 Task: Open Card Email Marketing Analytics Review in Board Product Management Platforms and Tools to Workspace Health and Wellness Services and add a team member Softage.4@softage.net, a label Green, a checklist Compensation and Benefits, an attachment from Trello, a color Green and finally, add a card description 'Develop and launch new email marketing campaign for lead nurturing' and a comment 'We should approach this task with a sense of purpose and be willing to push the boundaries of creativity.'. Add a start date 'Jan 04, 1900' with a due date 'Jan 11, 1900'
Action: Mouse moved to (501, 216)
Screenshot: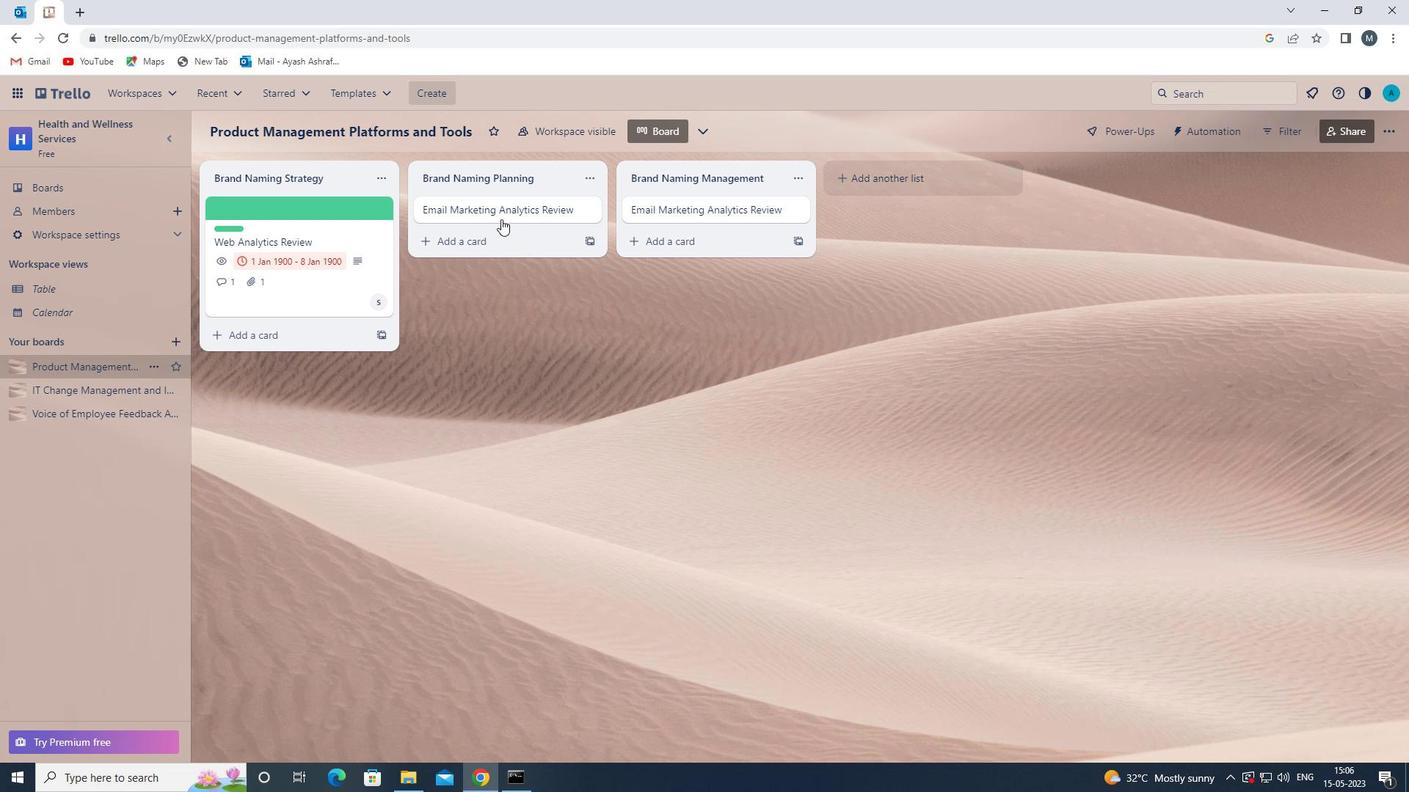 
Action: Mouse pressed left at (501, 216)
Screenshot: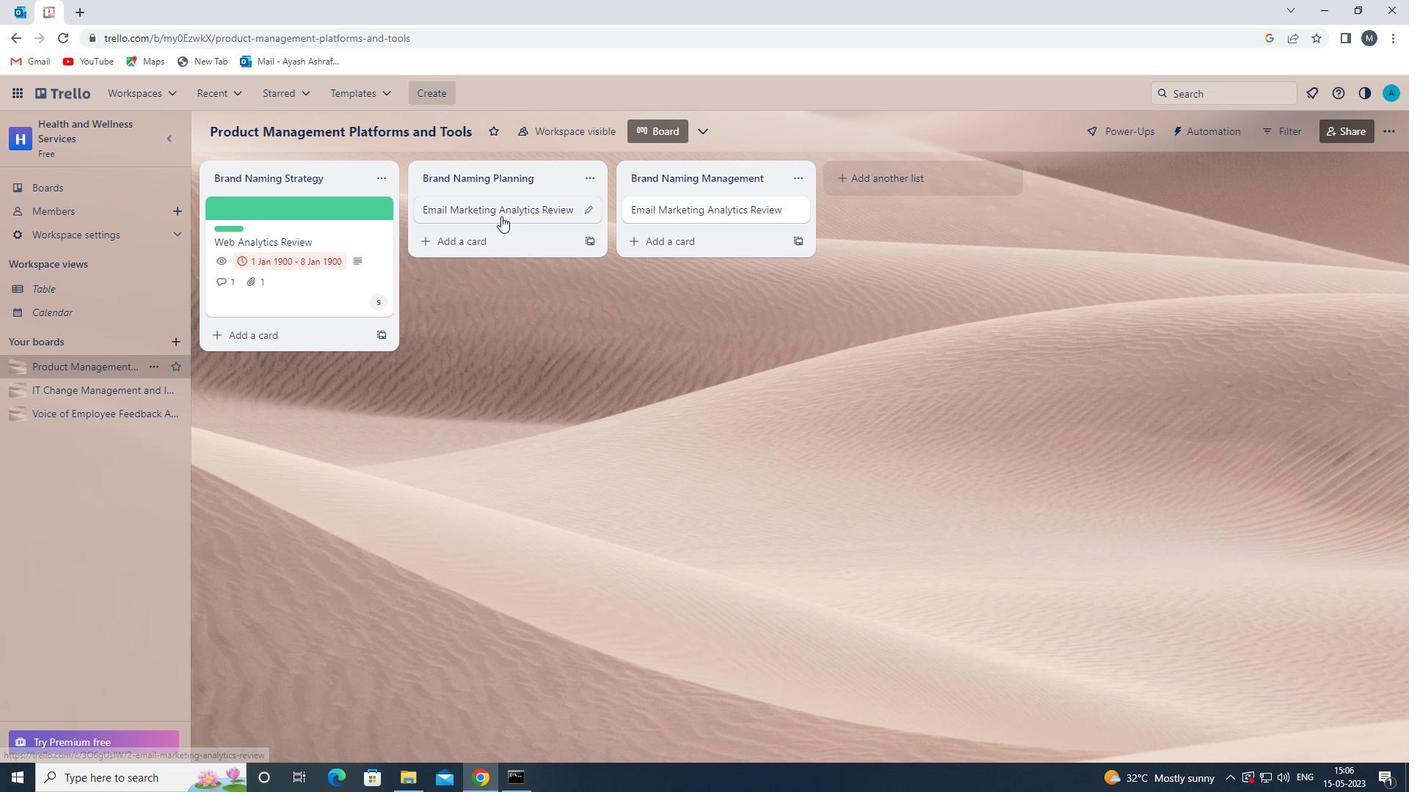 
Action: Mouse moved to (885, 261)
Screenshot: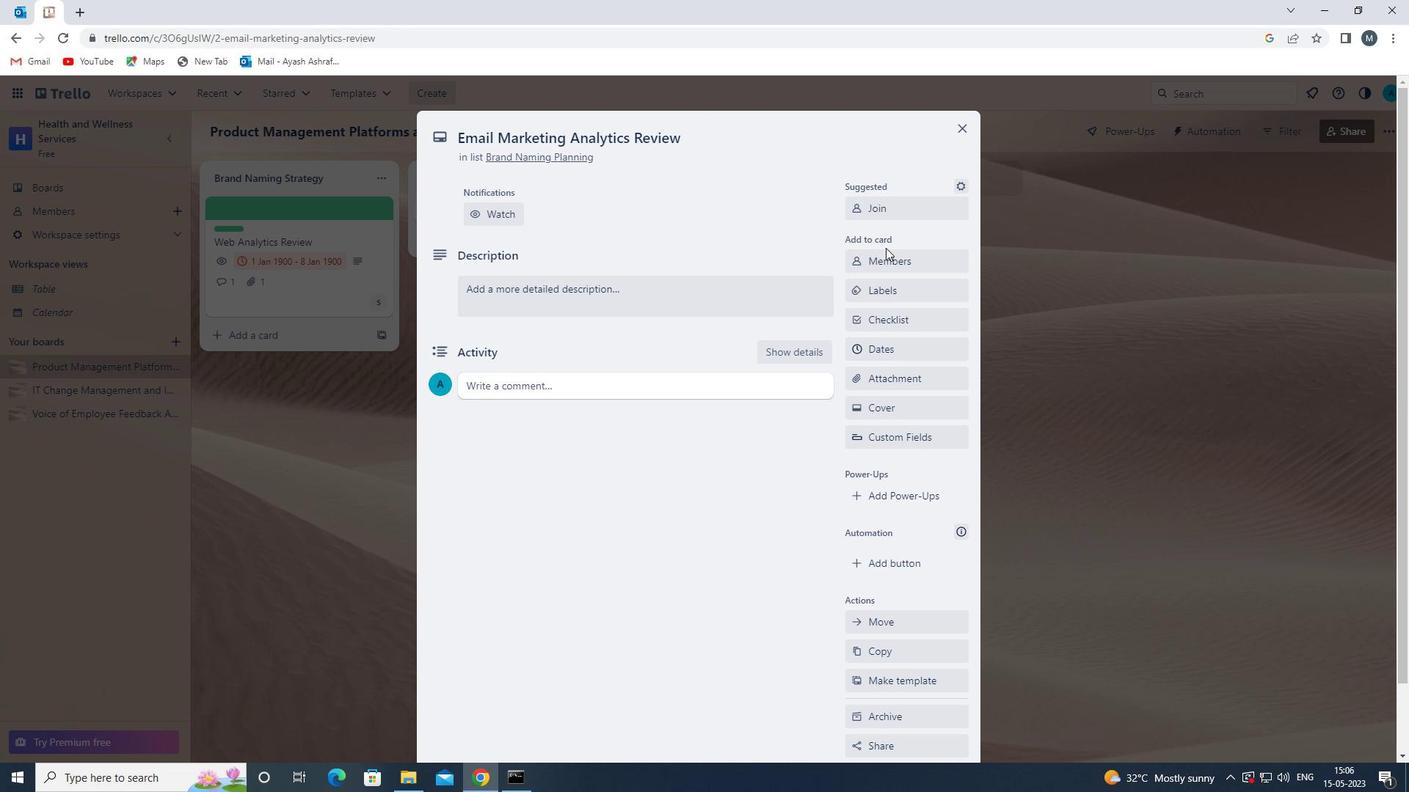 
Action: Mouse pressed left at (885, 261)
Screenshot: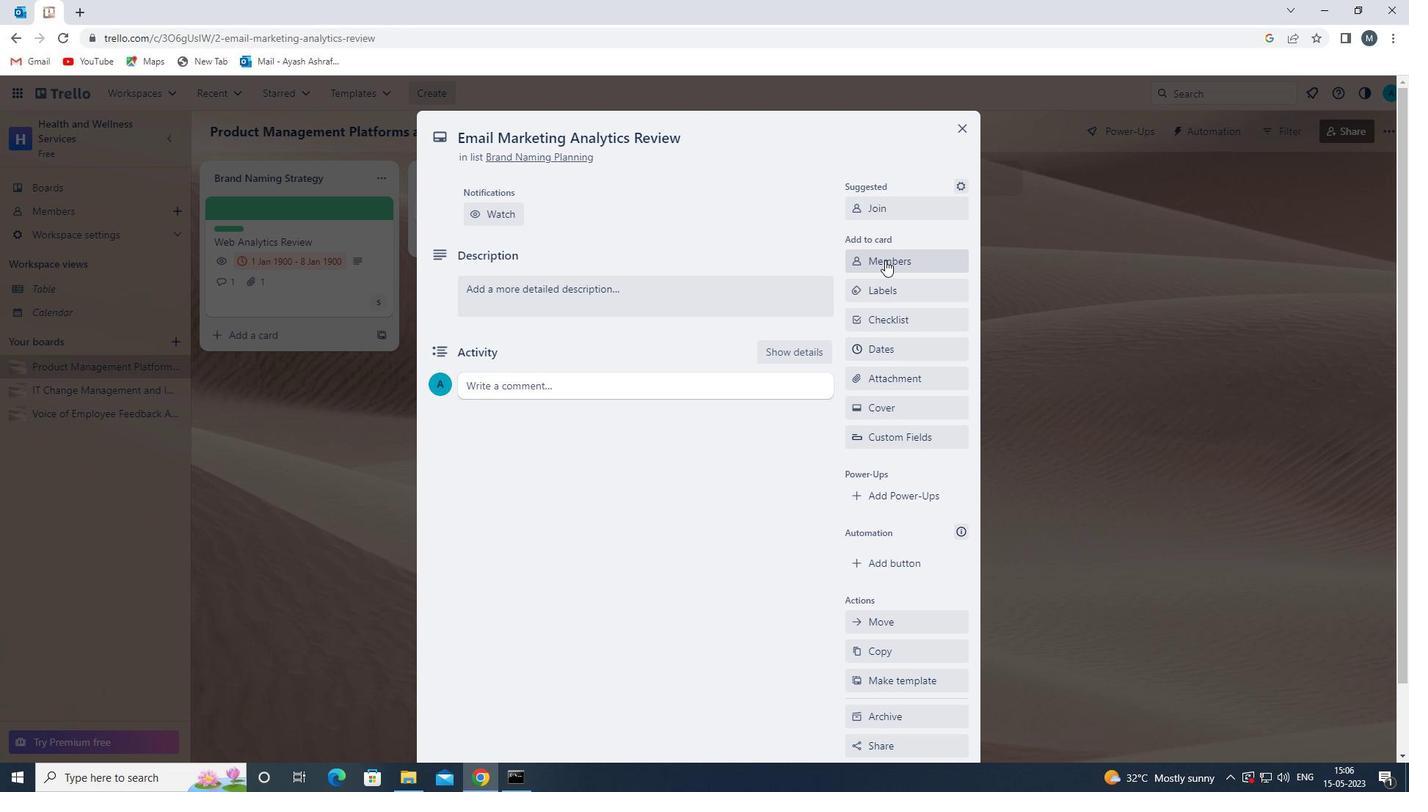 
Action: Key pressed s
Screenshot: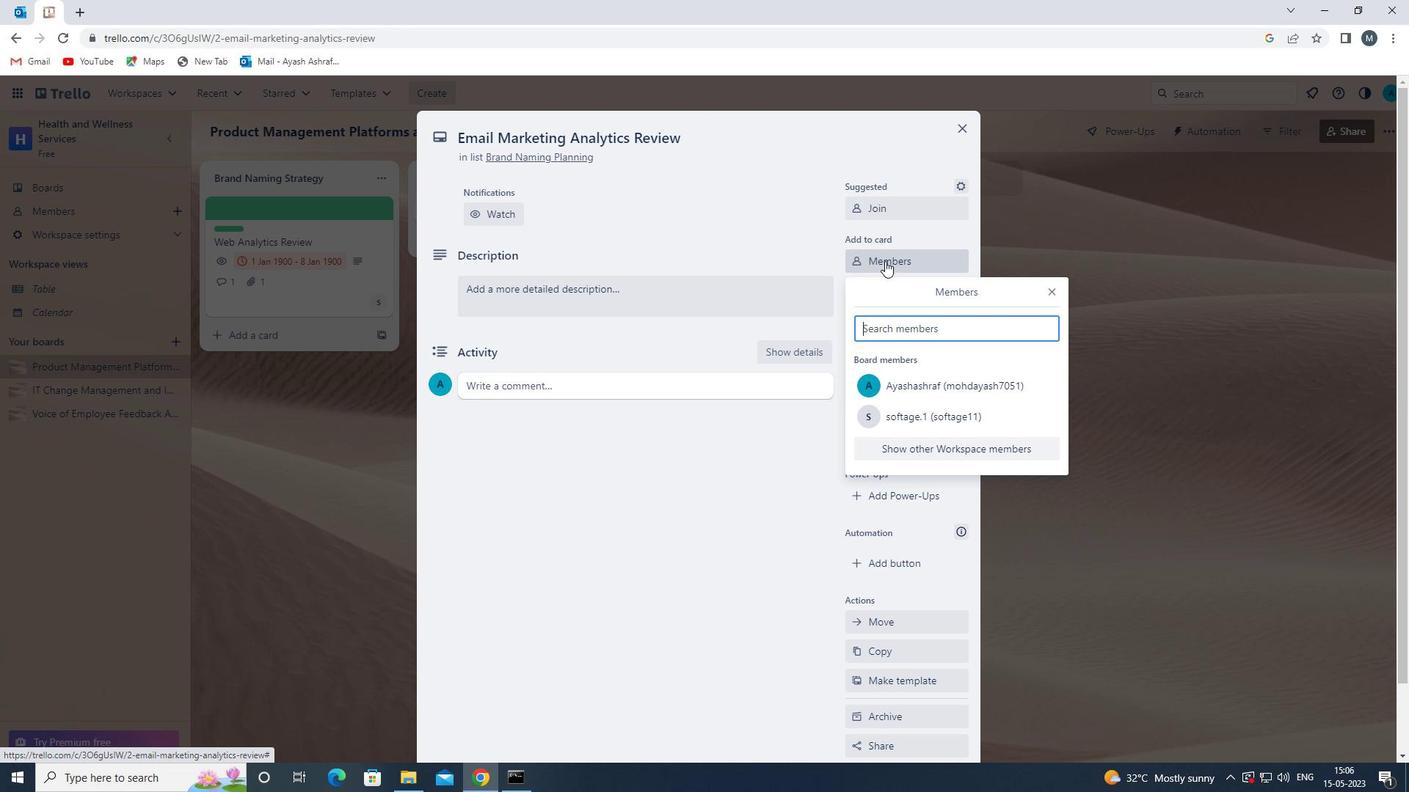 
Action: Mouse moved to (924, 511)
Screenshot: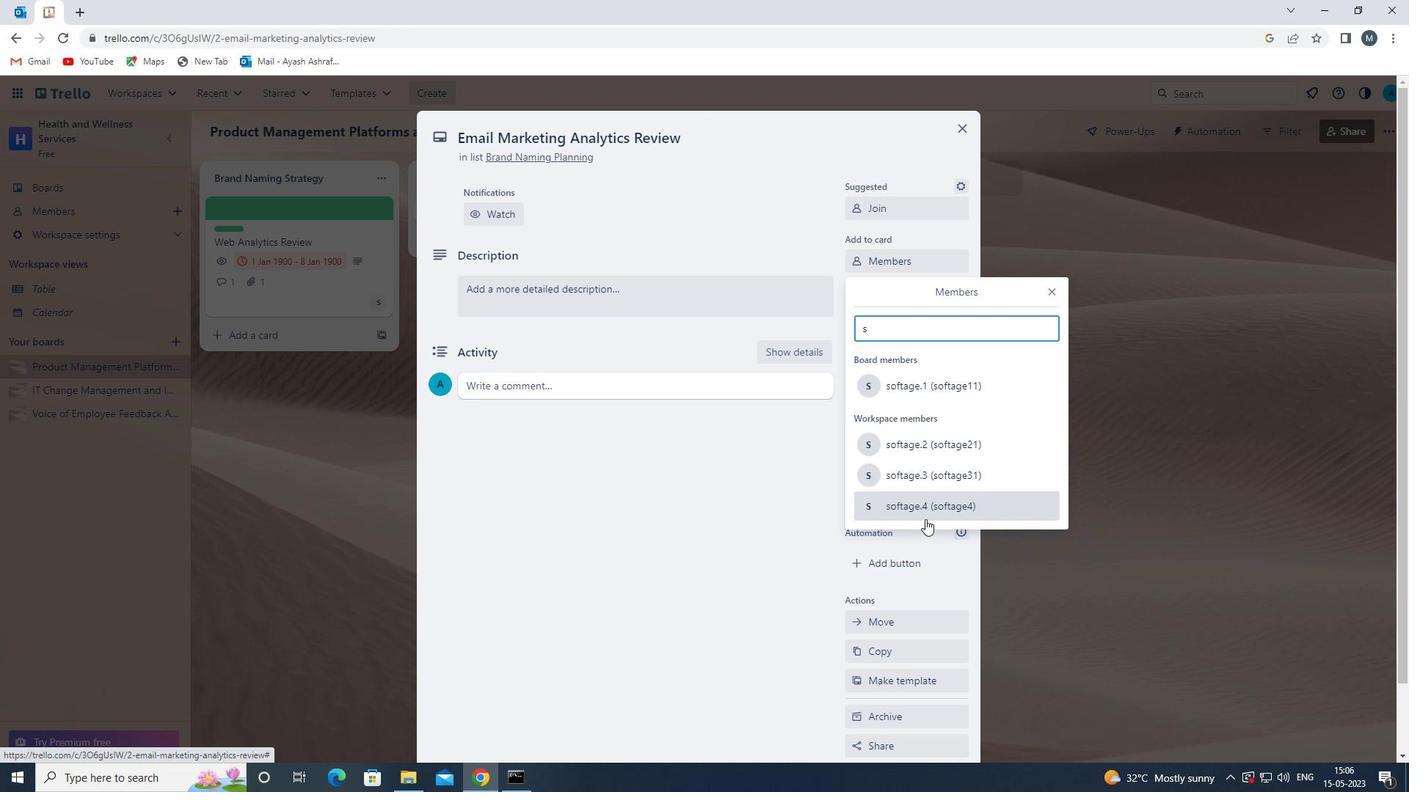
Action: Mouse pressed left at (924, 511)
Screenshot: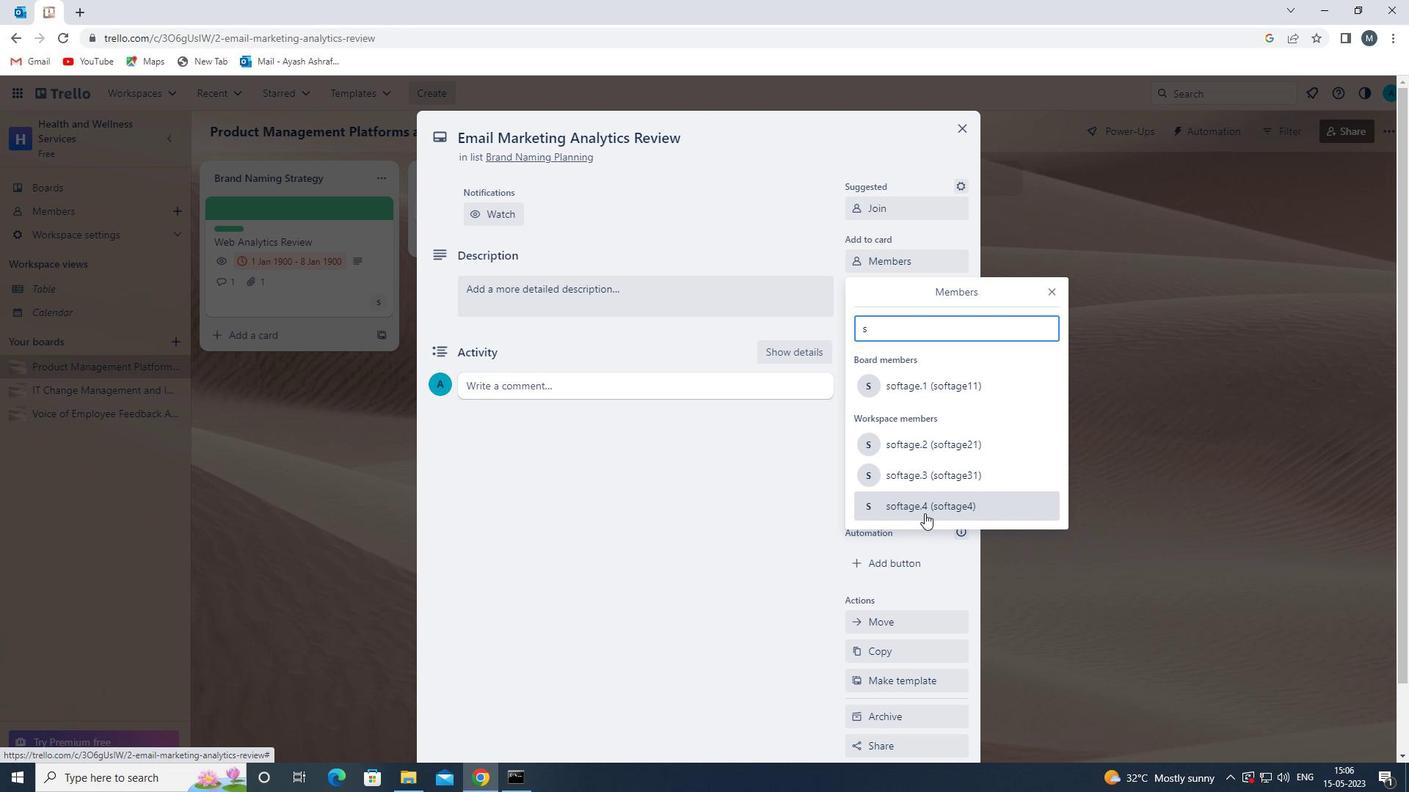 
Action: Mouse moved to (1061, 288)
Screenshot: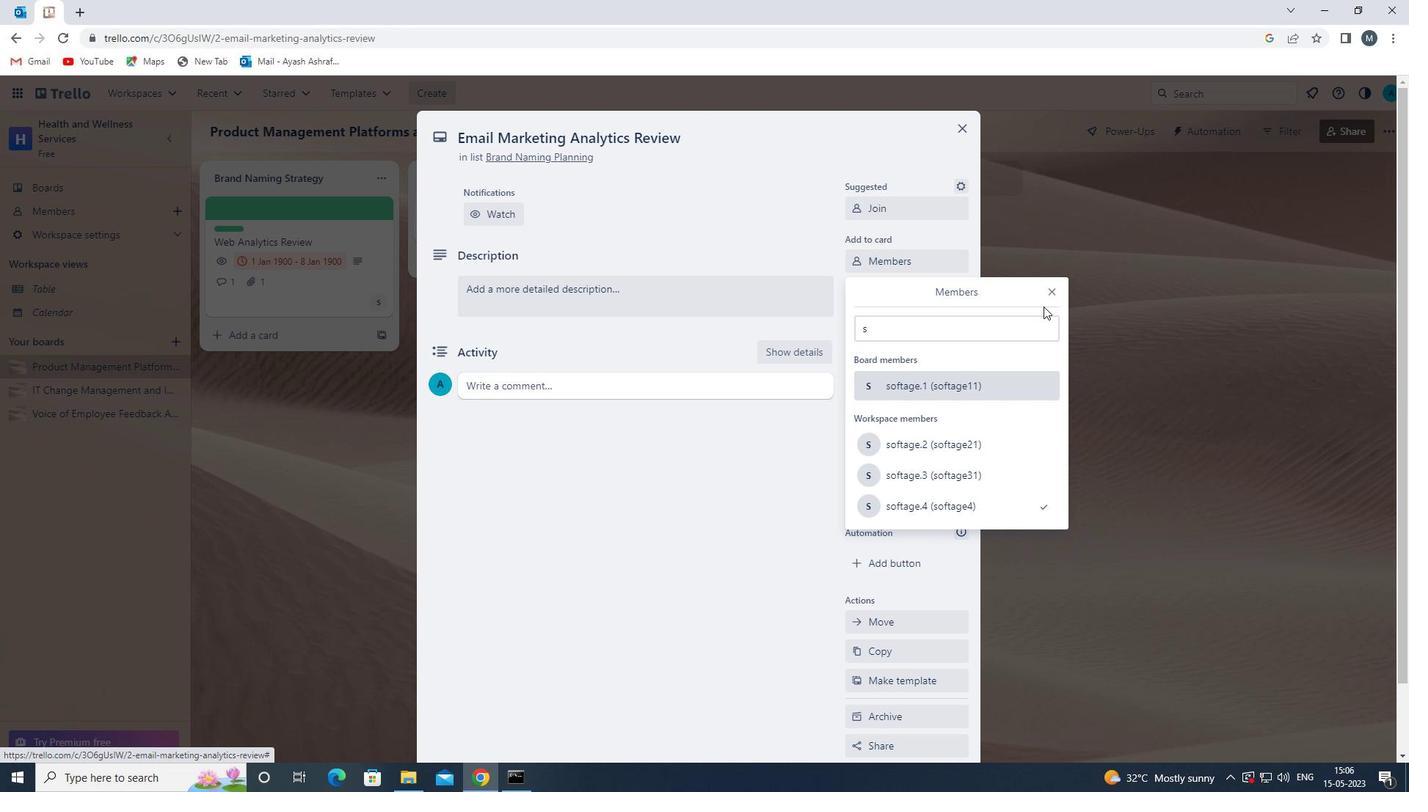 
Action: Mouse pressed left at (1061, 288)
Screenshot: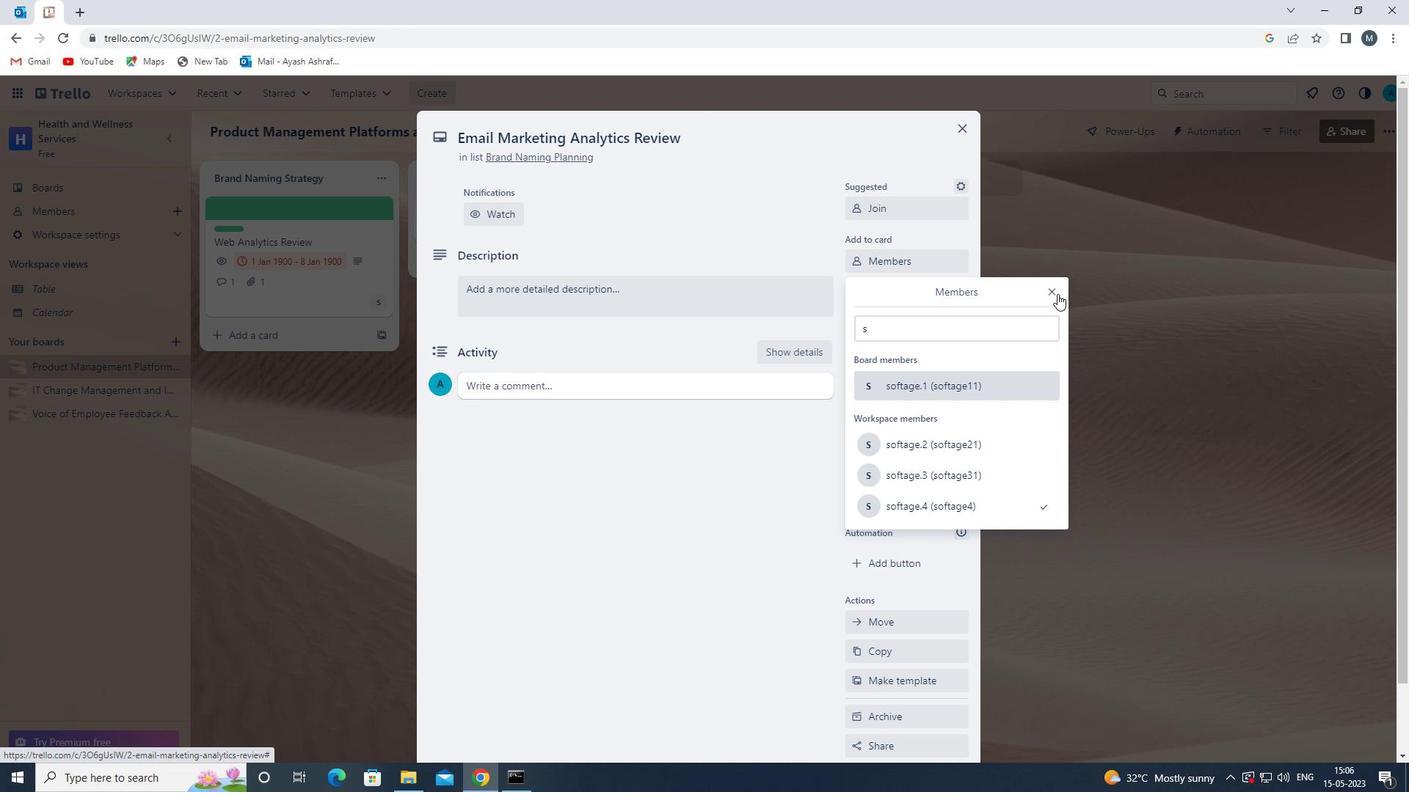 
Action: Mouse moved to (913, 296)
Screenshot: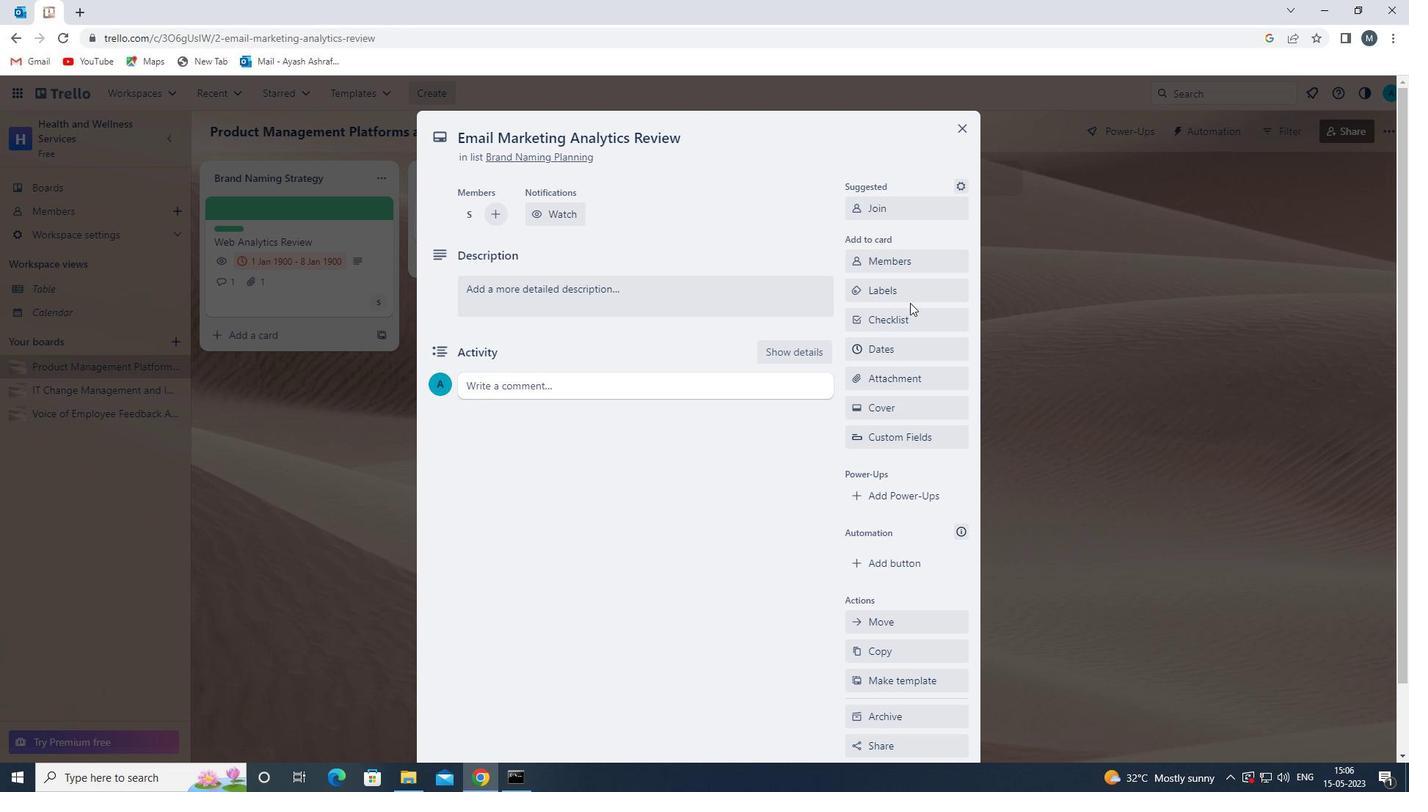 
Action: Mouse pressed left at (913, 296)
Screenshot: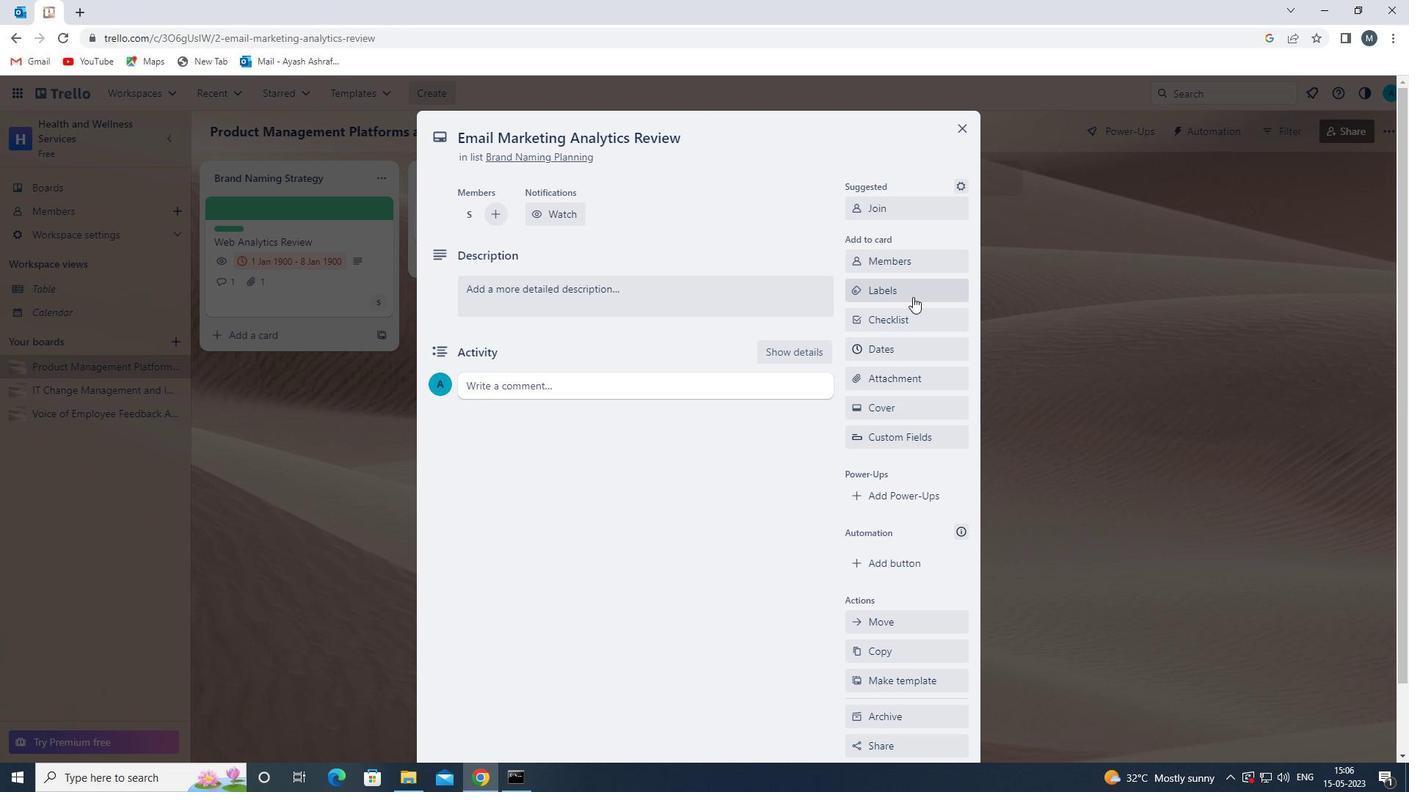
Action: Mouse moved to (938, 408)
Screenshot: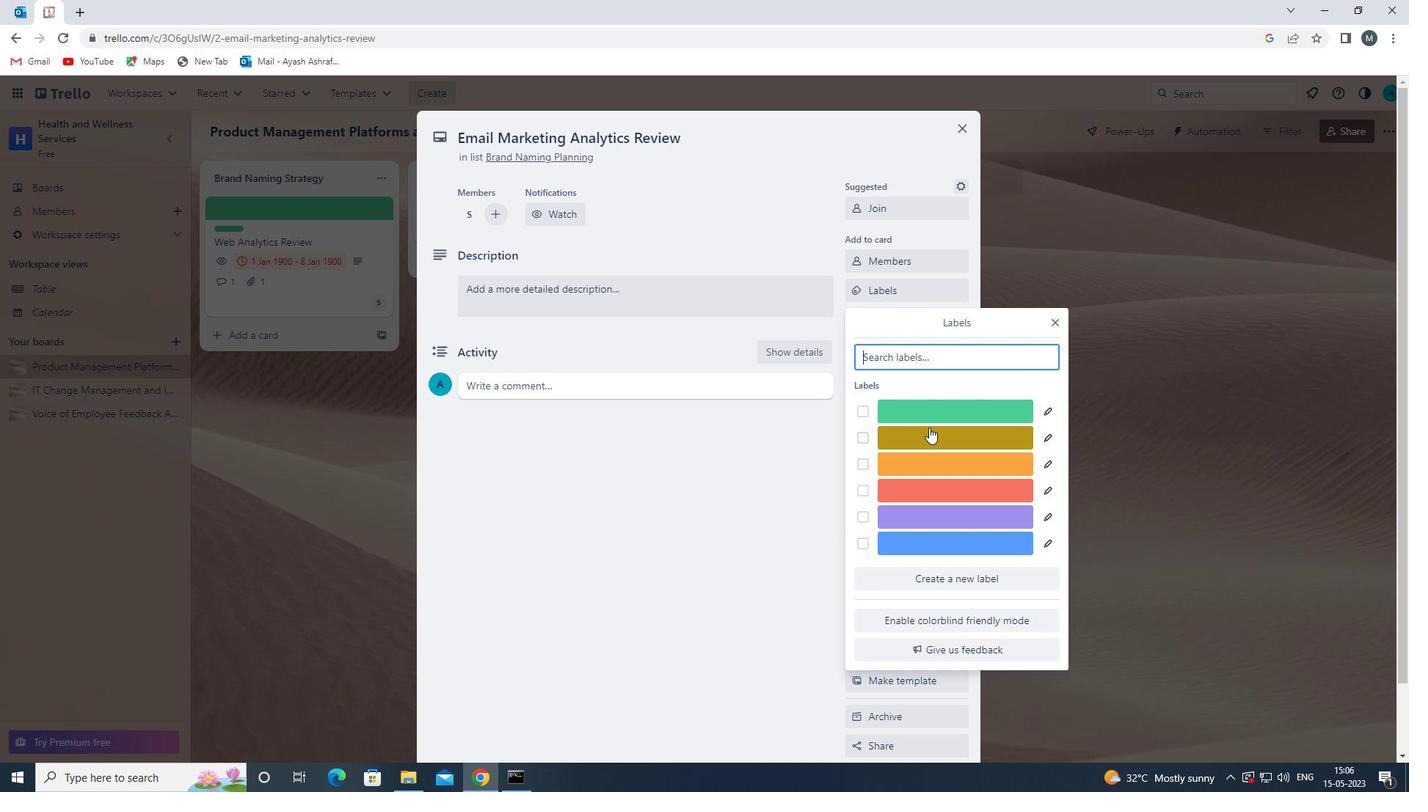 
Action: Mouse pressed left at (938, 408)
Screenshot: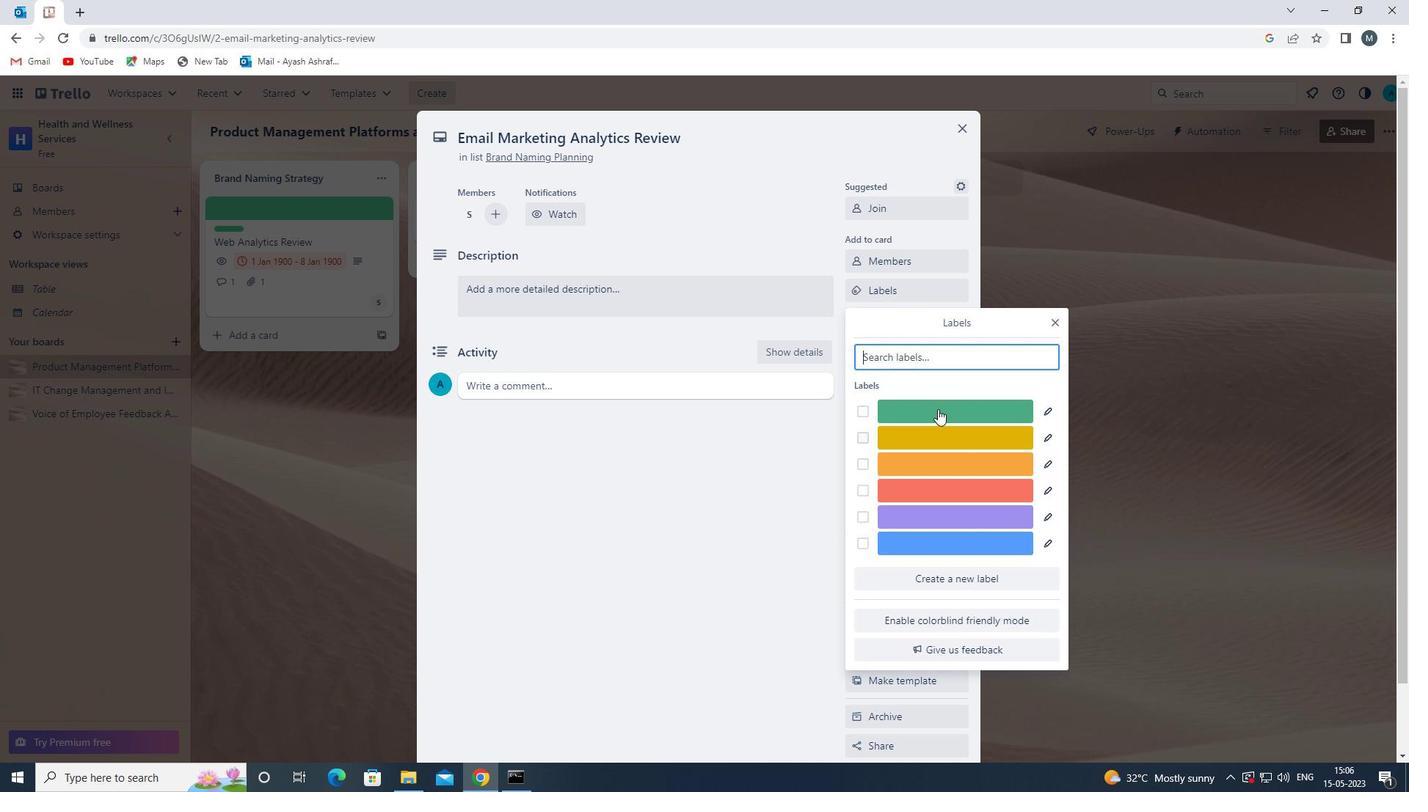 
Action: Mouse moved to (1059, 320)
Screenshot: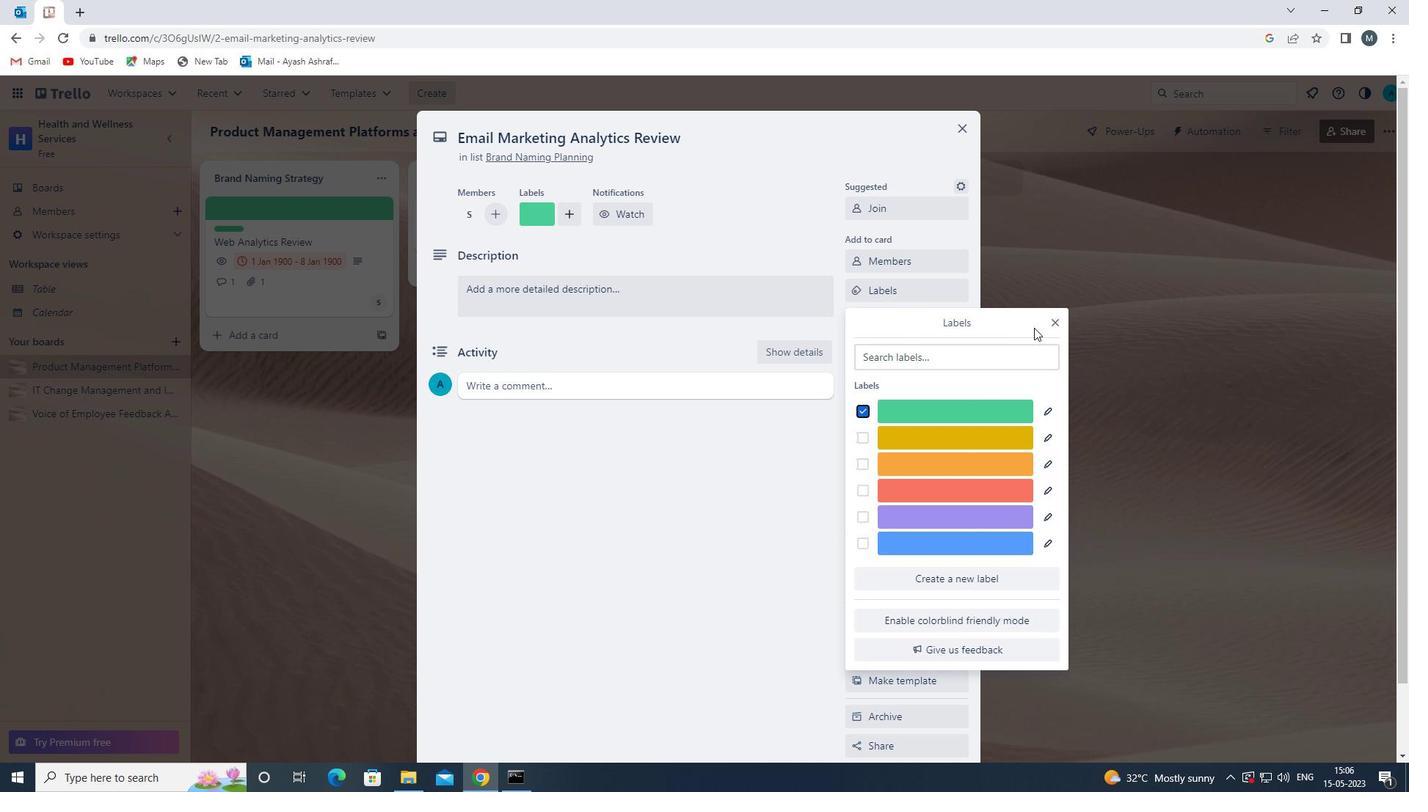 
Action: Mouse pressed left at (1059, 320)
Screenshot: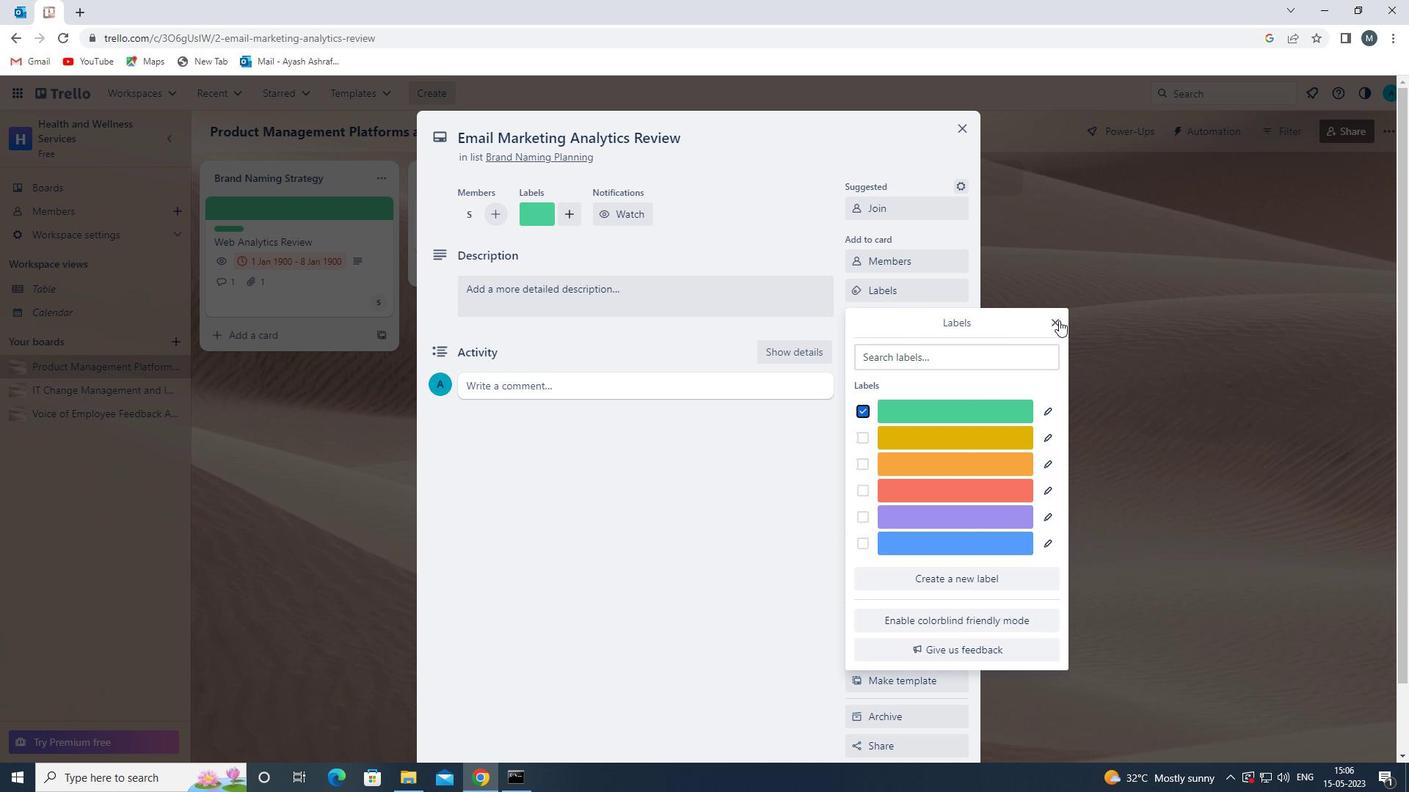 
Action: Mouse moved to (875, 319)
Screenshot: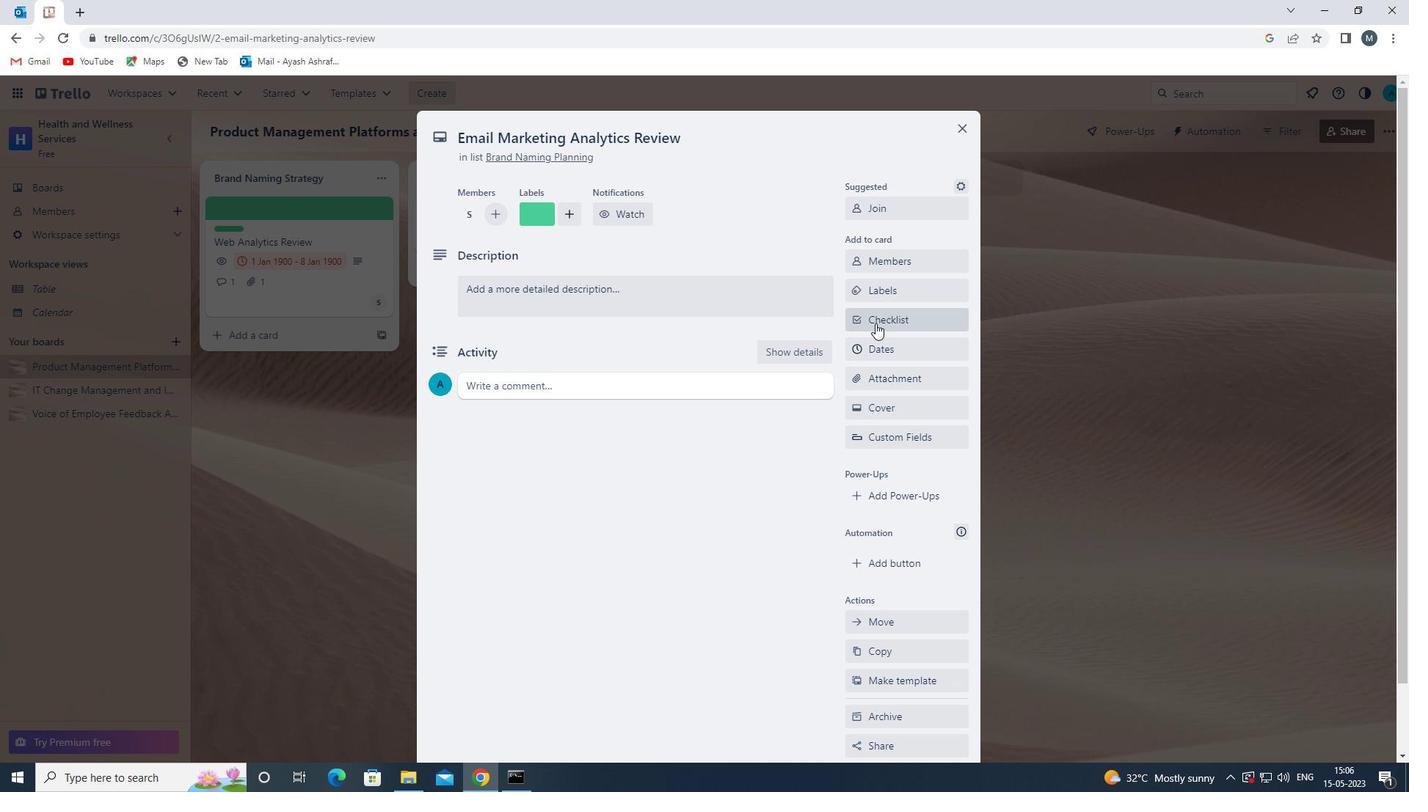 
Action: Mouse pressed left at (875, 319)
Screenshot: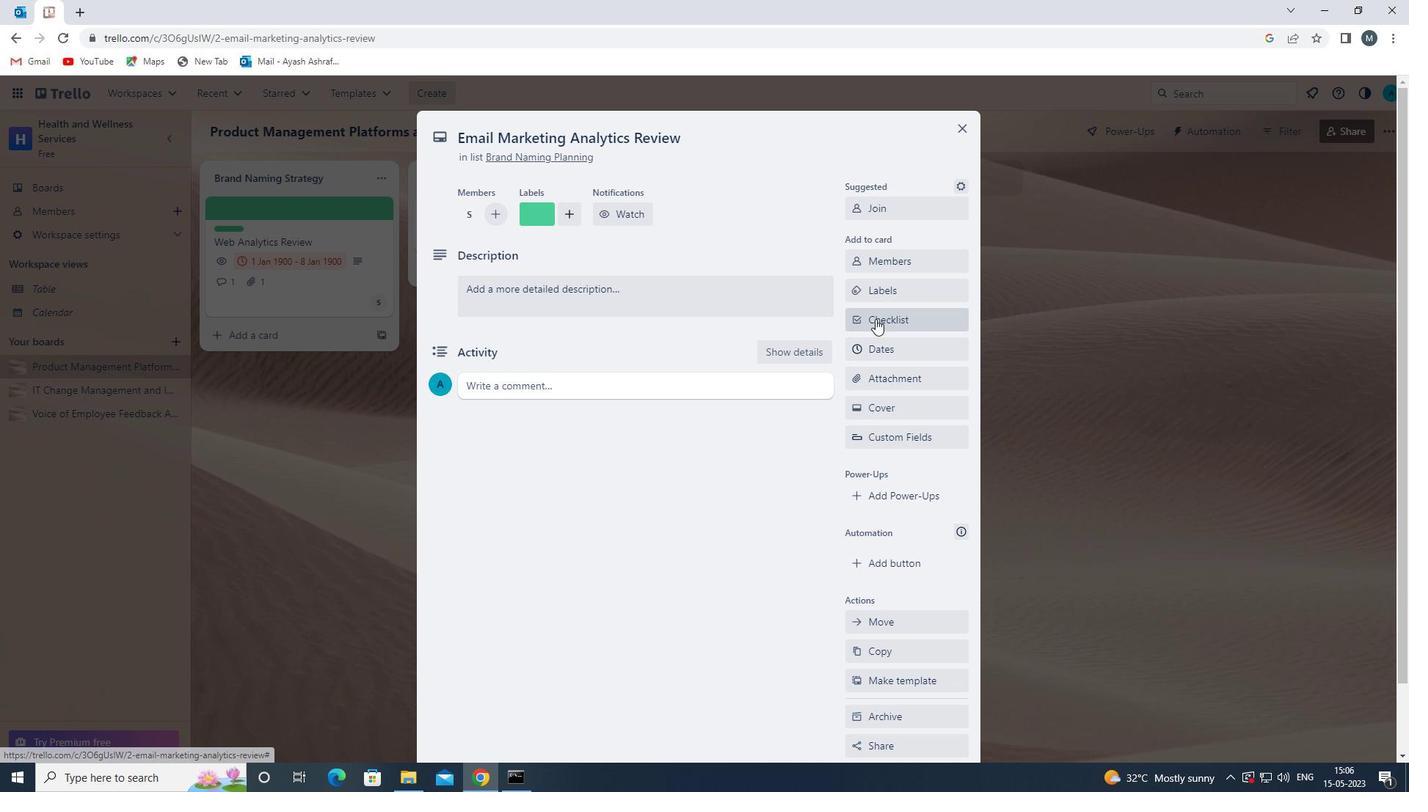 
Action: Mouse moved to (907, 389)
Screenshot: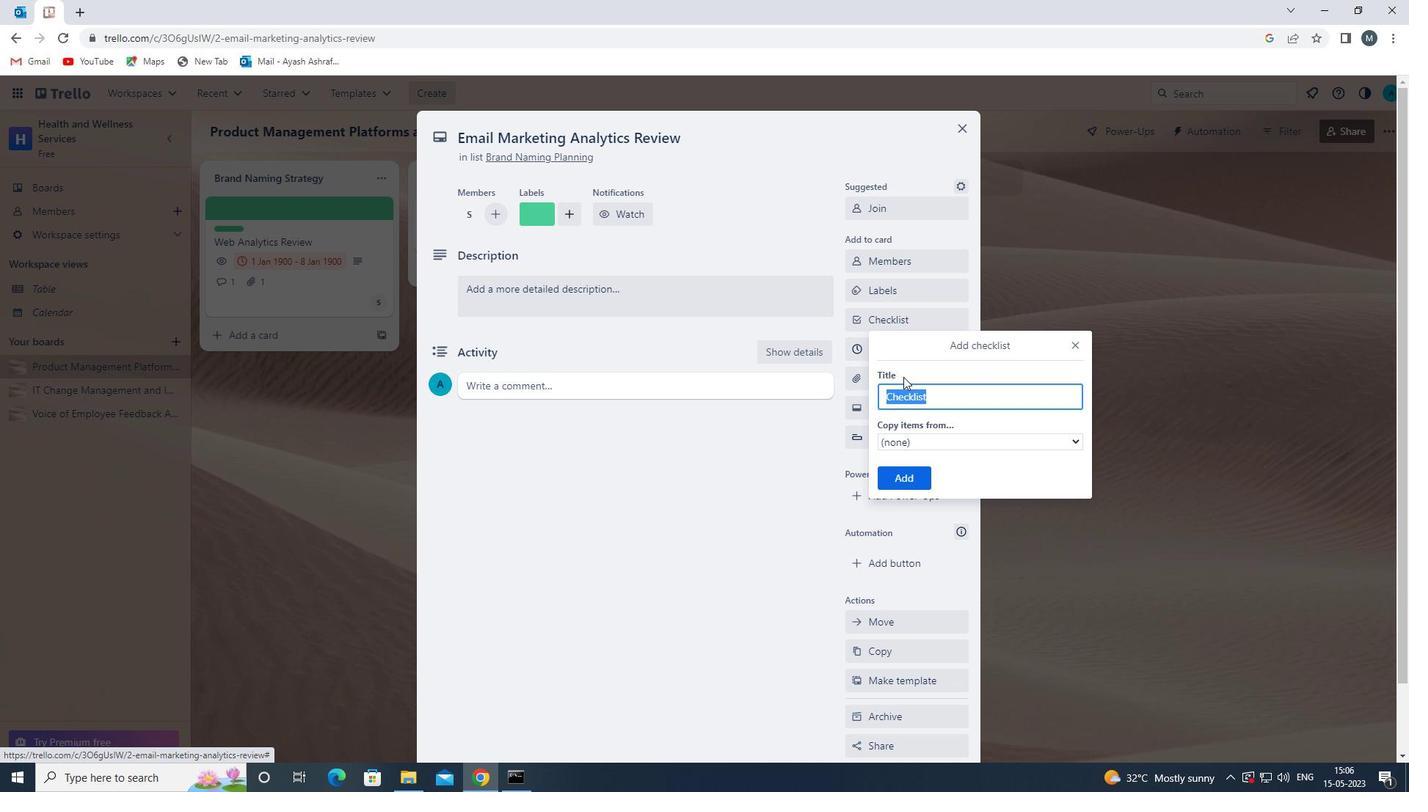 
Action: Key pressed c
Screenshot: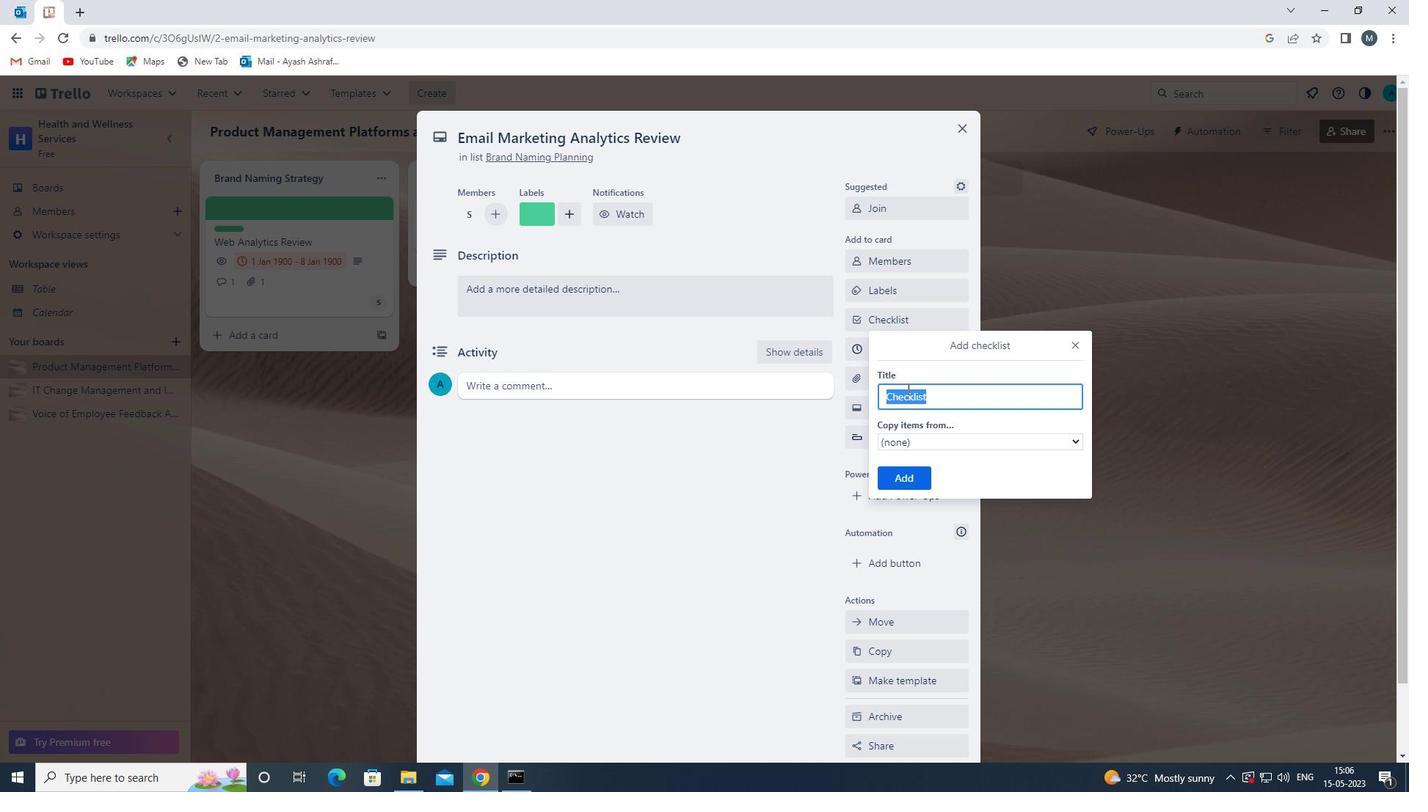 
Action: Mouse moved to (1046, 543)
Screenshot: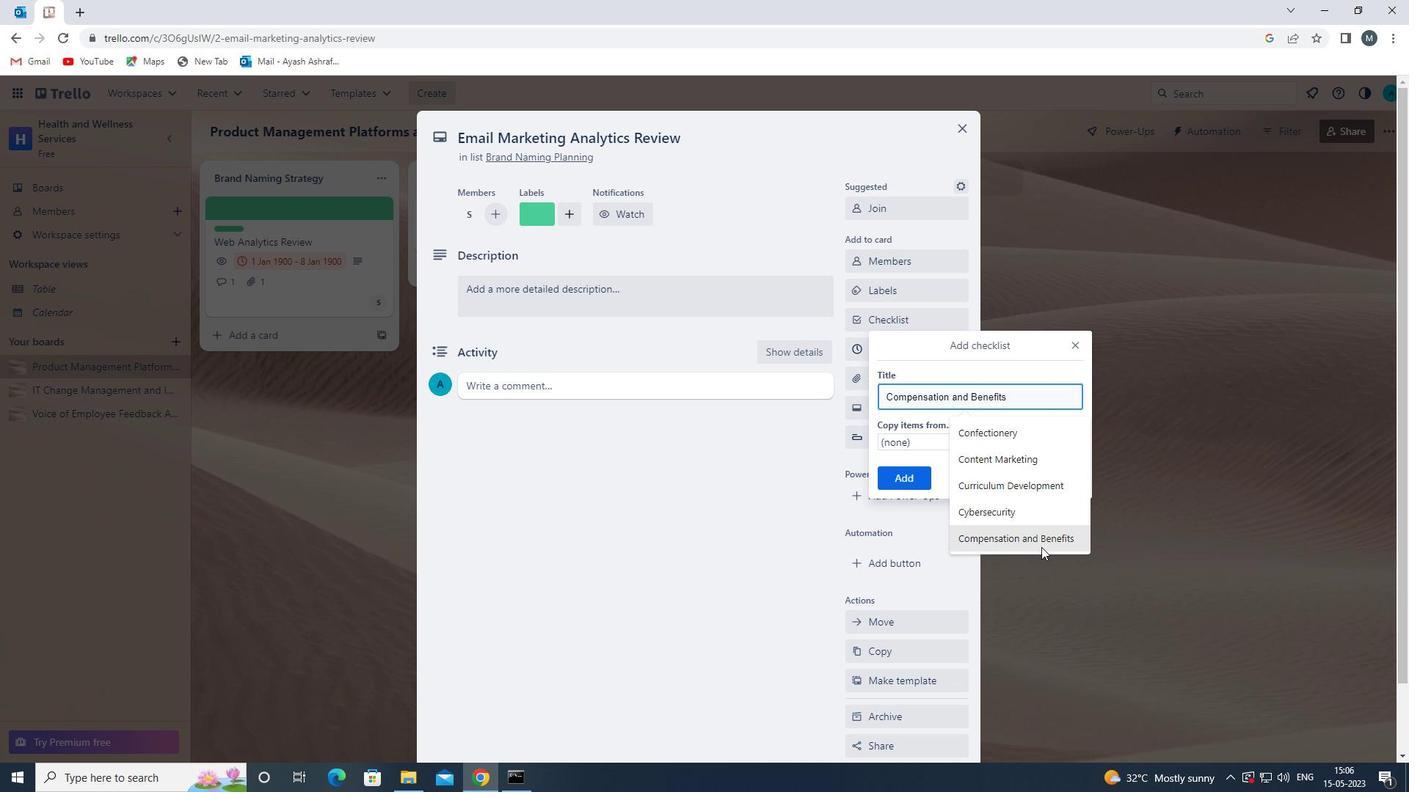 
Action: Mouse pressed left at (1046, 543)
Screenshot: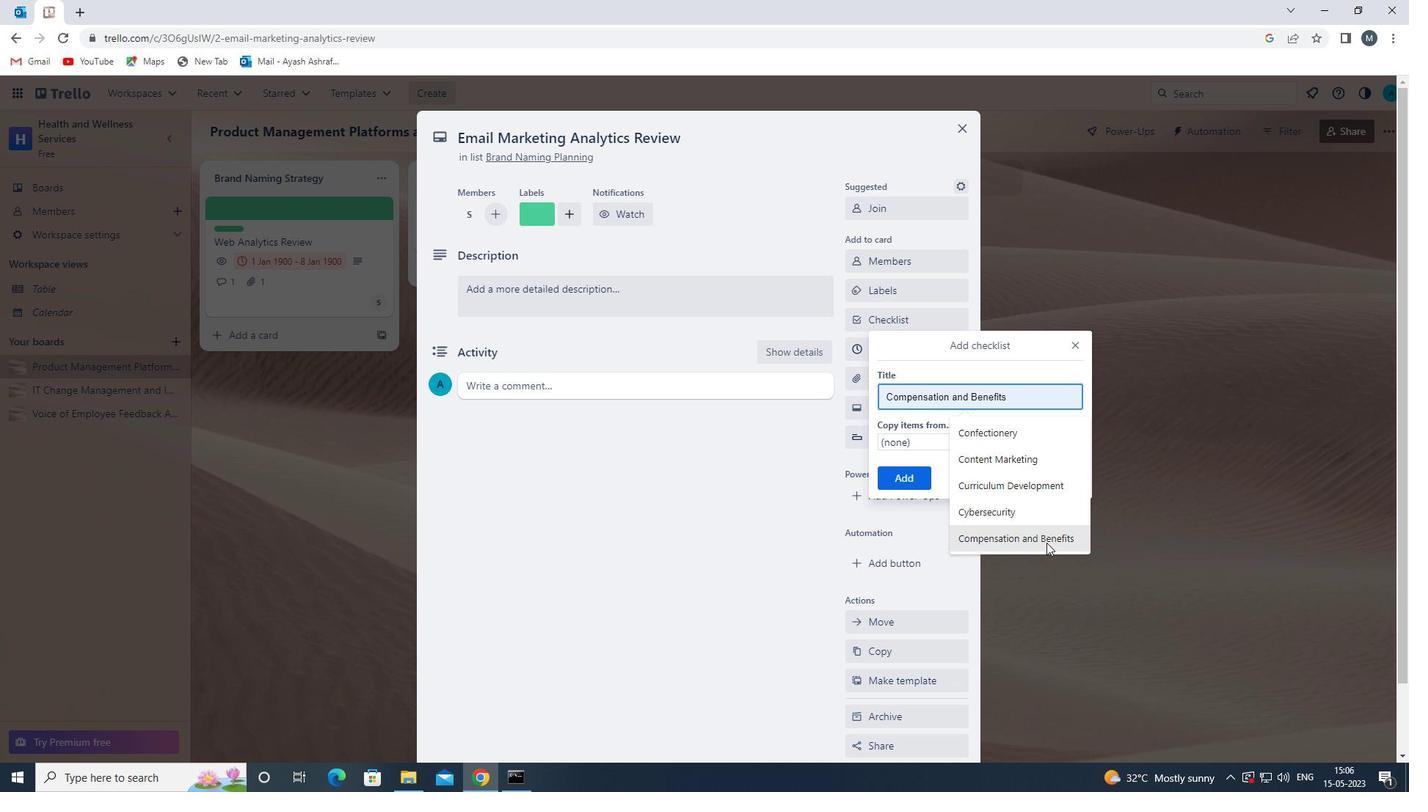 
Action: Mouse moved to (895, 475)
Screenshot: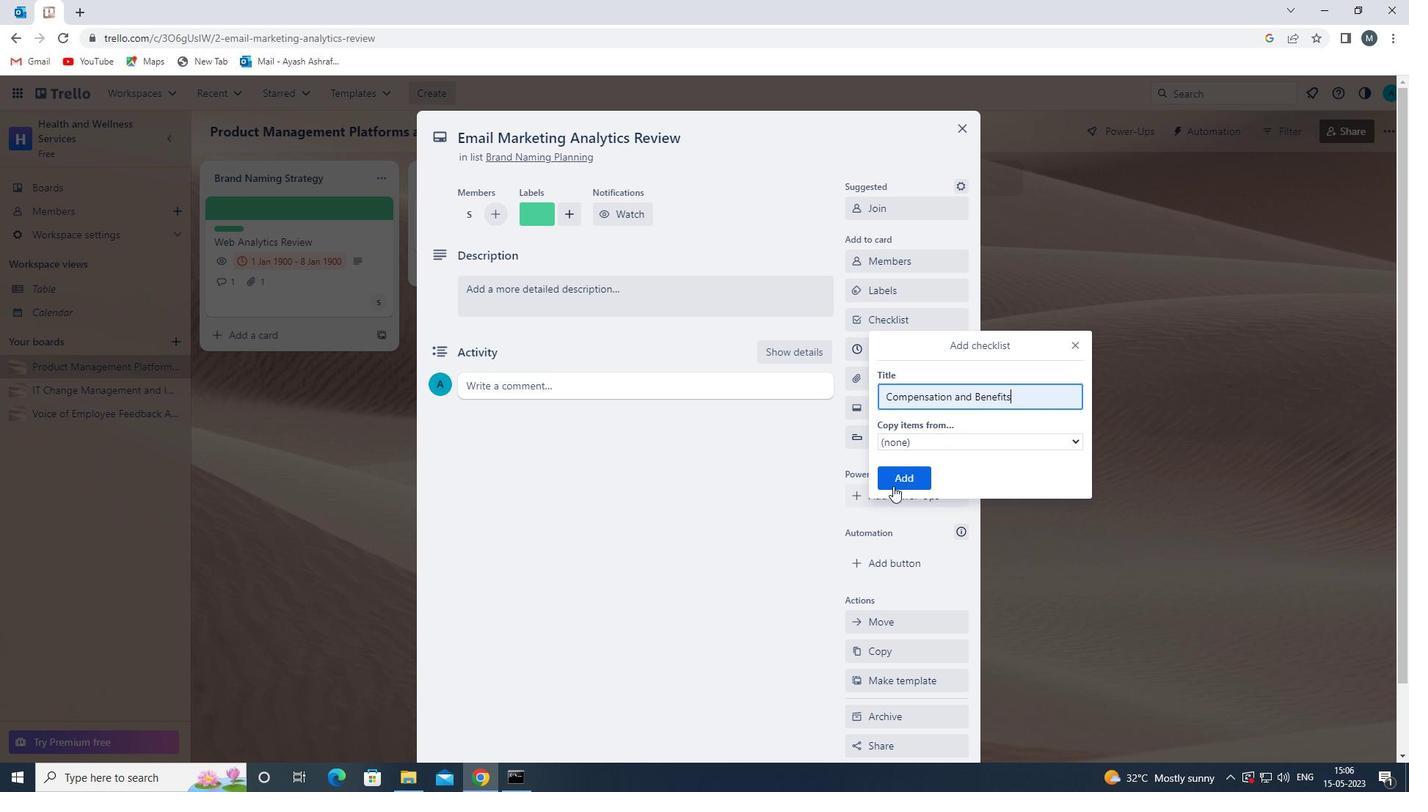 
Action: Mouse pressed left at (895, 475)
Screenshot: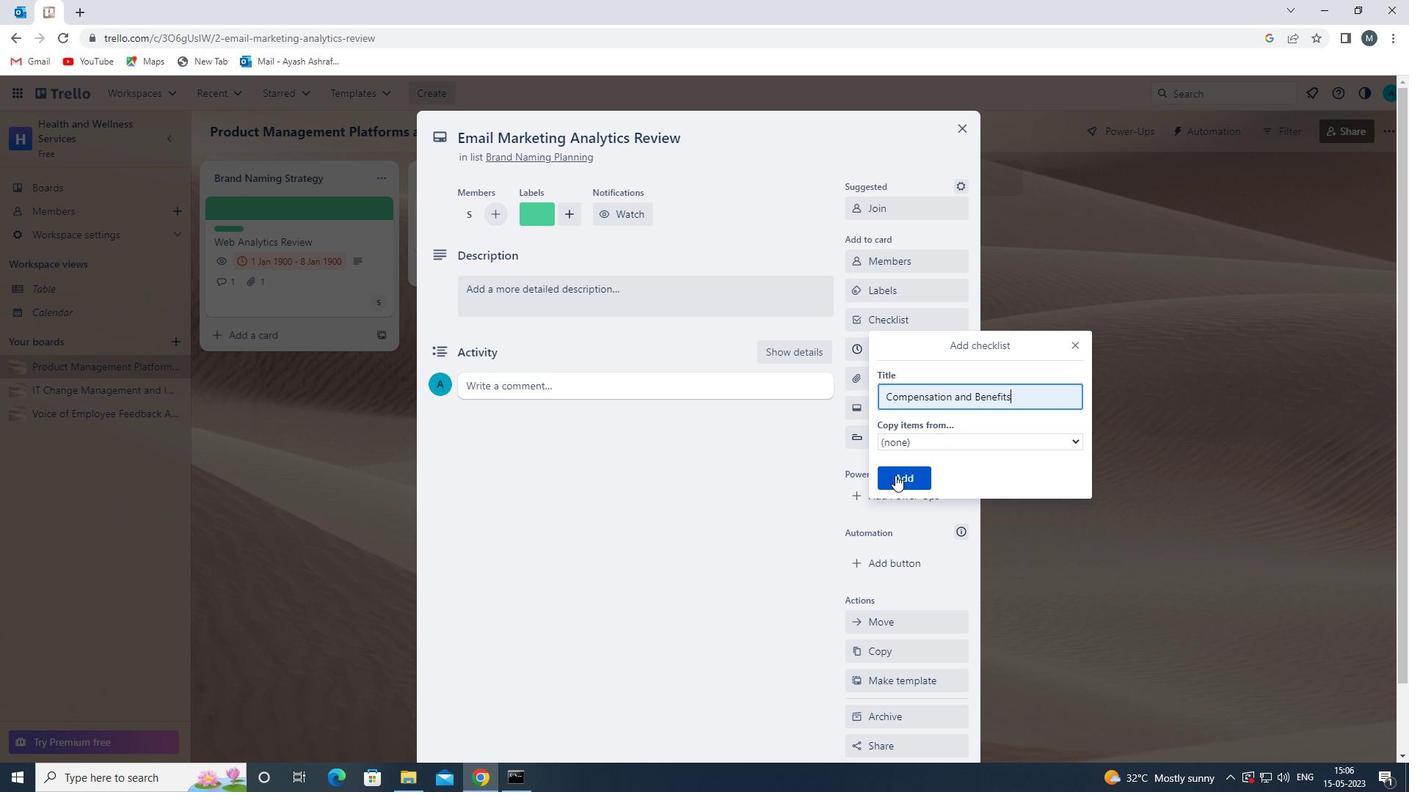 
Action: Mouse moved to (894, 375)
Screenshot: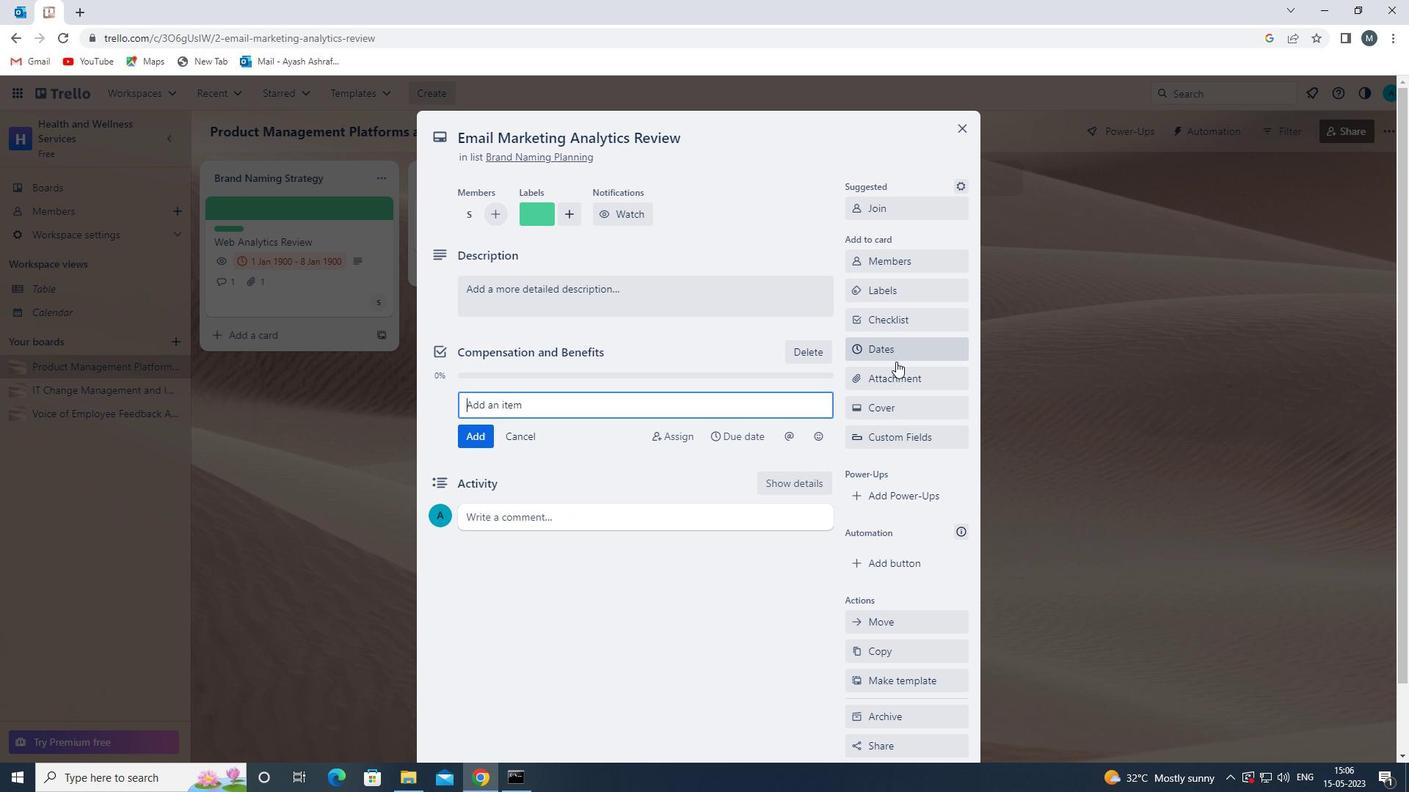 
Action: Mouse pressed left at (894, 375)
Screenshot: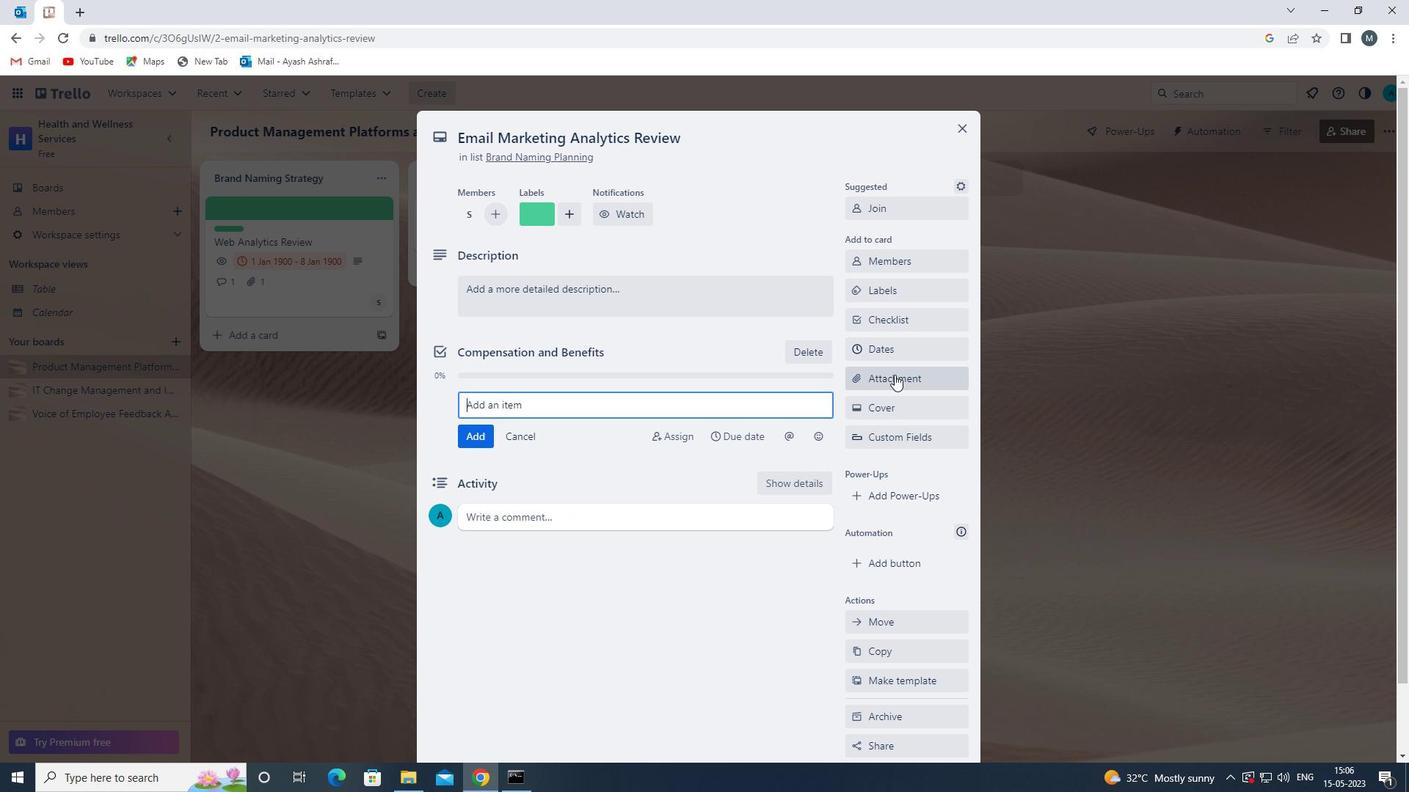 
Action: Mouse moved to (866, 466)
Screenshot: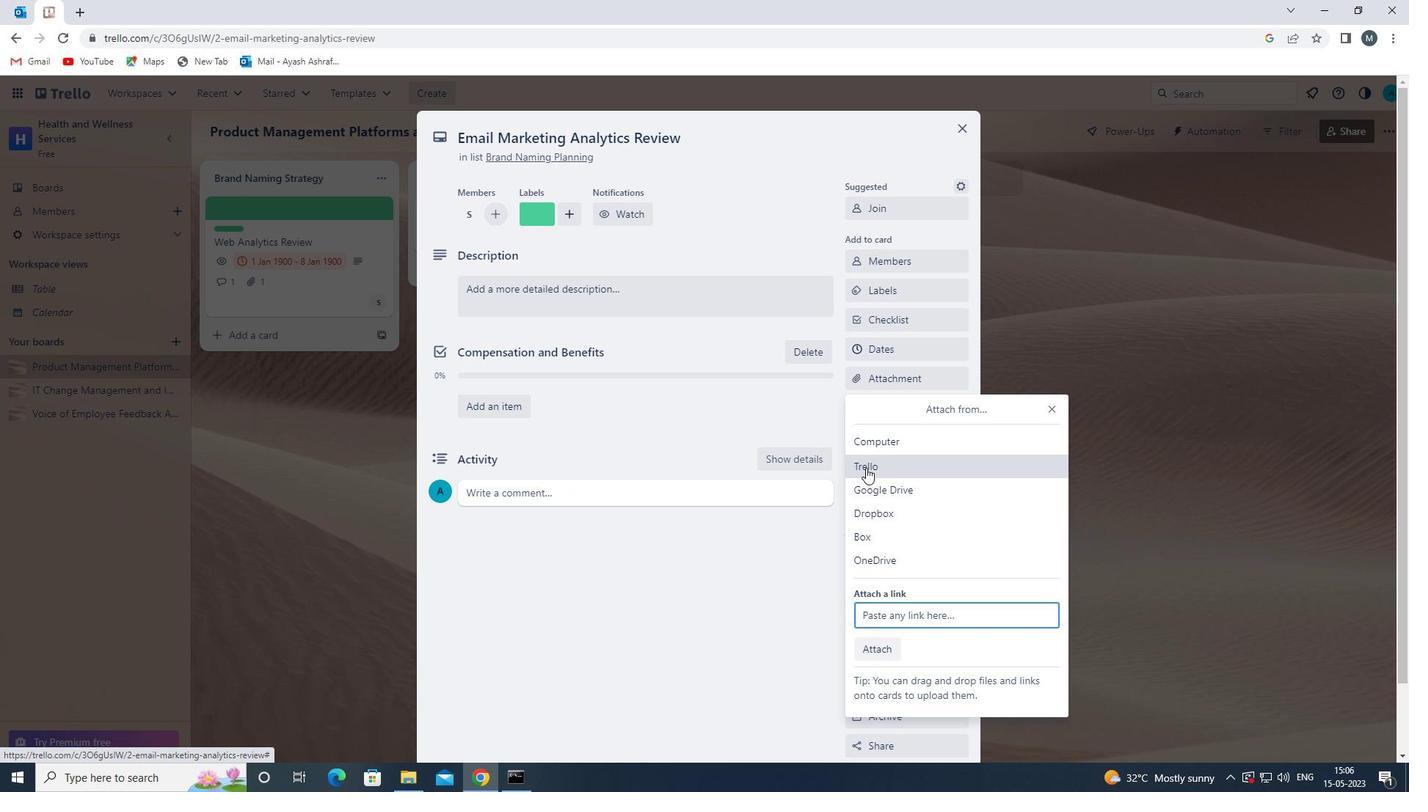 
Action: Mouse pressed left at (866, 466)
Screenshot: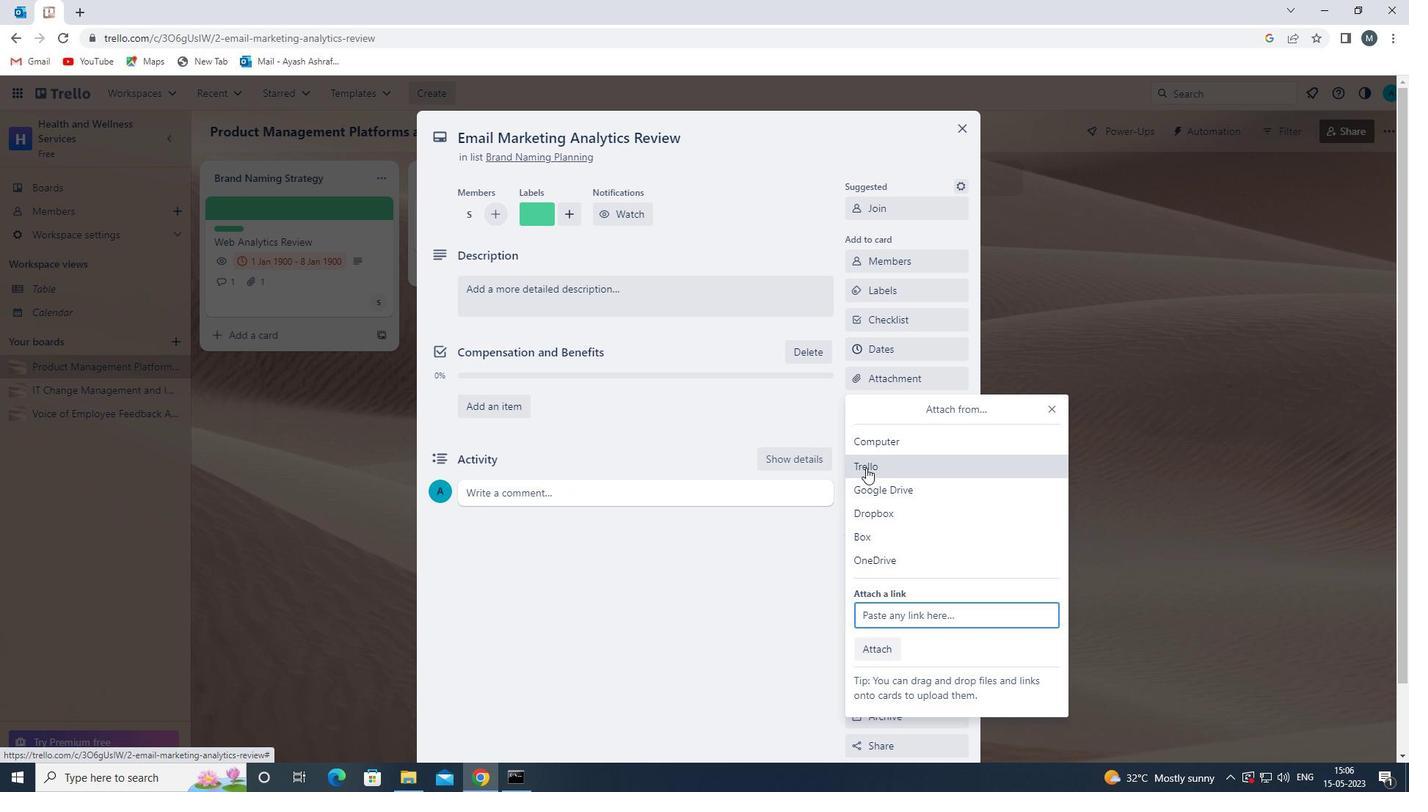 
Action: Mouse moved to (916, 373)
Screenshot: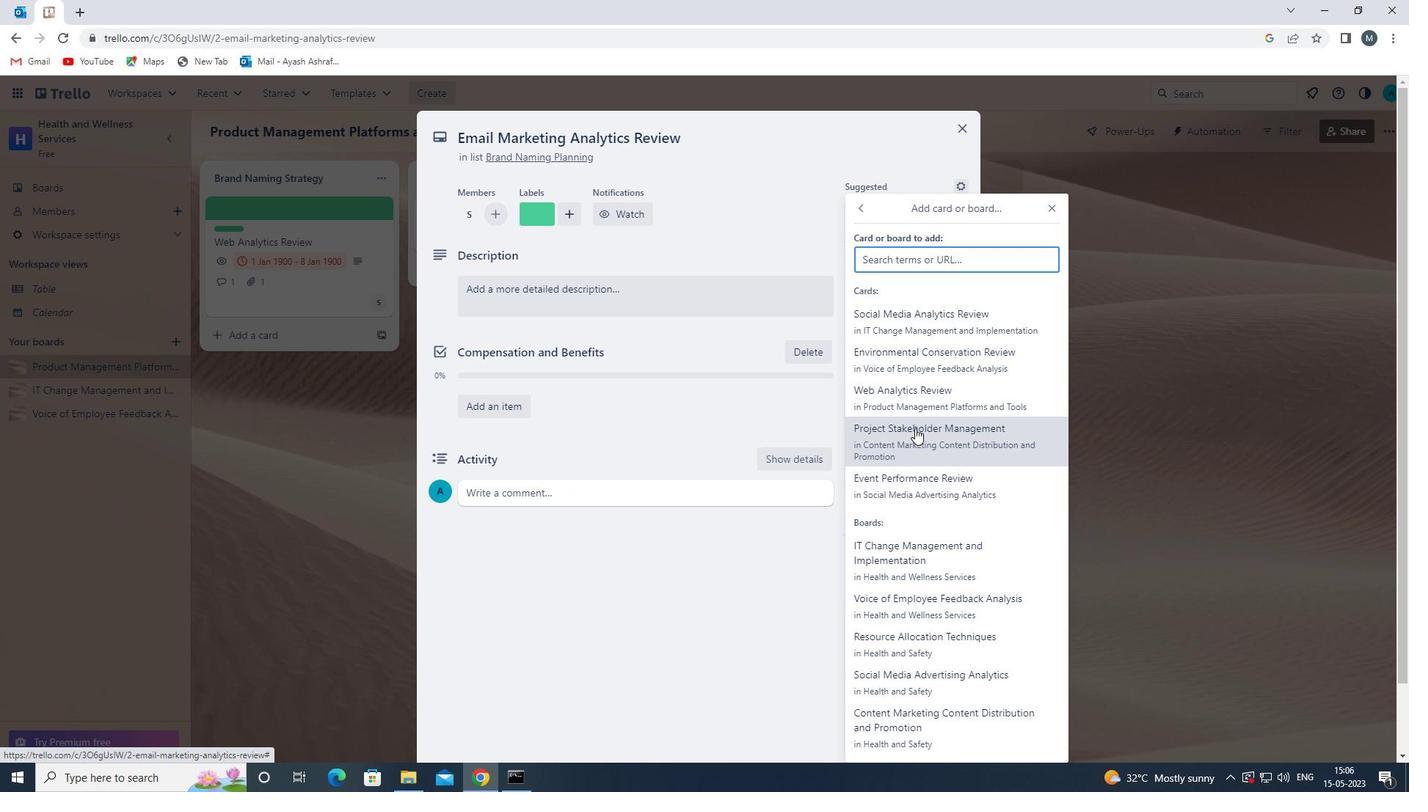 
Action: Mouse pressed left at (916, 373)
Screenshot: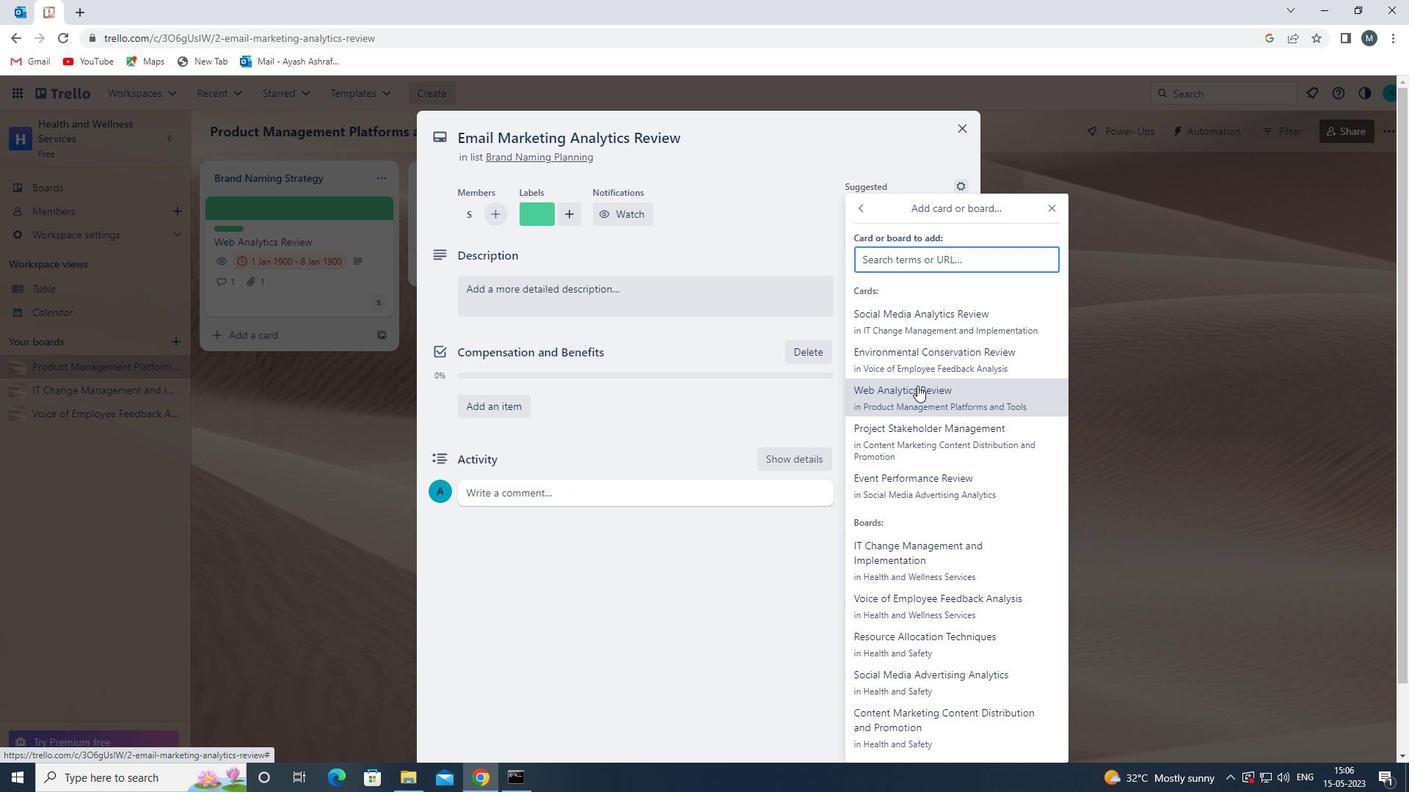 
Action: Mouse moved to (895, 411)
Screenshot: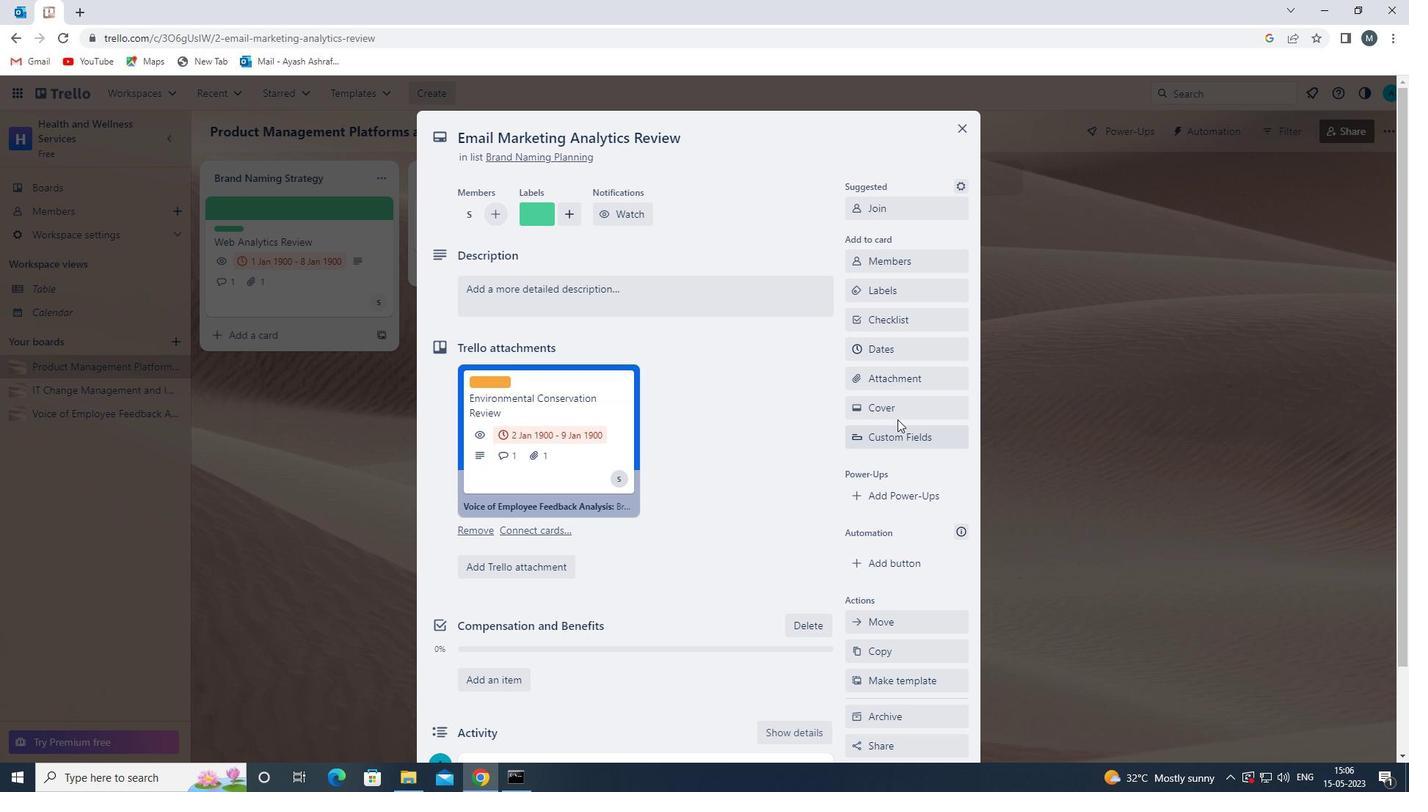 
Action: Mouse pressed left at (895, 411)
Screenshot: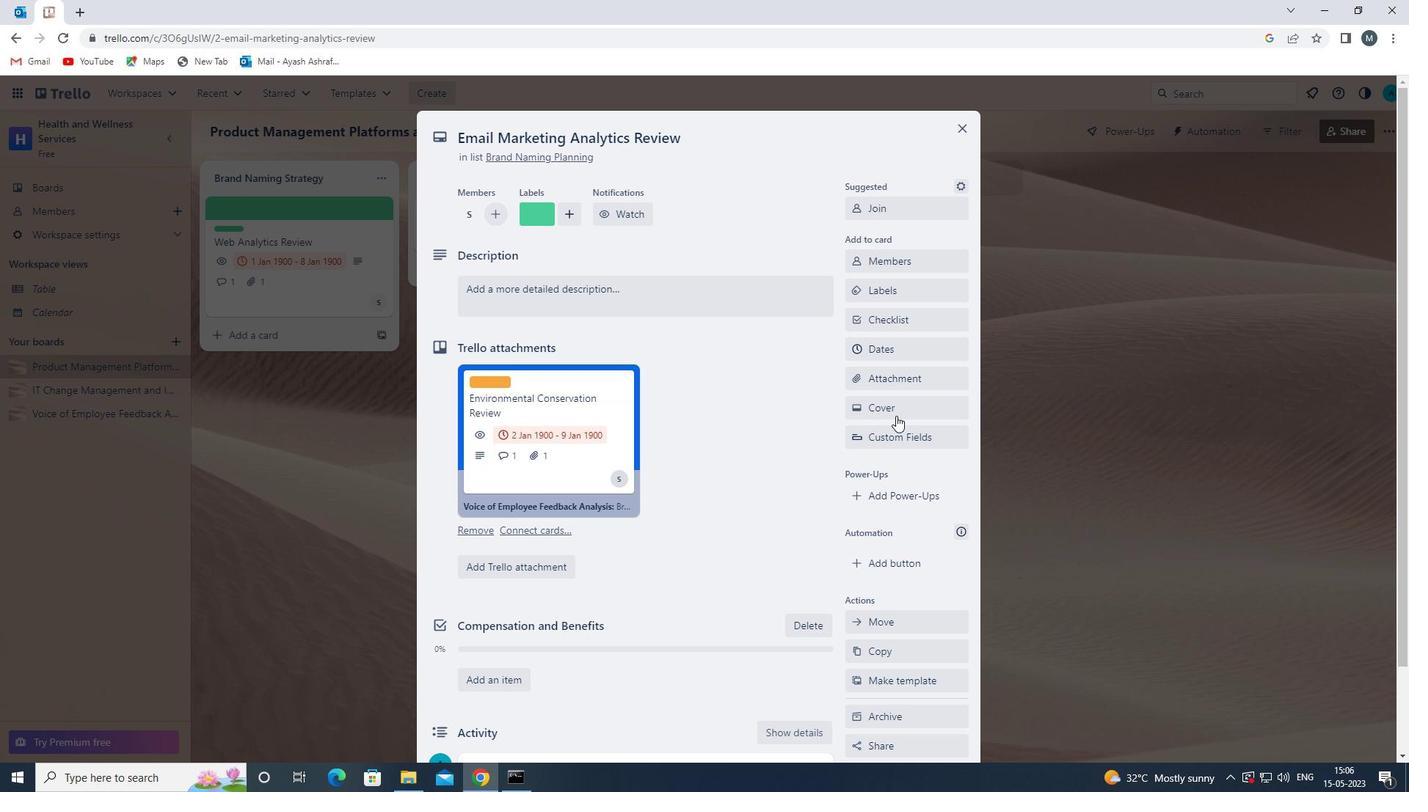 
Action: Mouse moved to (876, 466)
Screenshot: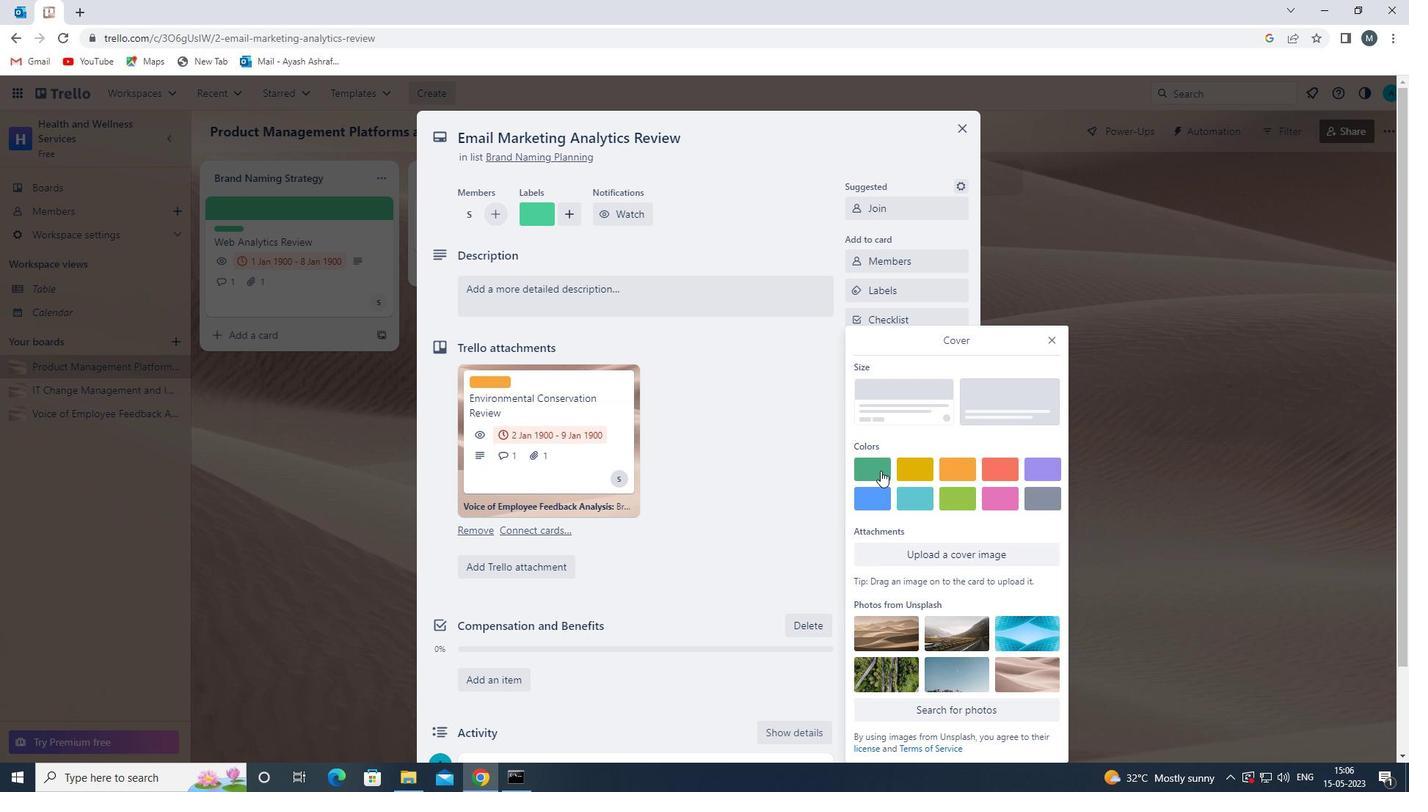 
Action: Mouse pressed left at (876, 466)
Screenshot: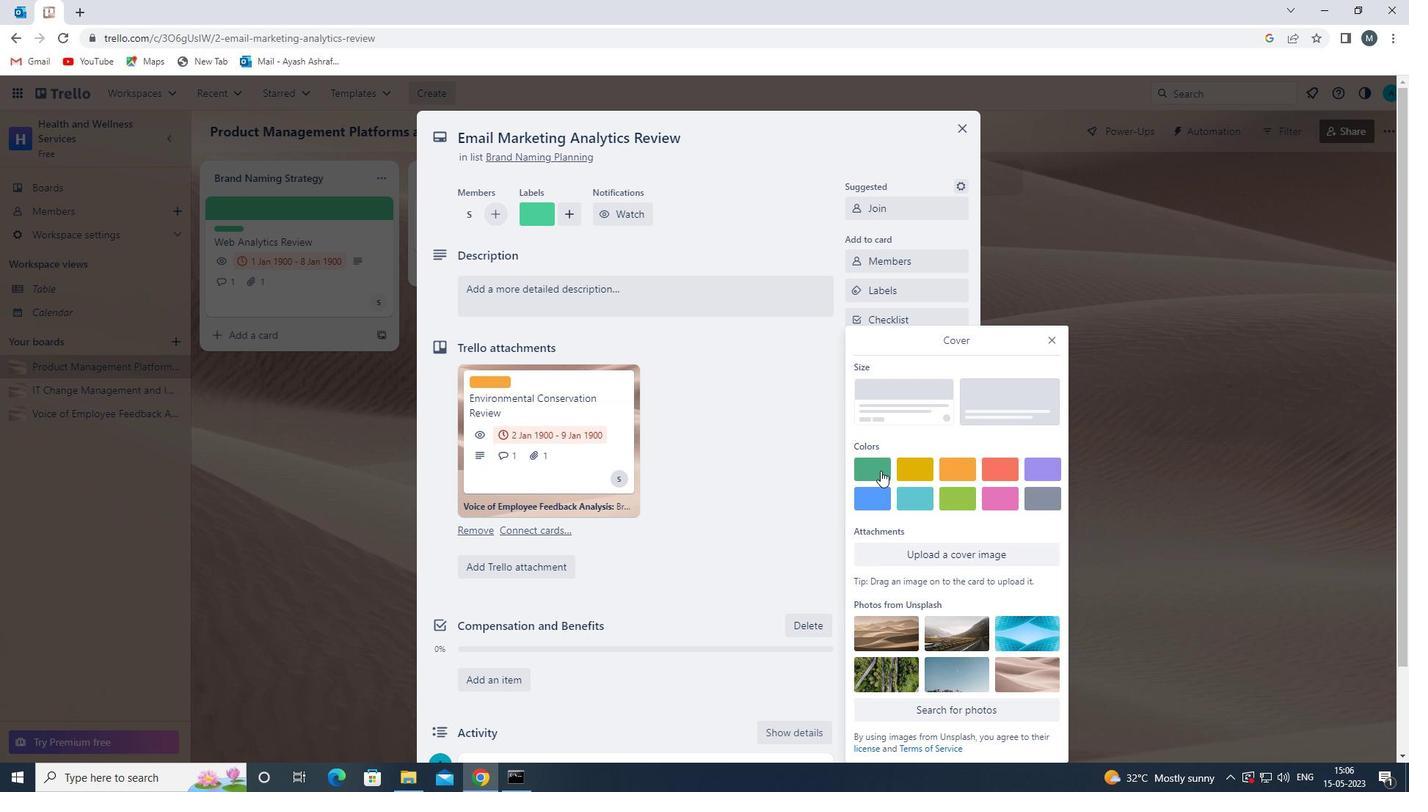 
Action: Mouse moved to (1051, 317)
Screenshot: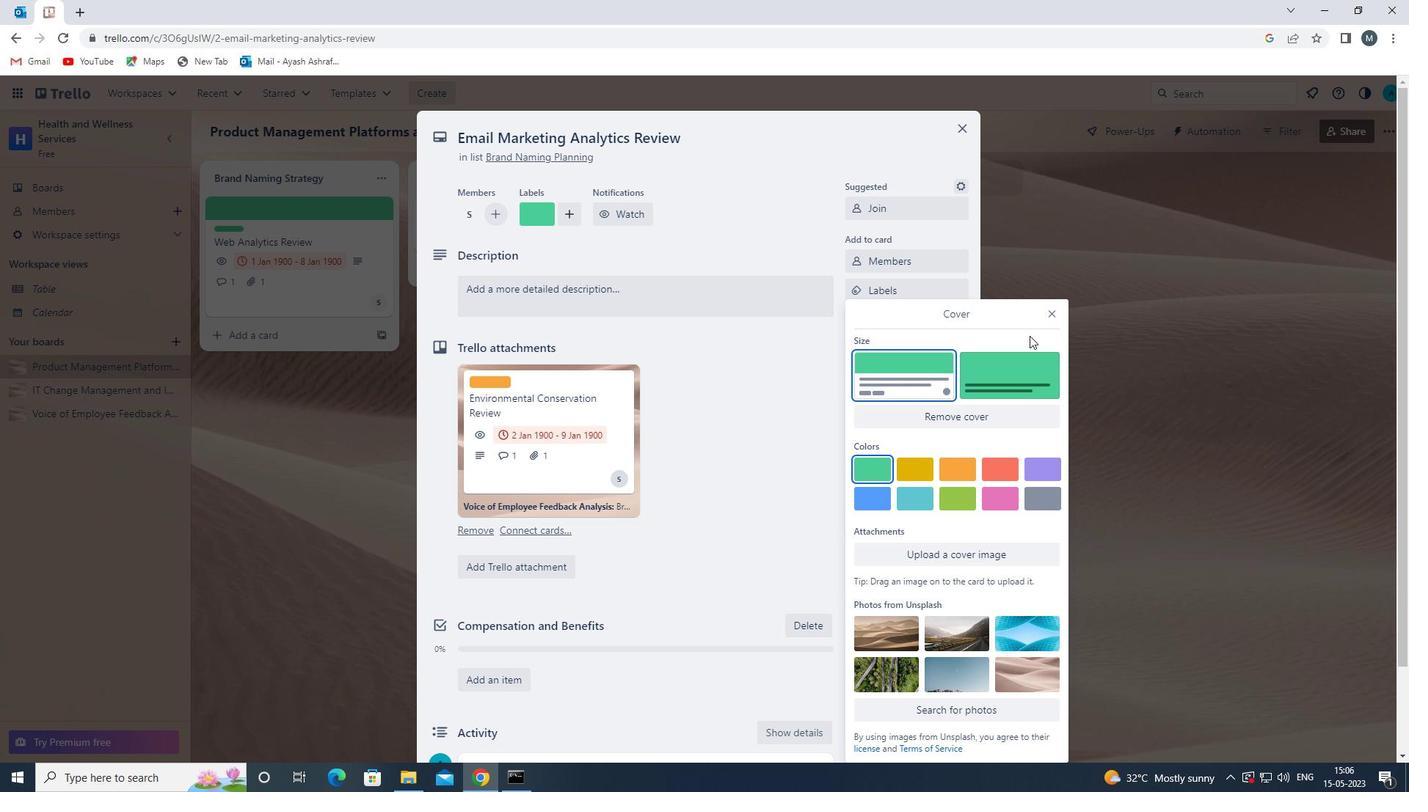 
Action: Mouse pressed left at (1051, 317)
Screenshot: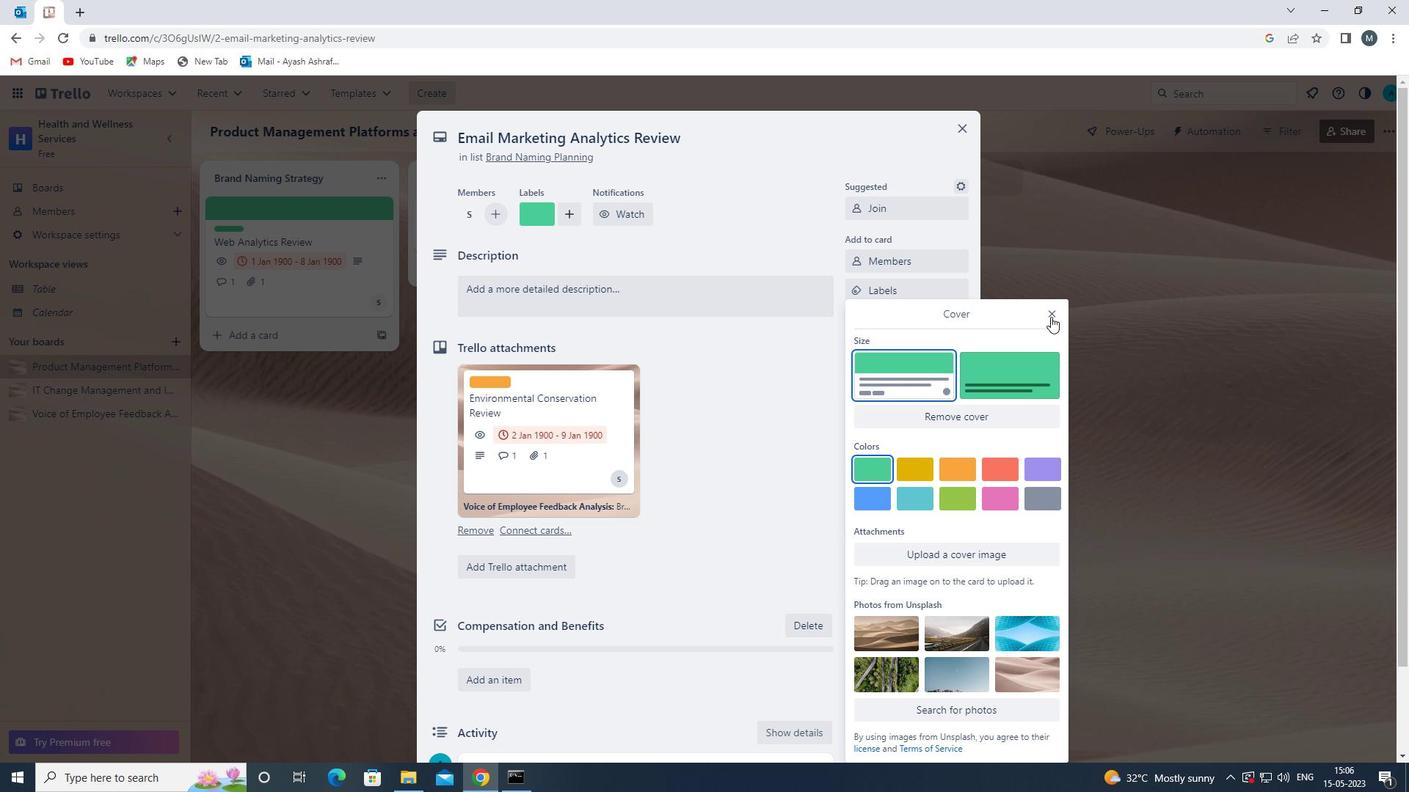 
Action: Mouse moved to (562, 371)
Screenshot: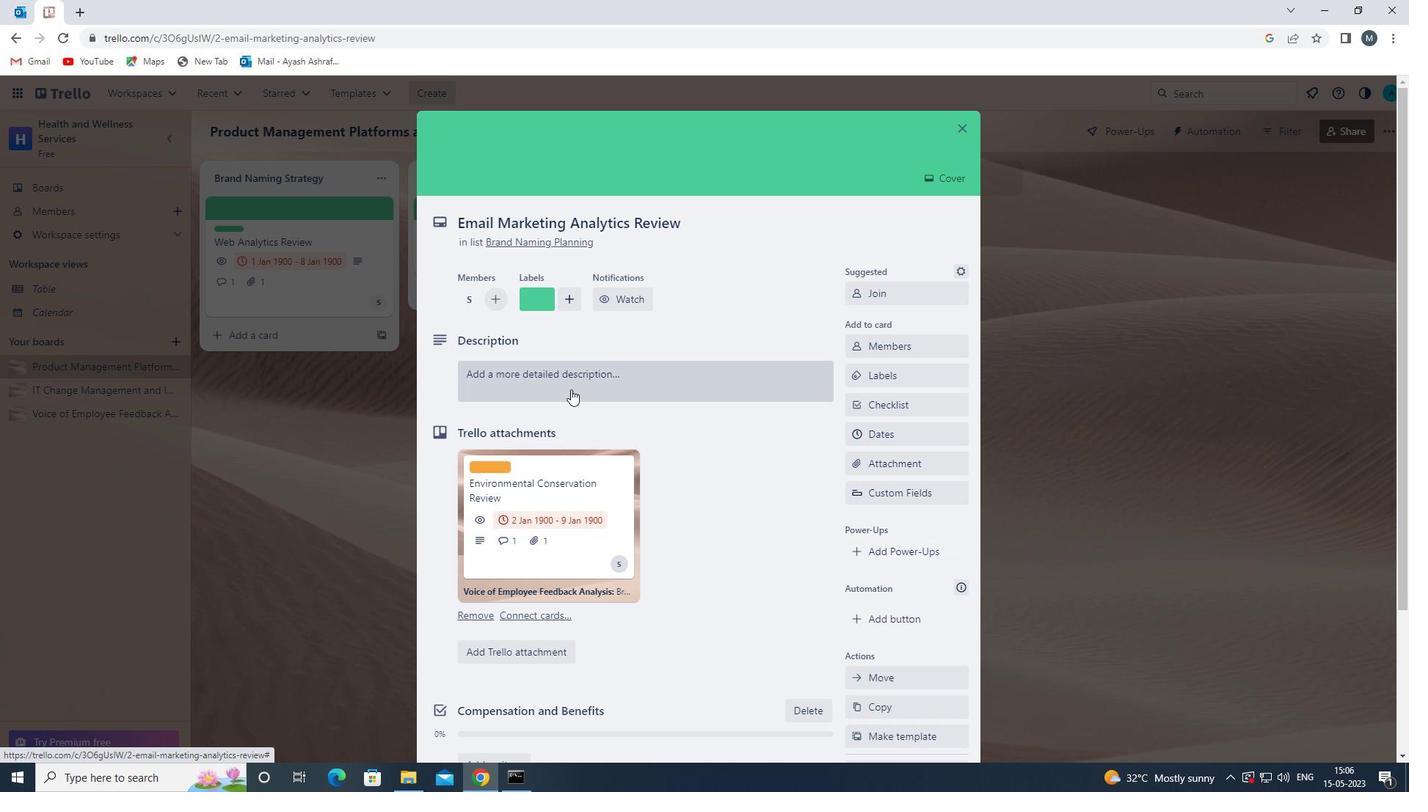 
Action: Mouse pressed left at (562, 371)
Screenshot: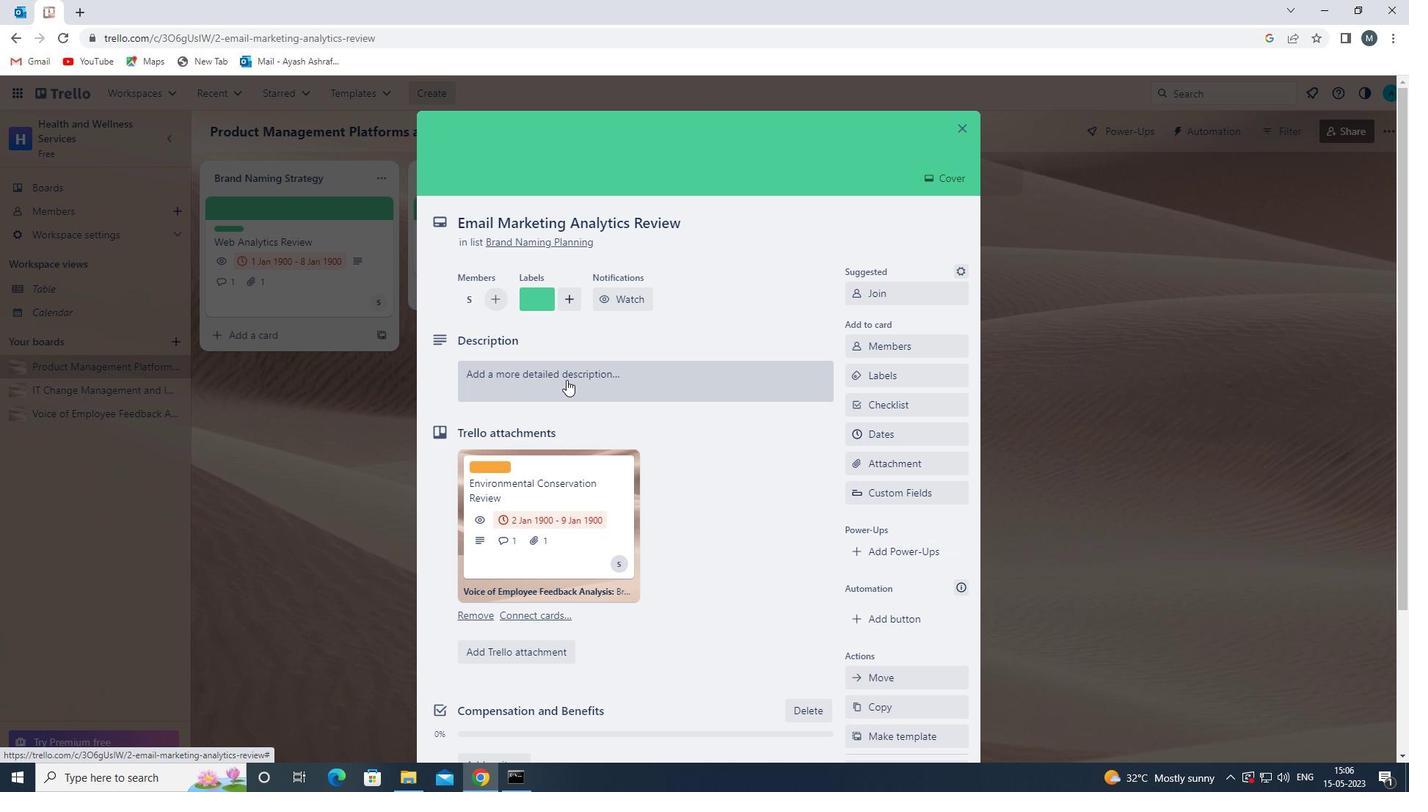 
Action: Mouse moved to (505, 418)
Screenshot: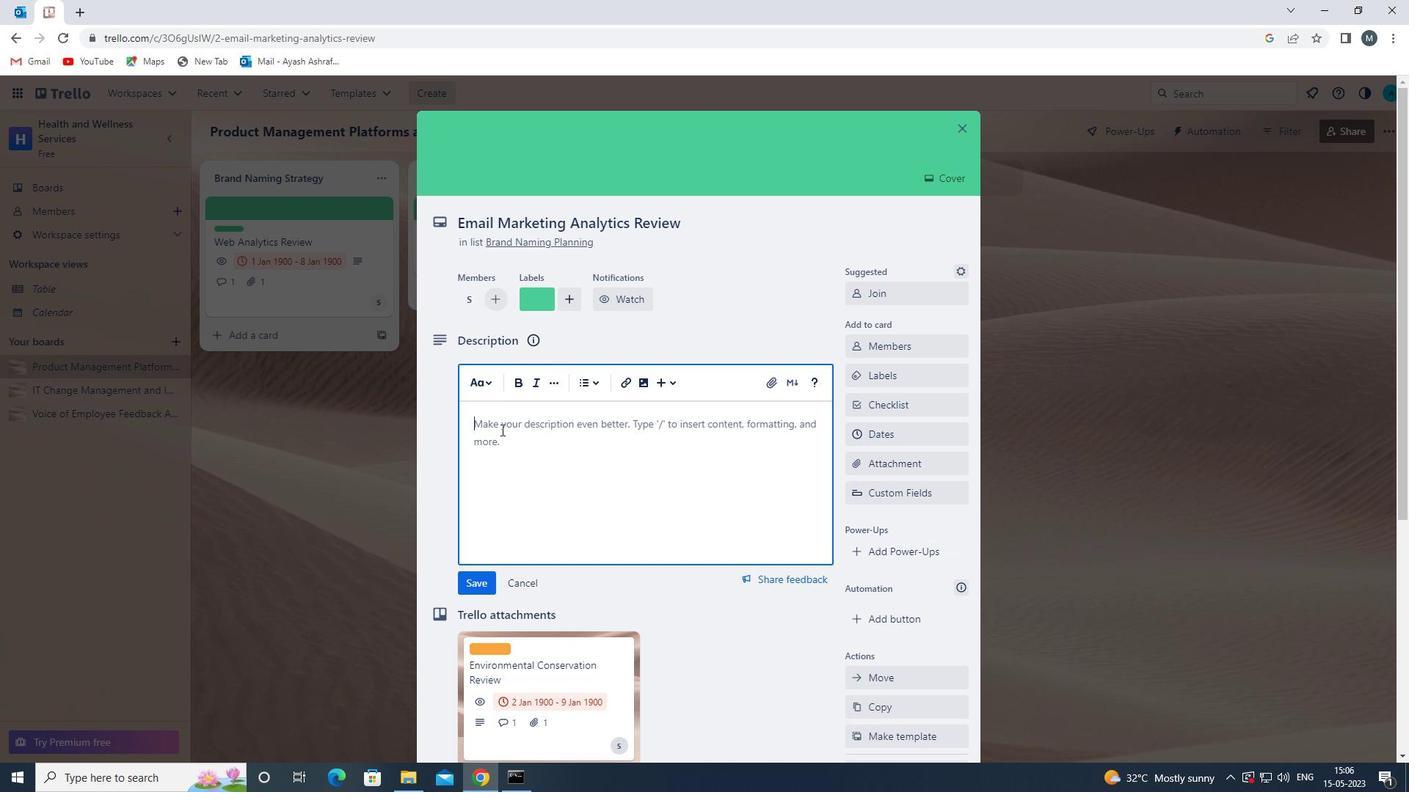 
Action: Mouse pressed left at (505, 418)
Screenshot: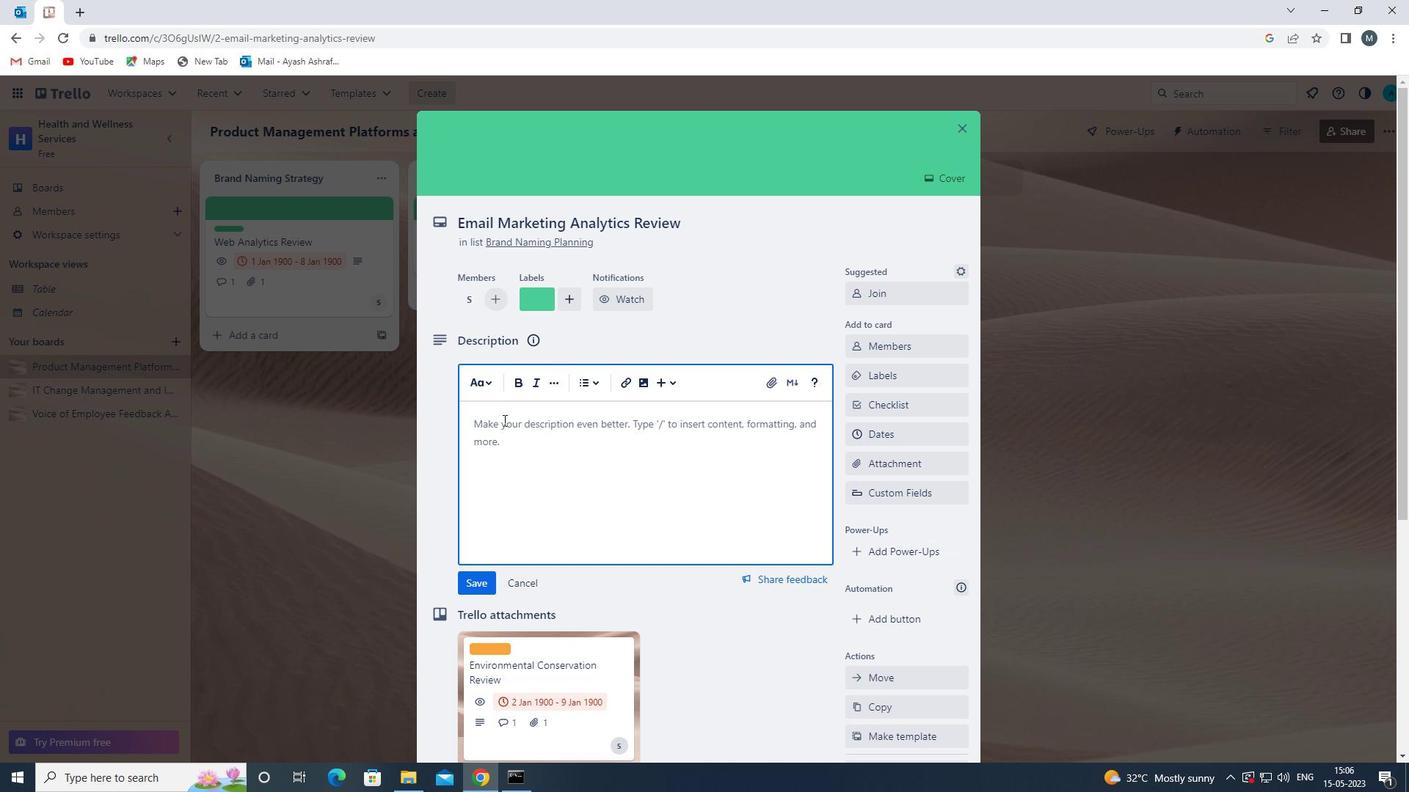 
Action: Mouse moved to (505, 417)
Screenshot: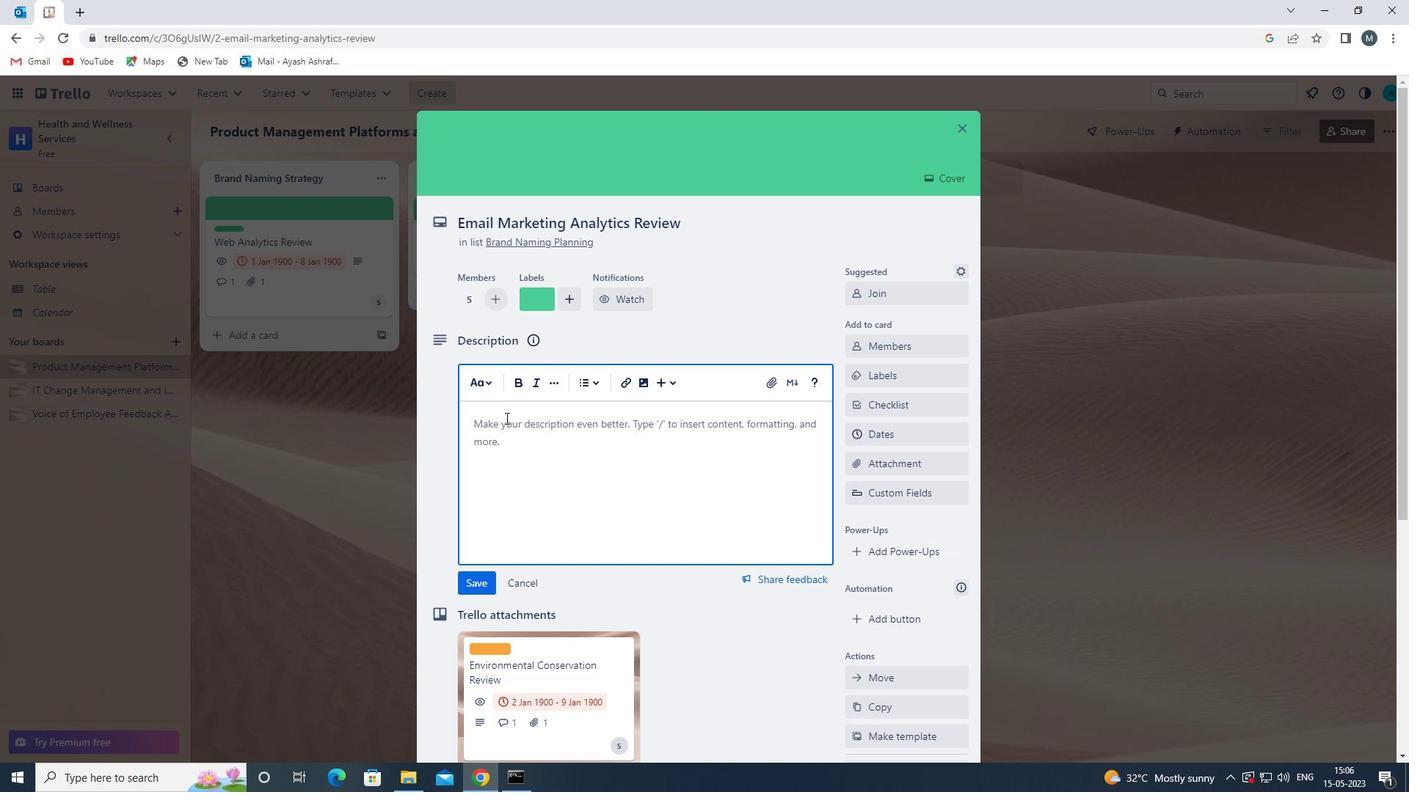 
Action: Key pressed <Key.shift>DEVELOP<Key.space>AND<Key.space>LAUNCH<Key.space>NEW<Key.space>EMAIL<Key.space>MARKETING<Key.space>CAMPAIGN<Key.space>FOR<Key.space>LEAD<Key.space>GENERATION<Key.space><Key.backspace><Key.backspace><Key.backspace><Key.backspace><Key.backspace><Key.backspace><Key.backspace><Key.backspace><Key.backspace><Key.backspace><Key.backspace><Key.space><Key.backspace>NURTURING<Key.space>
Screenshot: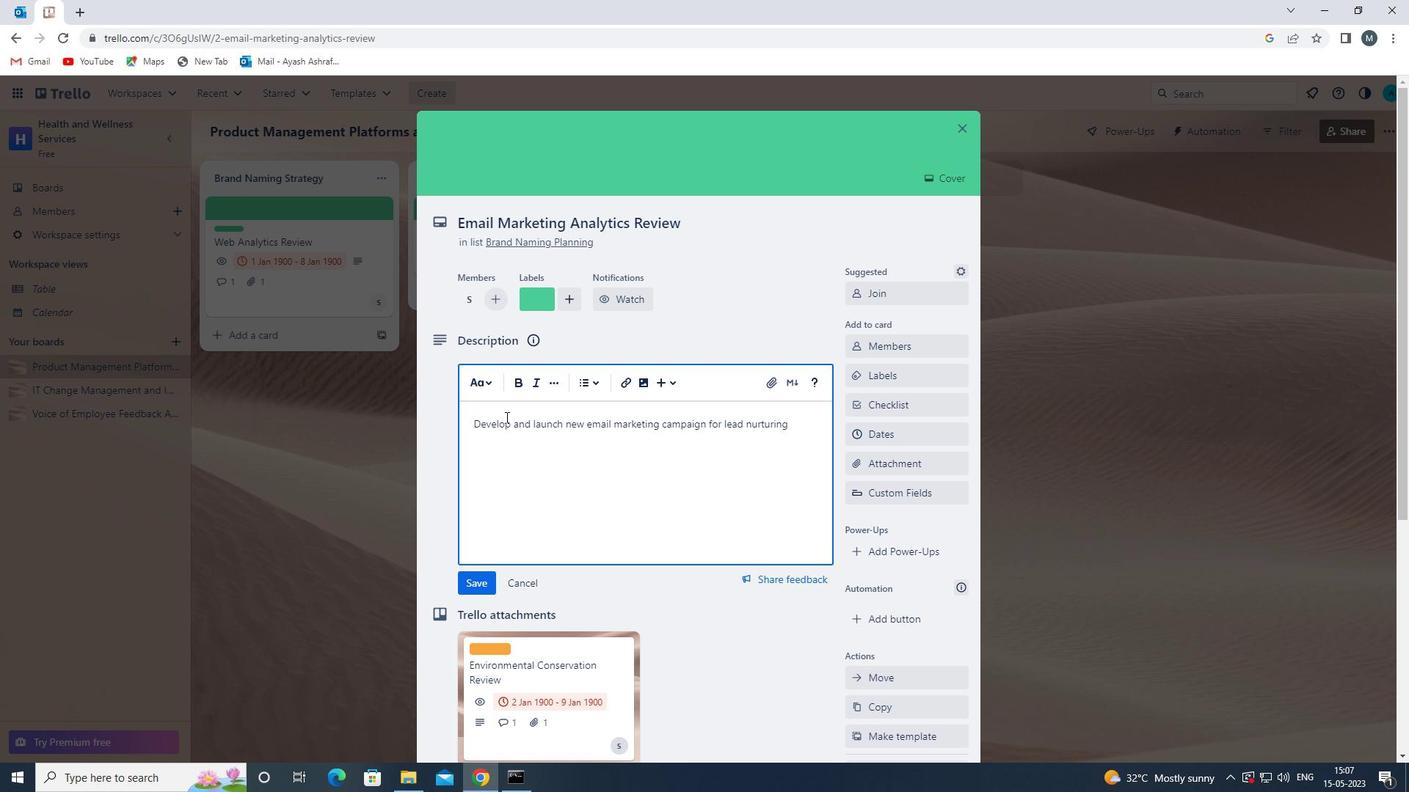 
Action: Mouse moved to (477, 580)
Screenshot: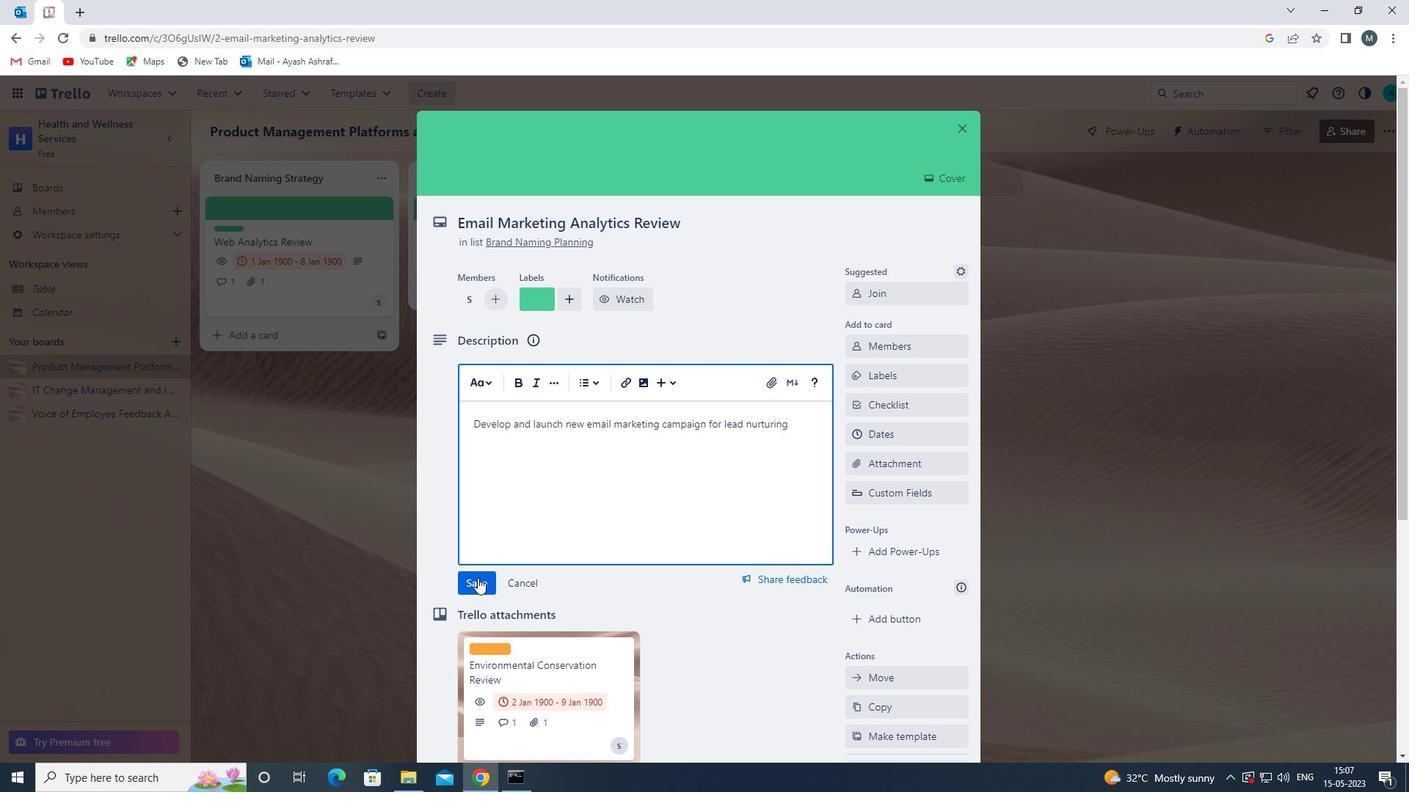 
Action: Mouse pressed left at (477, 580)
Screenshot: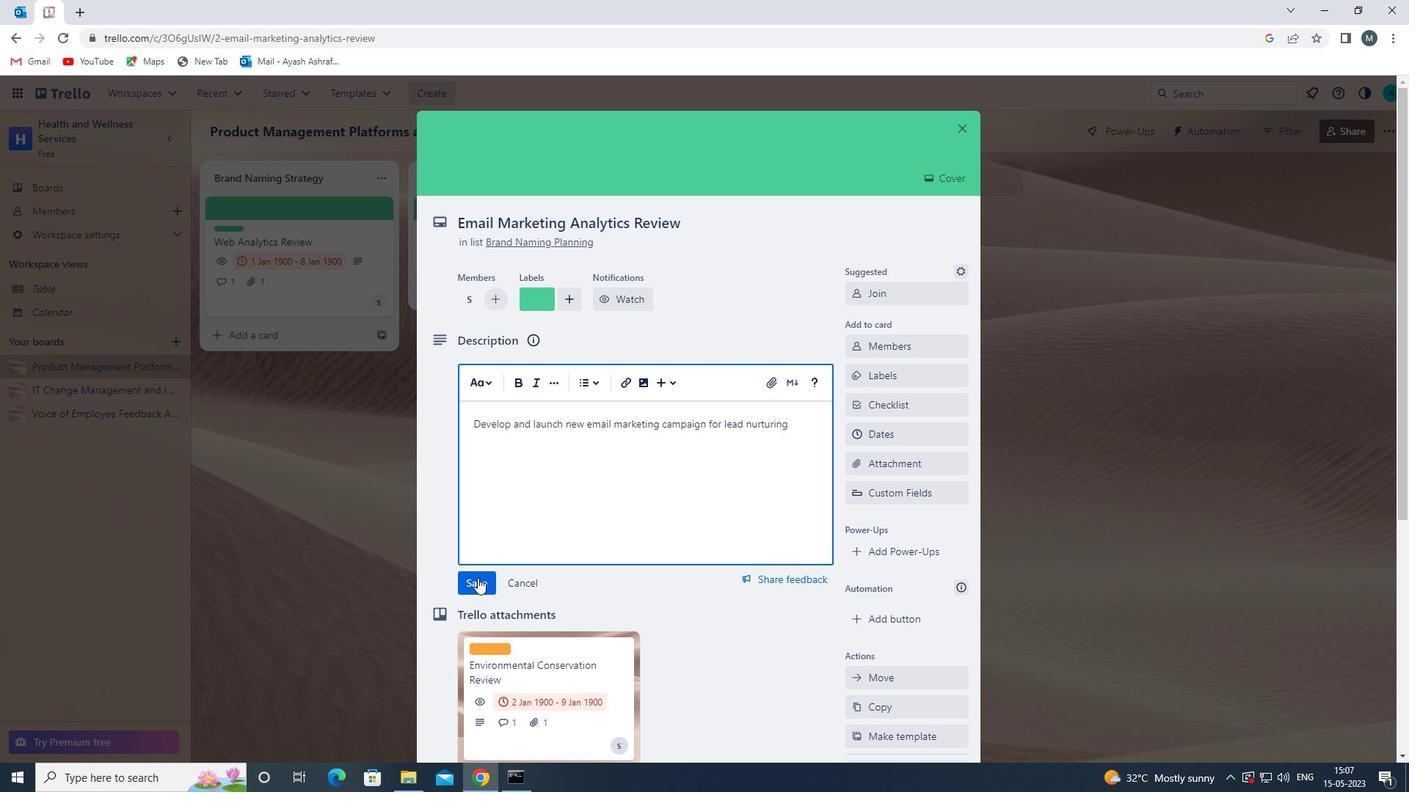 
Action: Mouse moved to (568, 535)
Screenshot: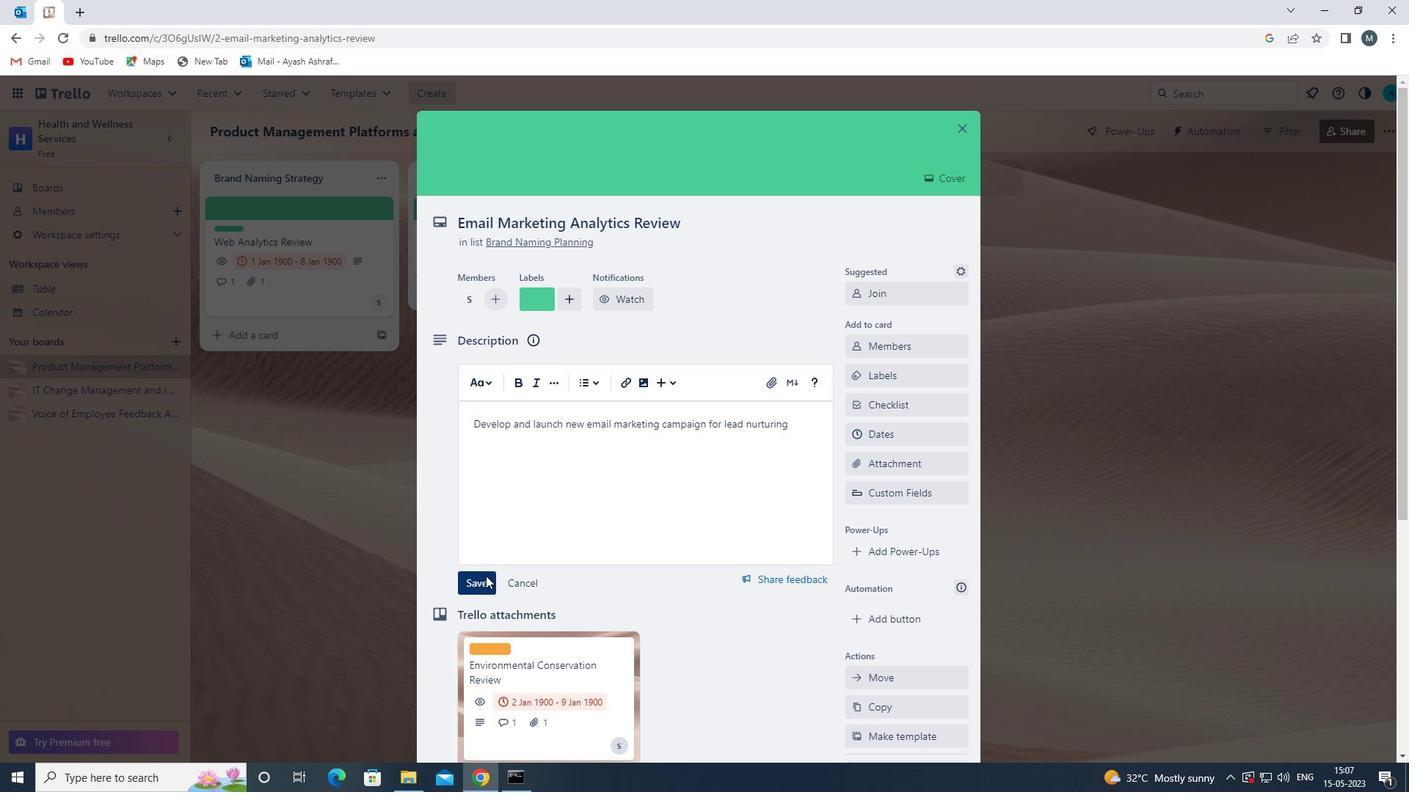 
Action: Mouse scrolled (568, 535) with delta (0, 0)
Screenshot: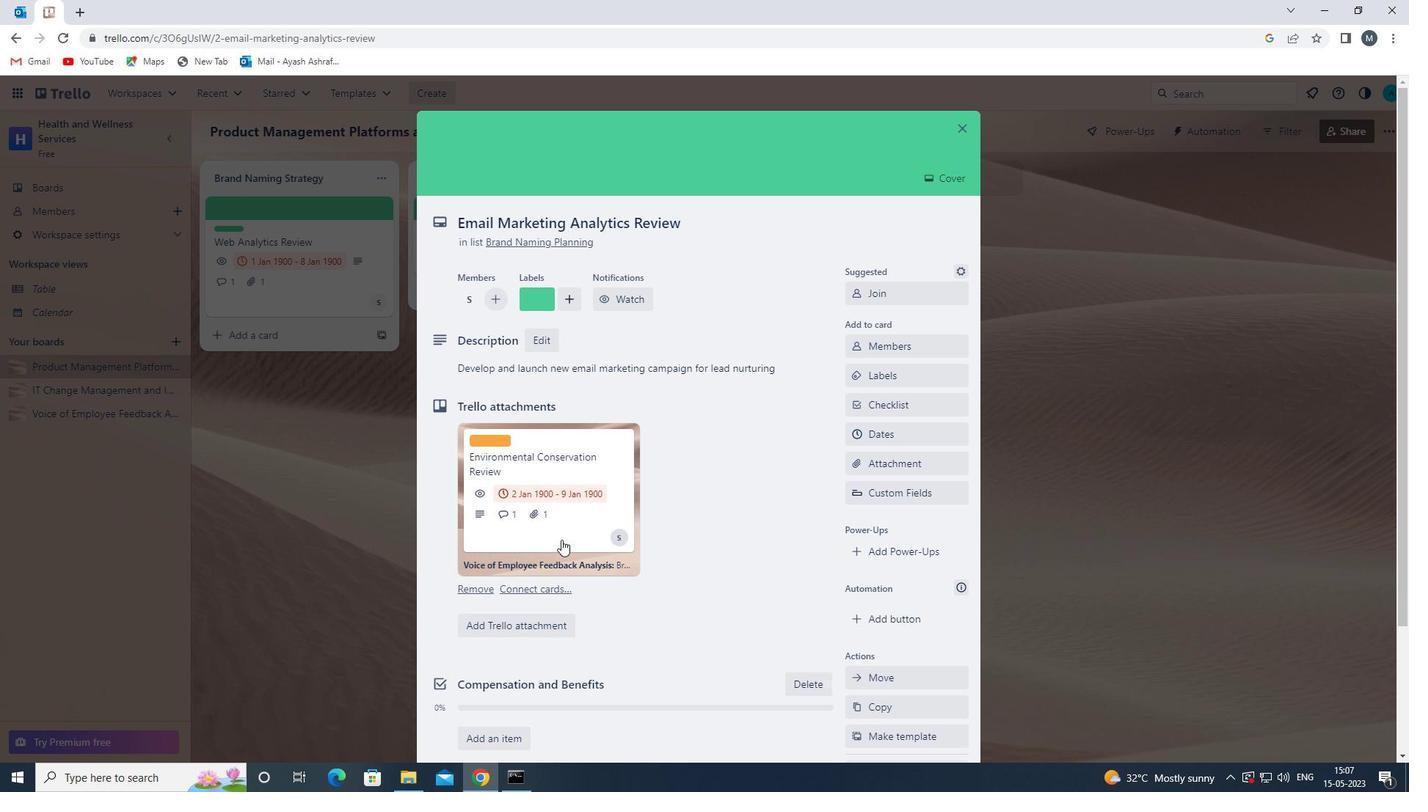 
Action: Mouse moved to (569, 535)
Screenshot: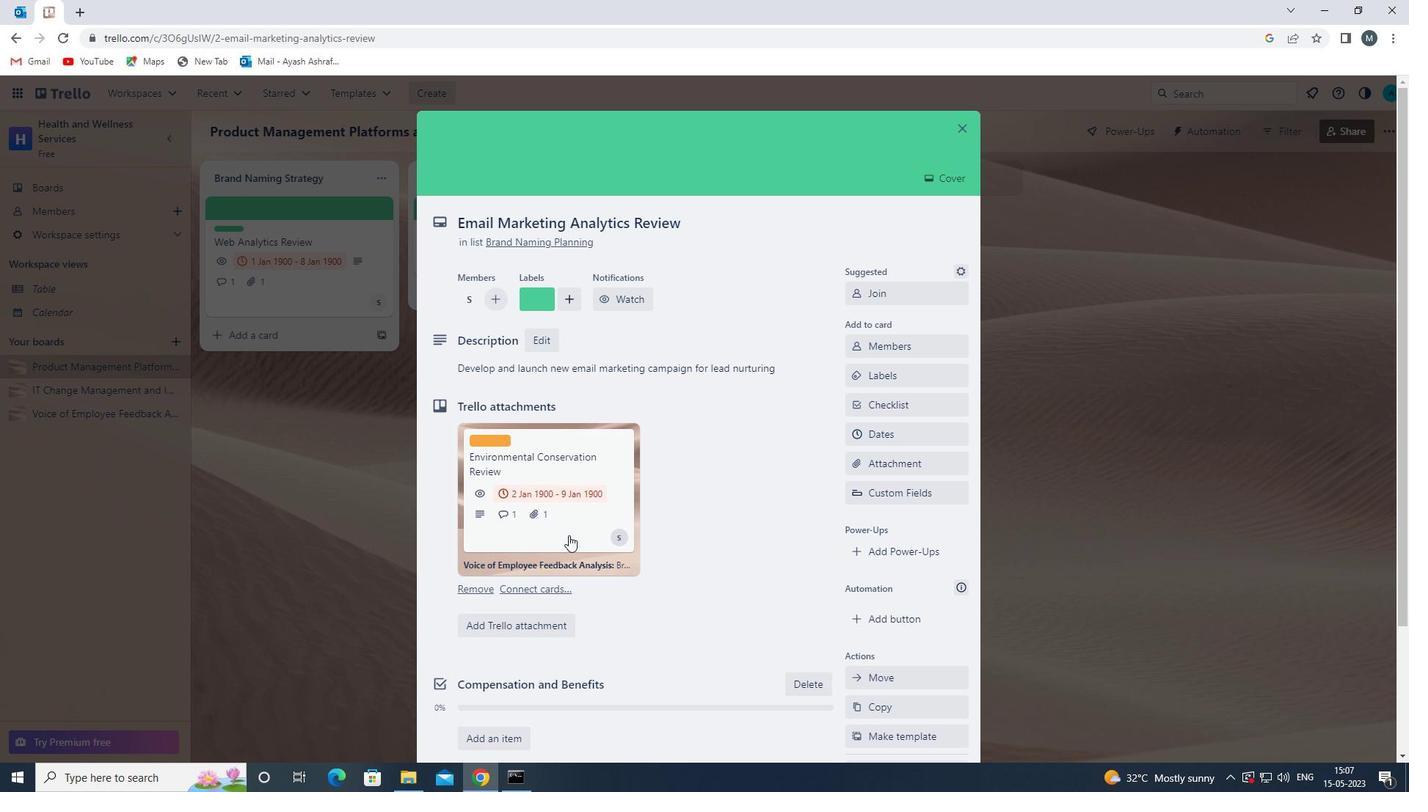 
Action: Mouse scrolled (569, 535) with delta (0, 0)
Screenshot: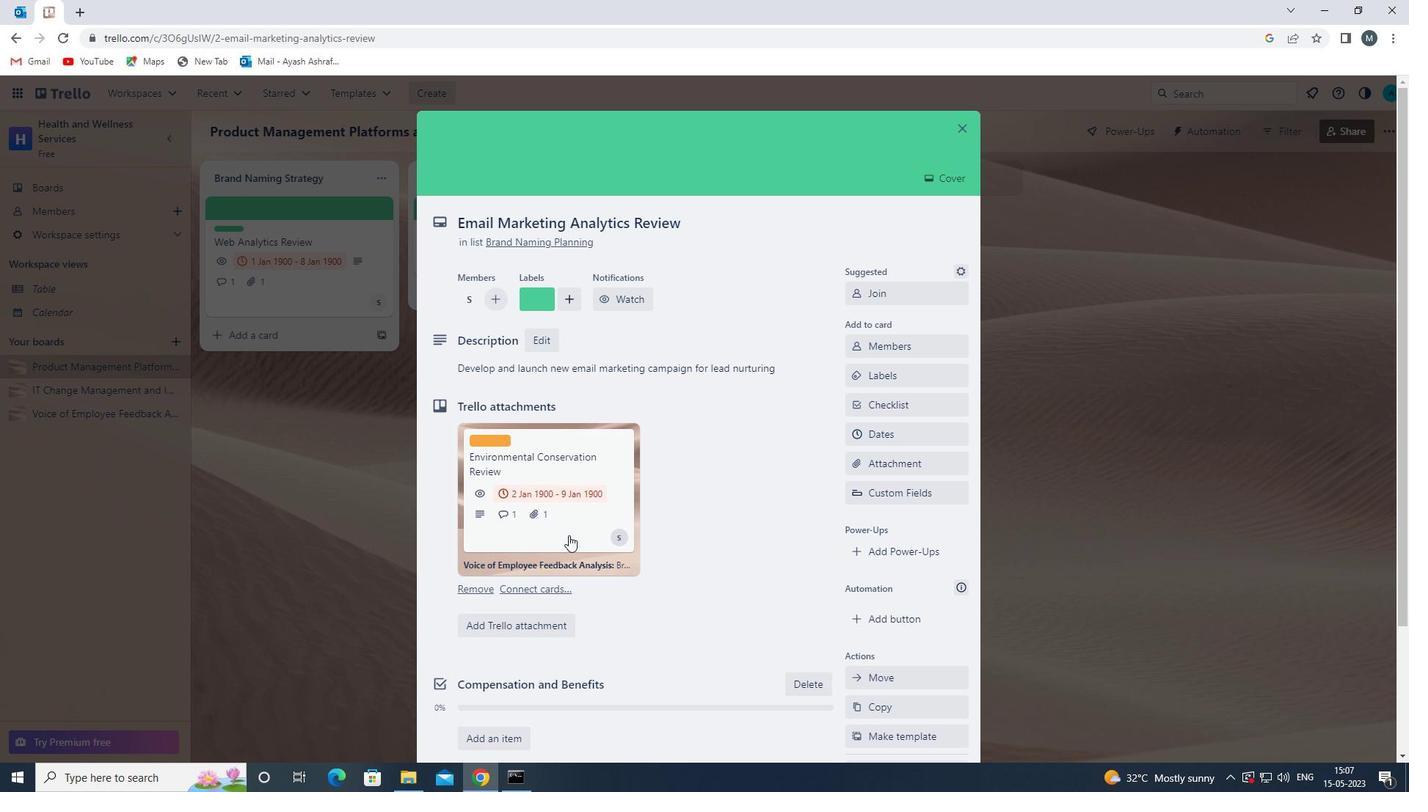 
Action: Mouse moved to (504, 675)
Screenshot: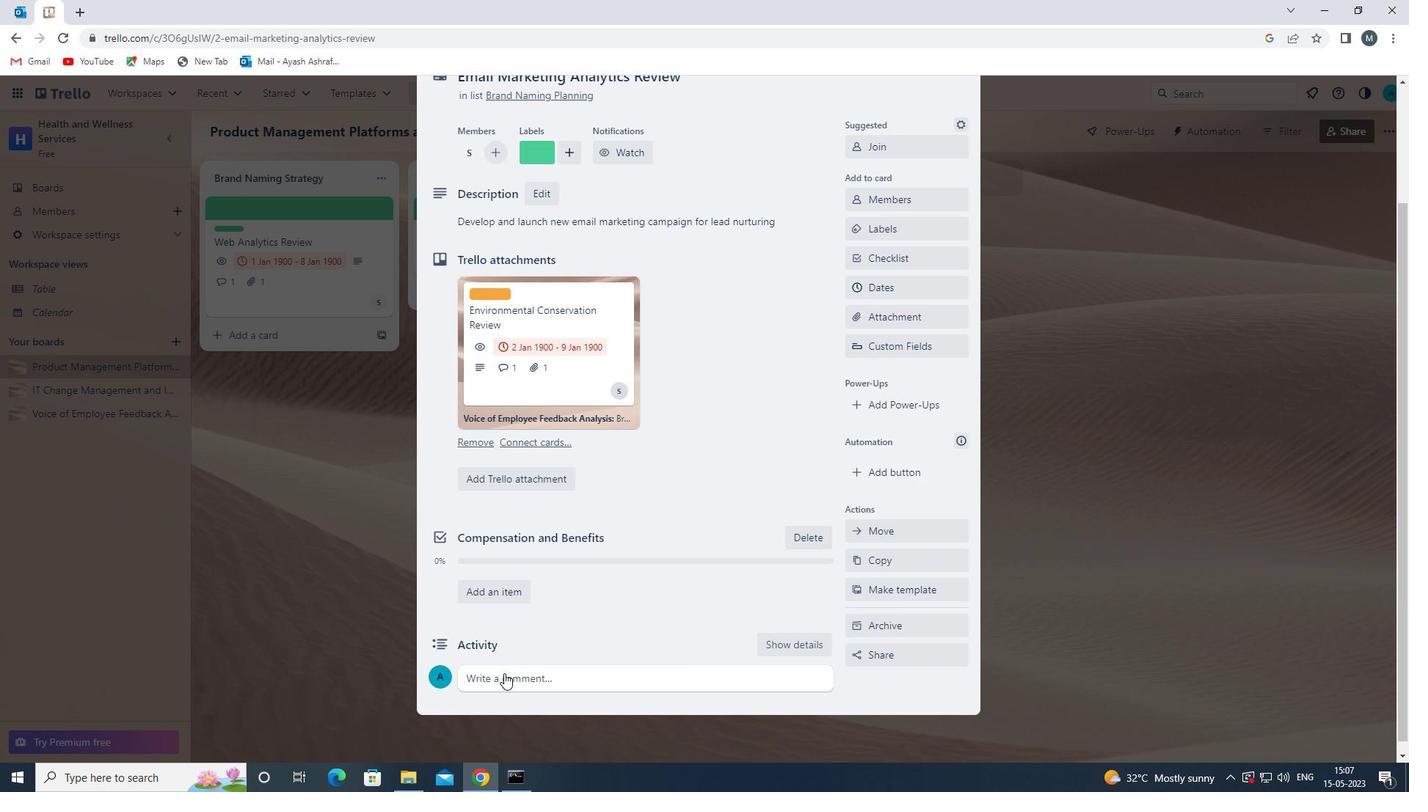 
Action: Mouse pressed left at (504, 675)
Screenshot: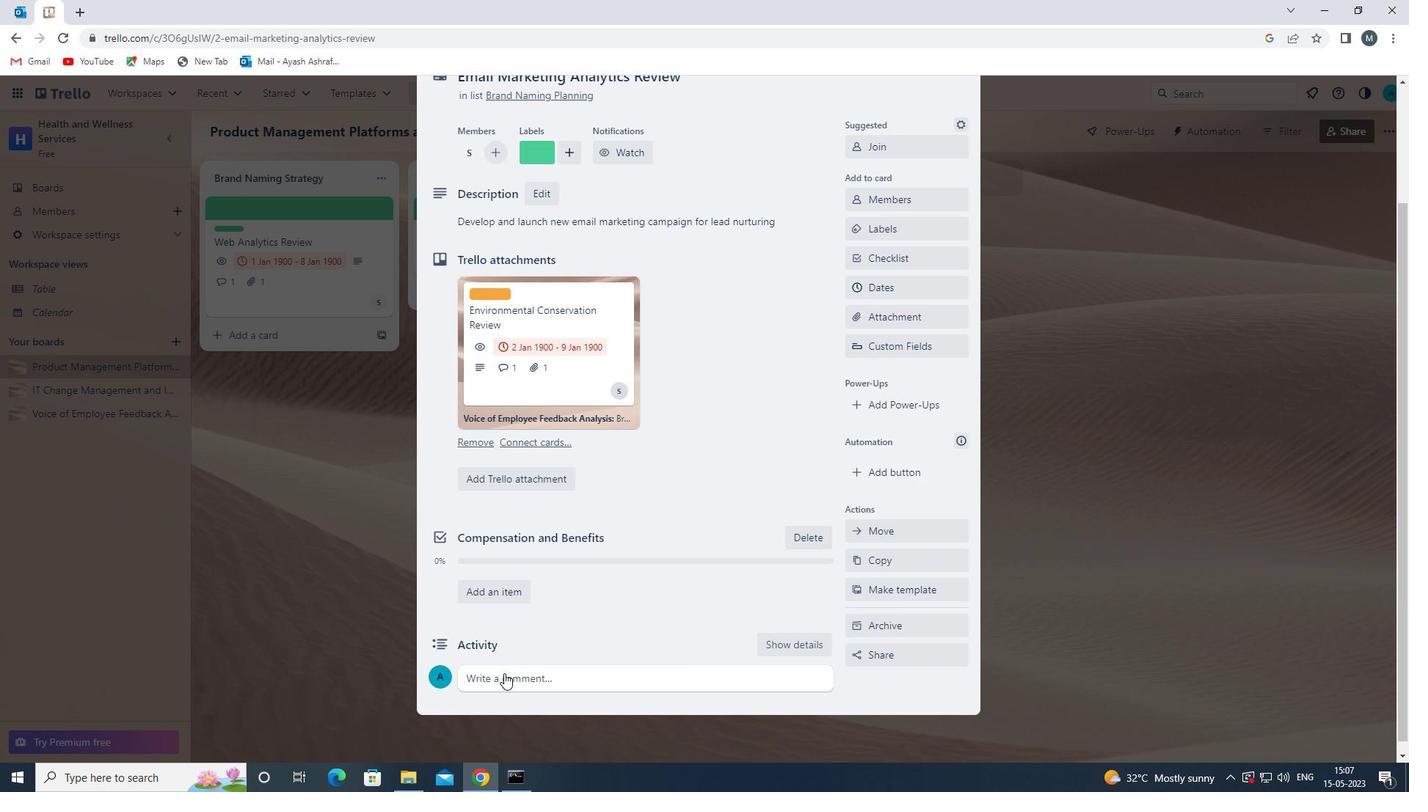 
Action: Mouse moved to (540, 635)
Screenshot: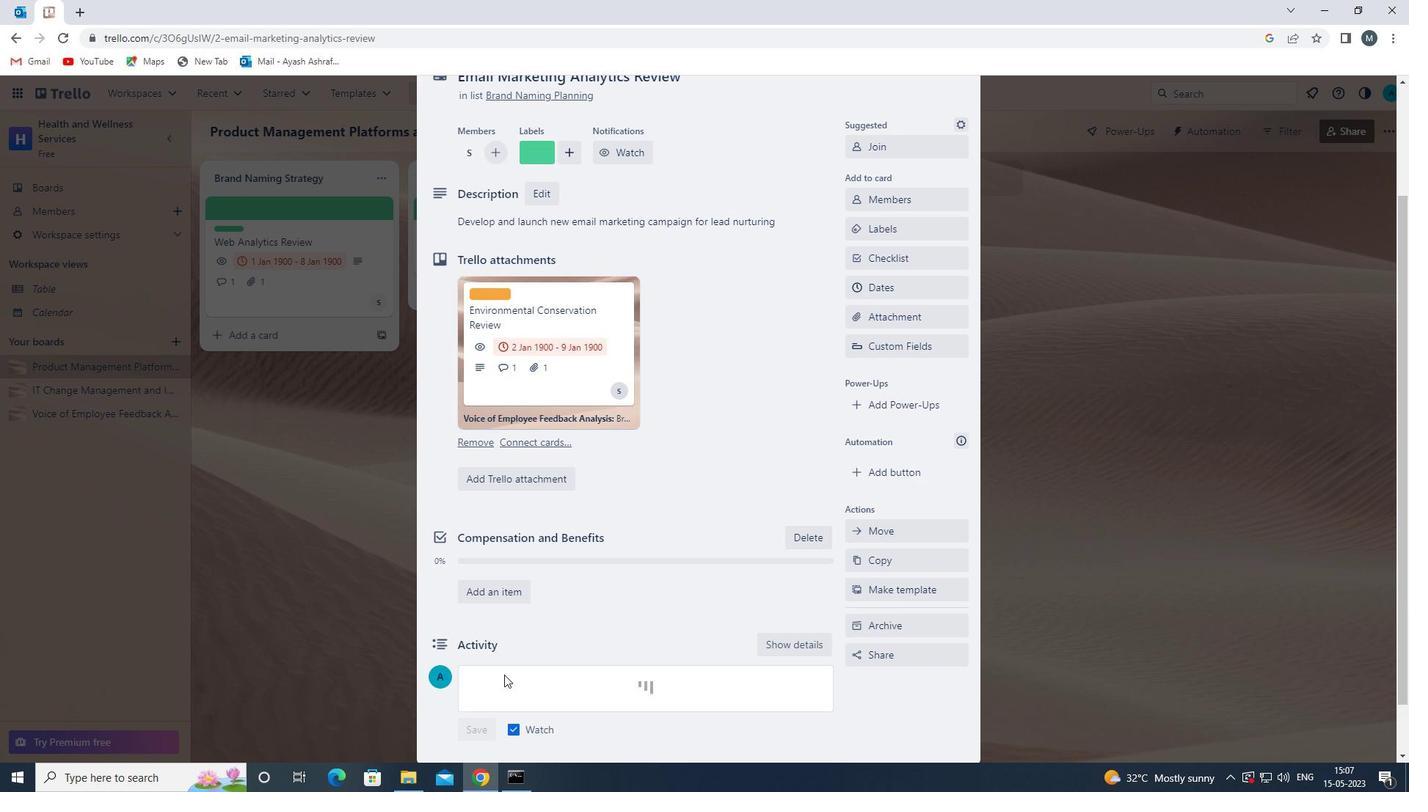 
Action: Mouse scrolled (540, 634) with delta (0, 0)
Screenshot: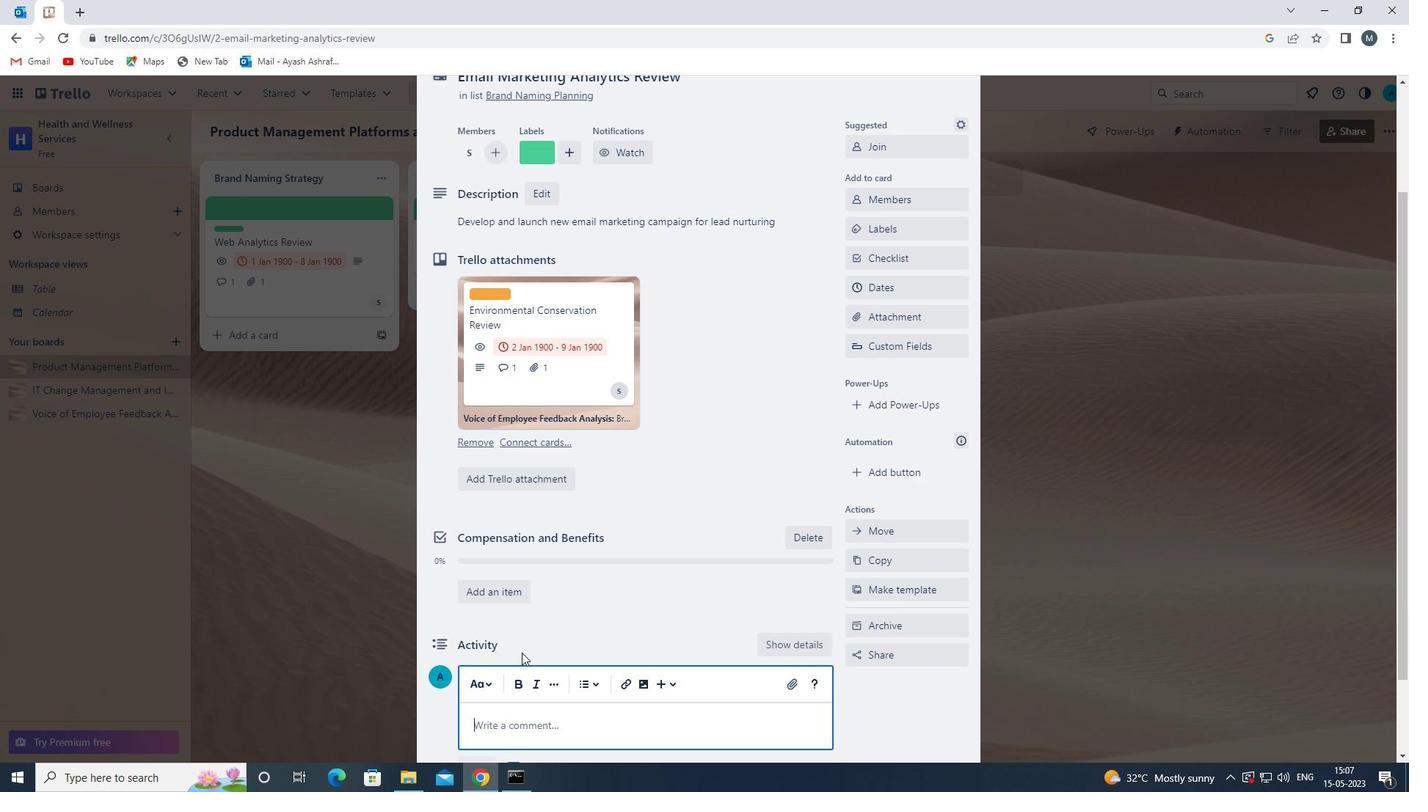 
Action: Mouse scrolled (540, 634) with delta (0, 0)
Screenshot: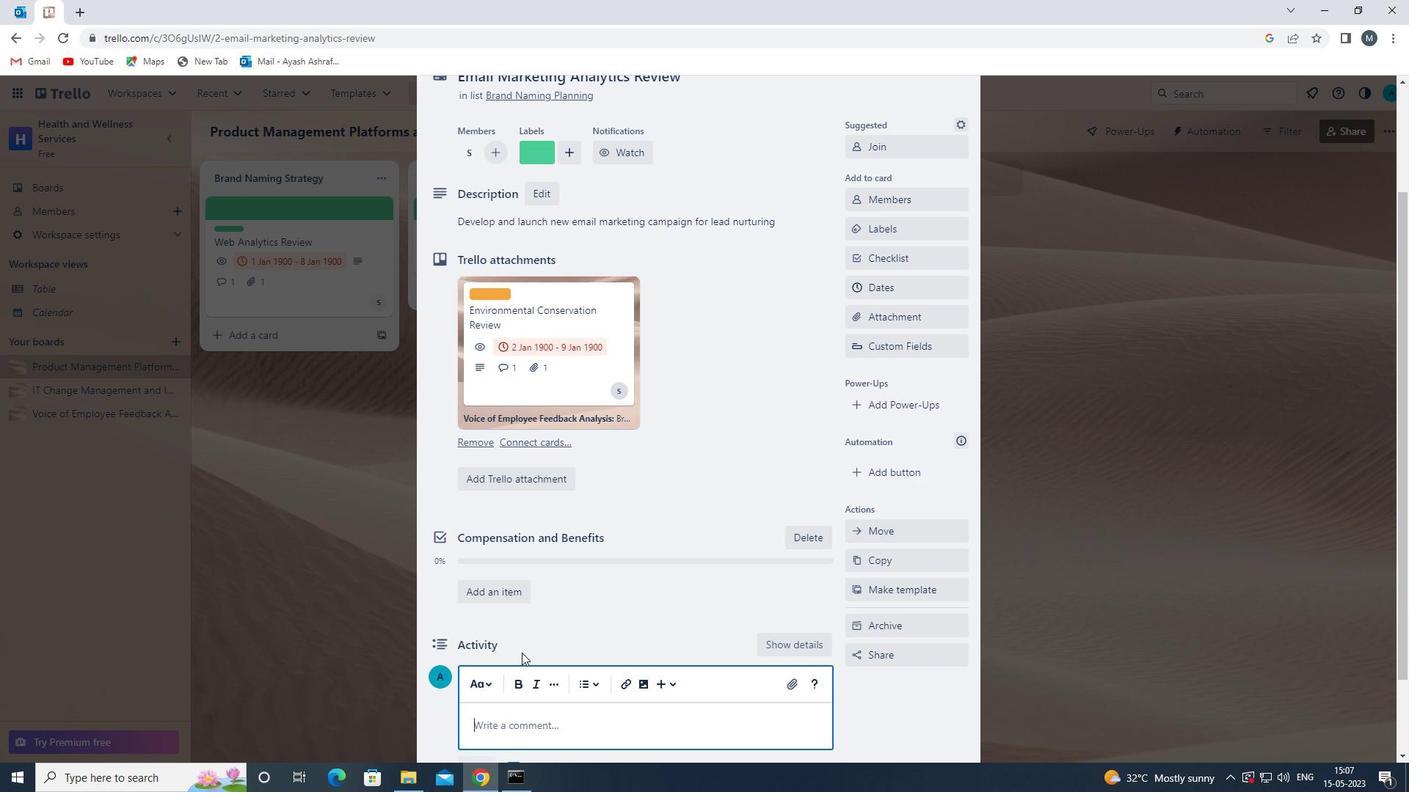 
Action: Mouse moved to (516, 625)
Screenshot: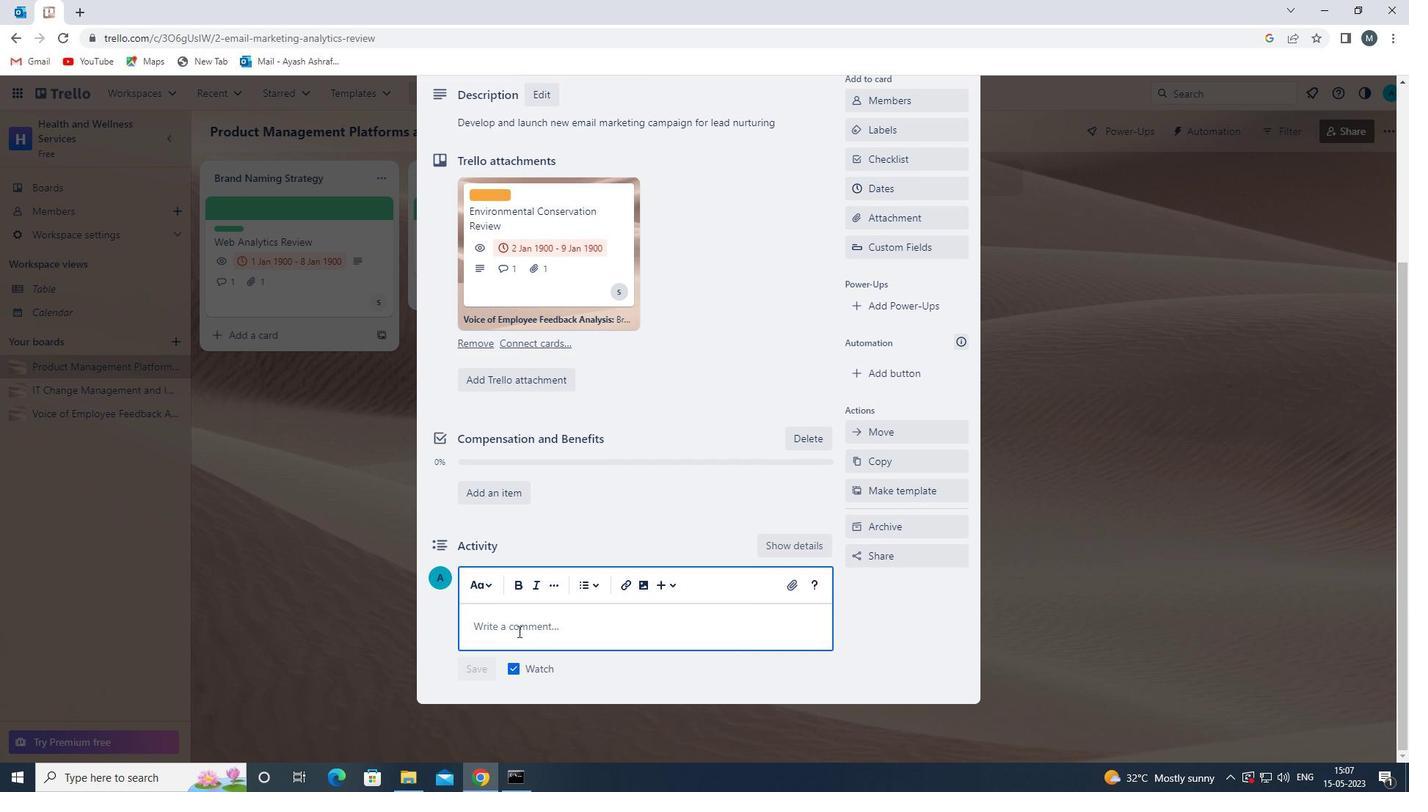 
Action: Mouse pressed left at (516, 625)
Screenshot: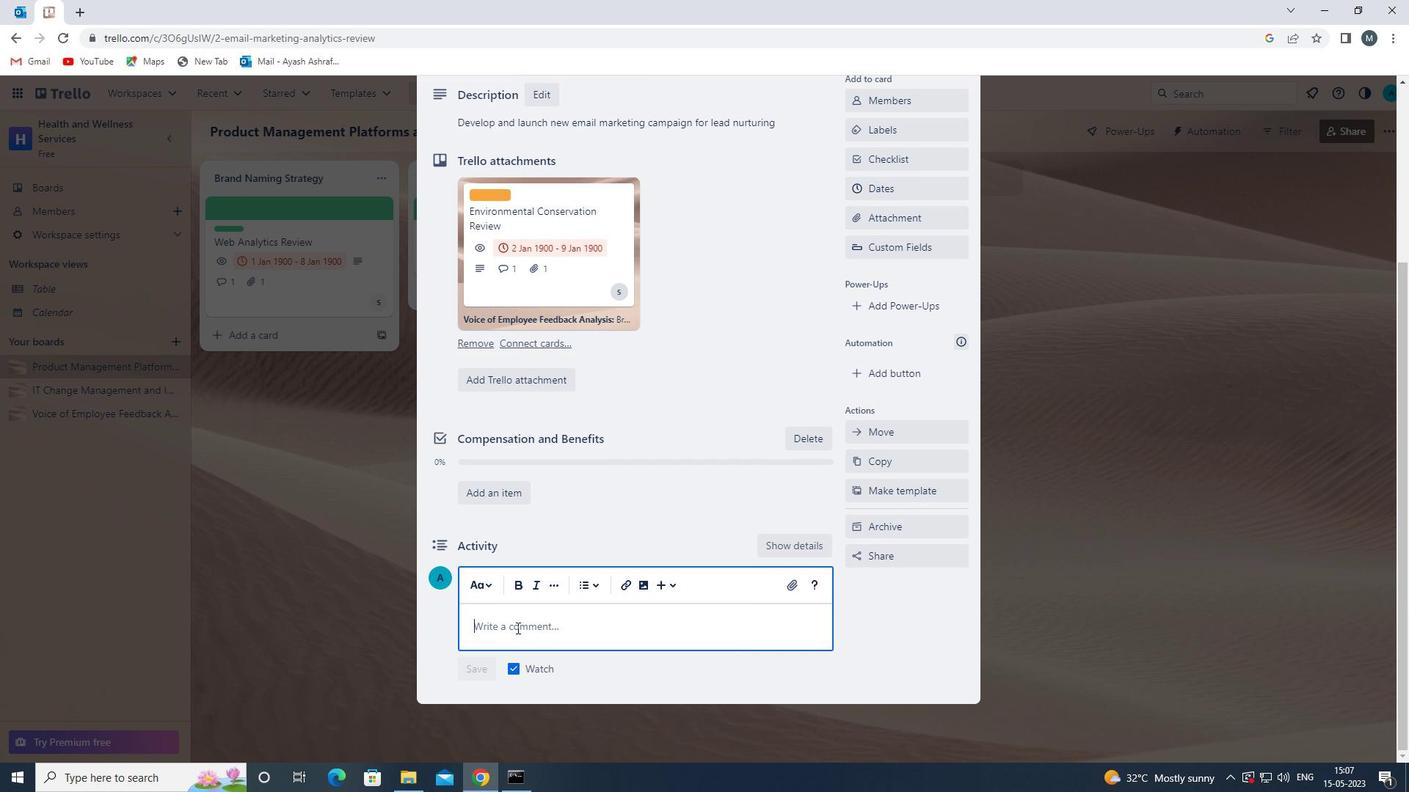 
Action: Mouse moved to (518, 640)
Screenshot: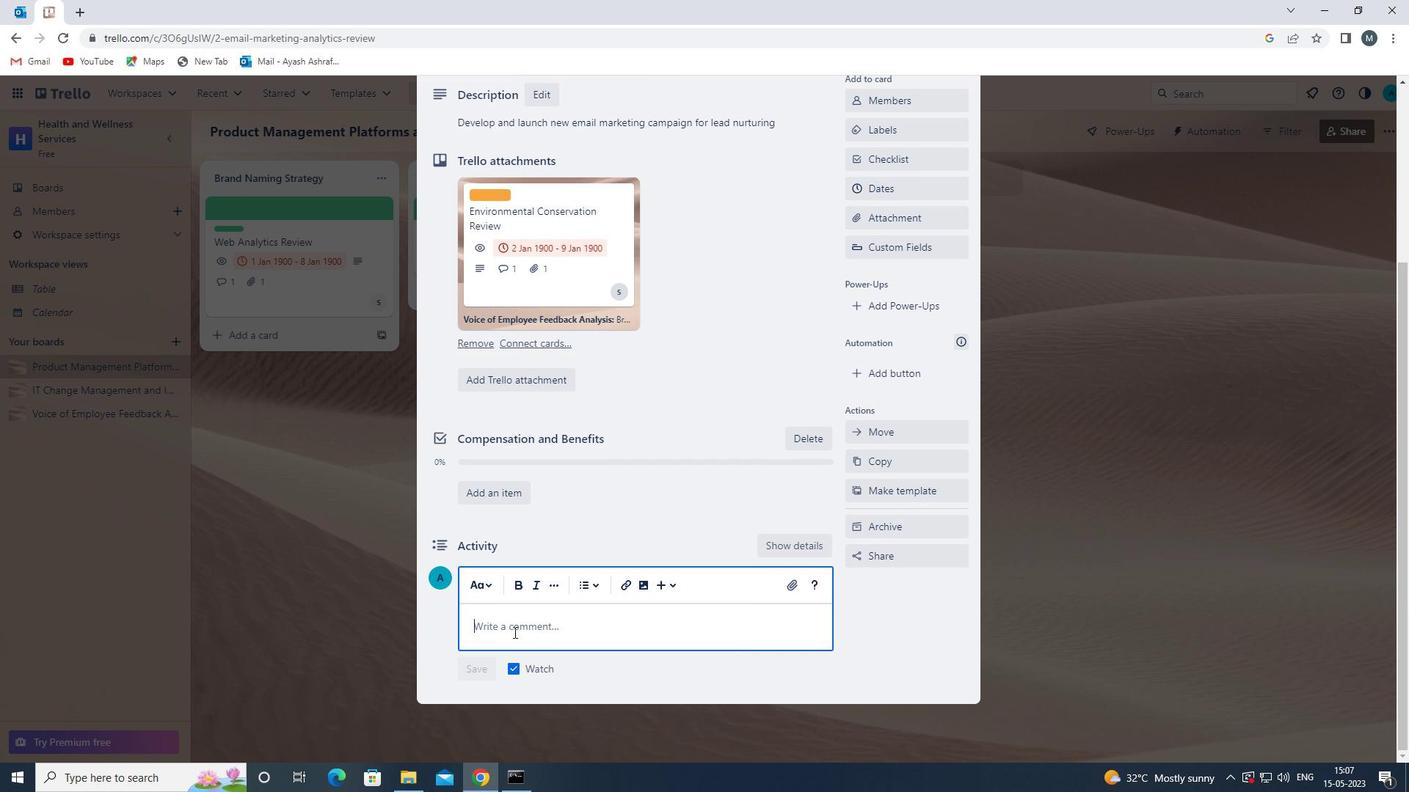 
Action: Key pressed <Key.shift><Key.caps_lock>WE<Key.space><Key.backspace><Key.backspace>E<Key.backspace><Key.caps_lock>E<Key.space>SHOULD<Key.space>APPROACH<Key.space>THIS<Key.space>TASK<Key.space>WITH<Key.space>A<Key.space>SENSE<Key.space>OF<Key.space>PURPODE<Key.space>AND<Key.space>BE<Key.space>WILLING<Key.space>TO<Key.space>PUSH<Key.space>THE<Key.space>BOUNDARIES<Key.space>OF<Key.space>CREATIVITY.
Screenshot: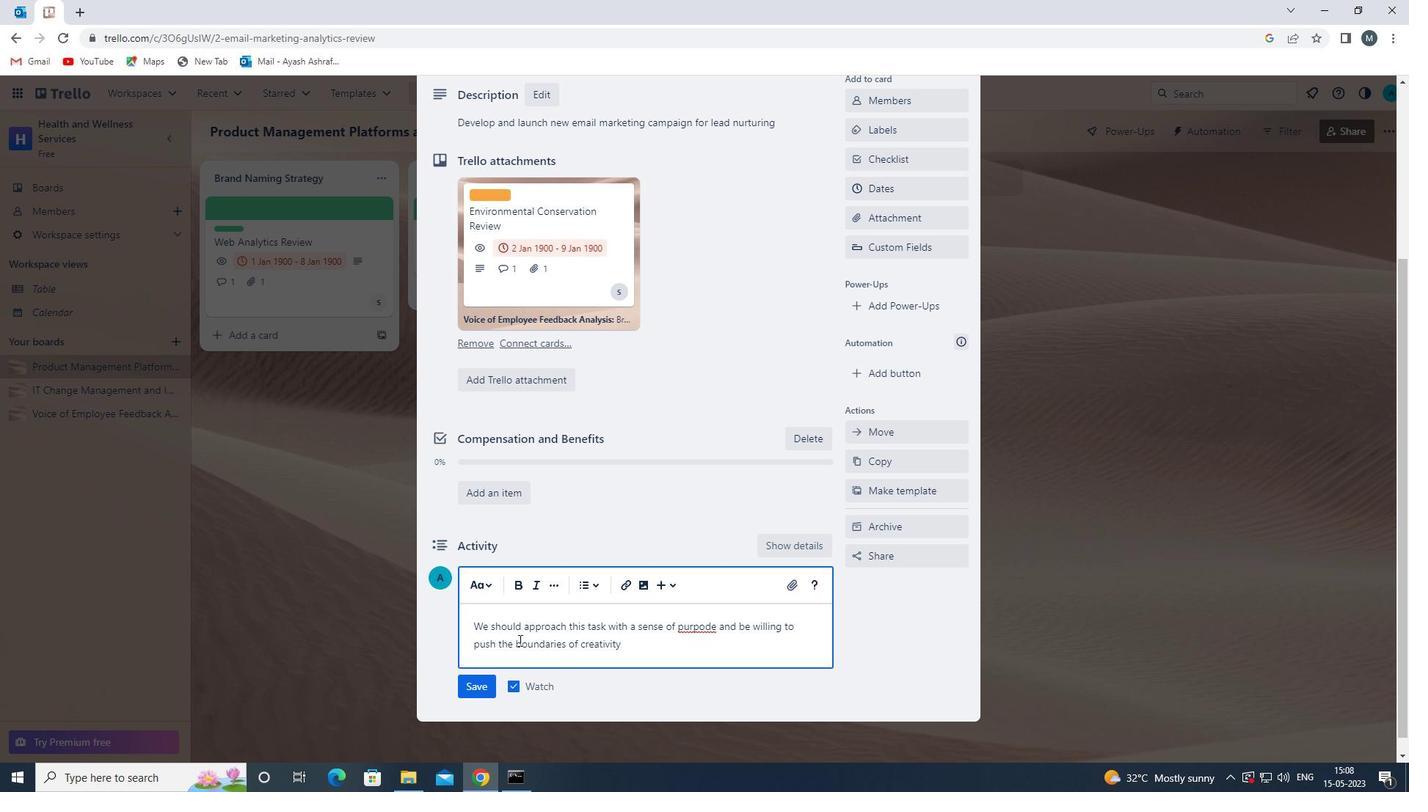 
Action: Mouse moved to (712, 631)
Screenshot: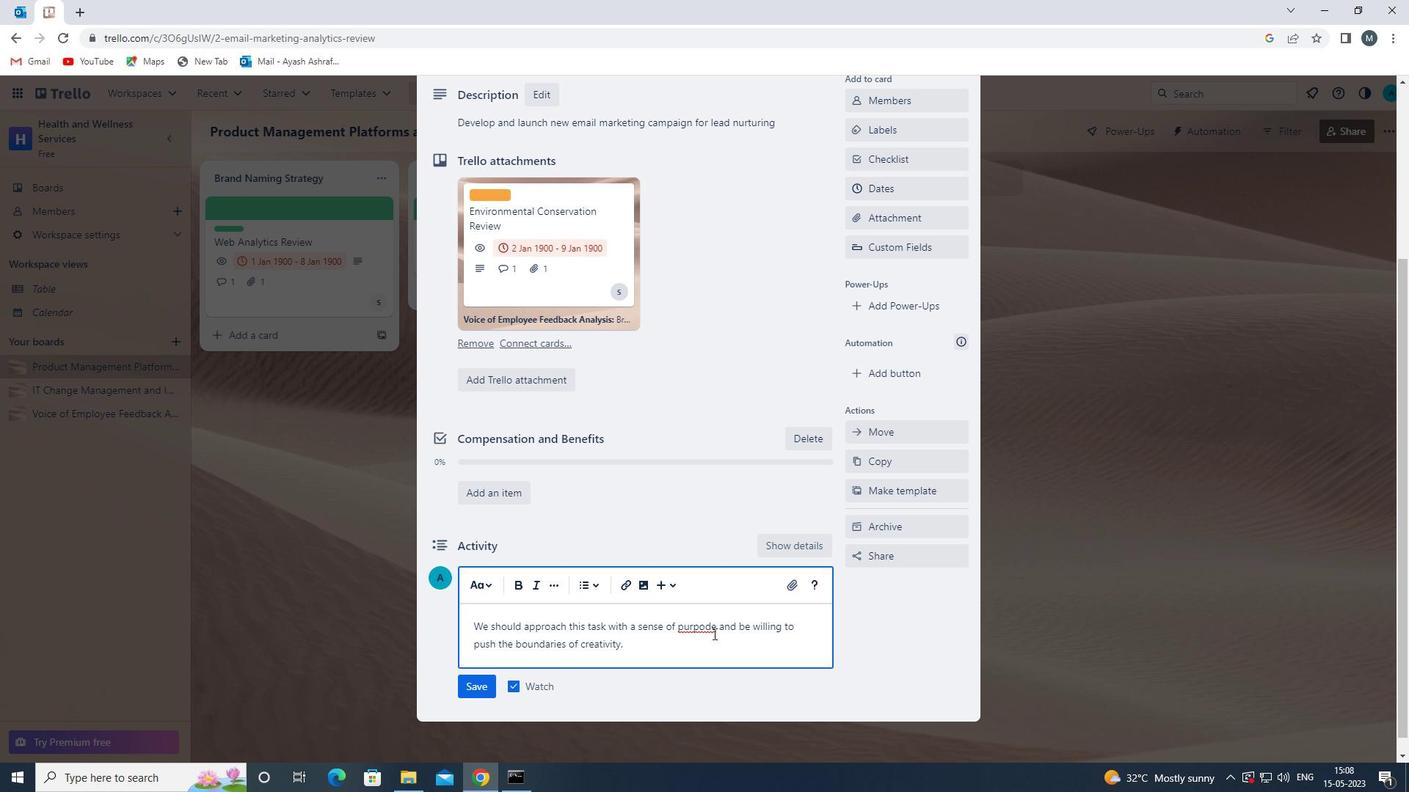 
Action: Mouse pressed left at (712, 631)
Screenshot: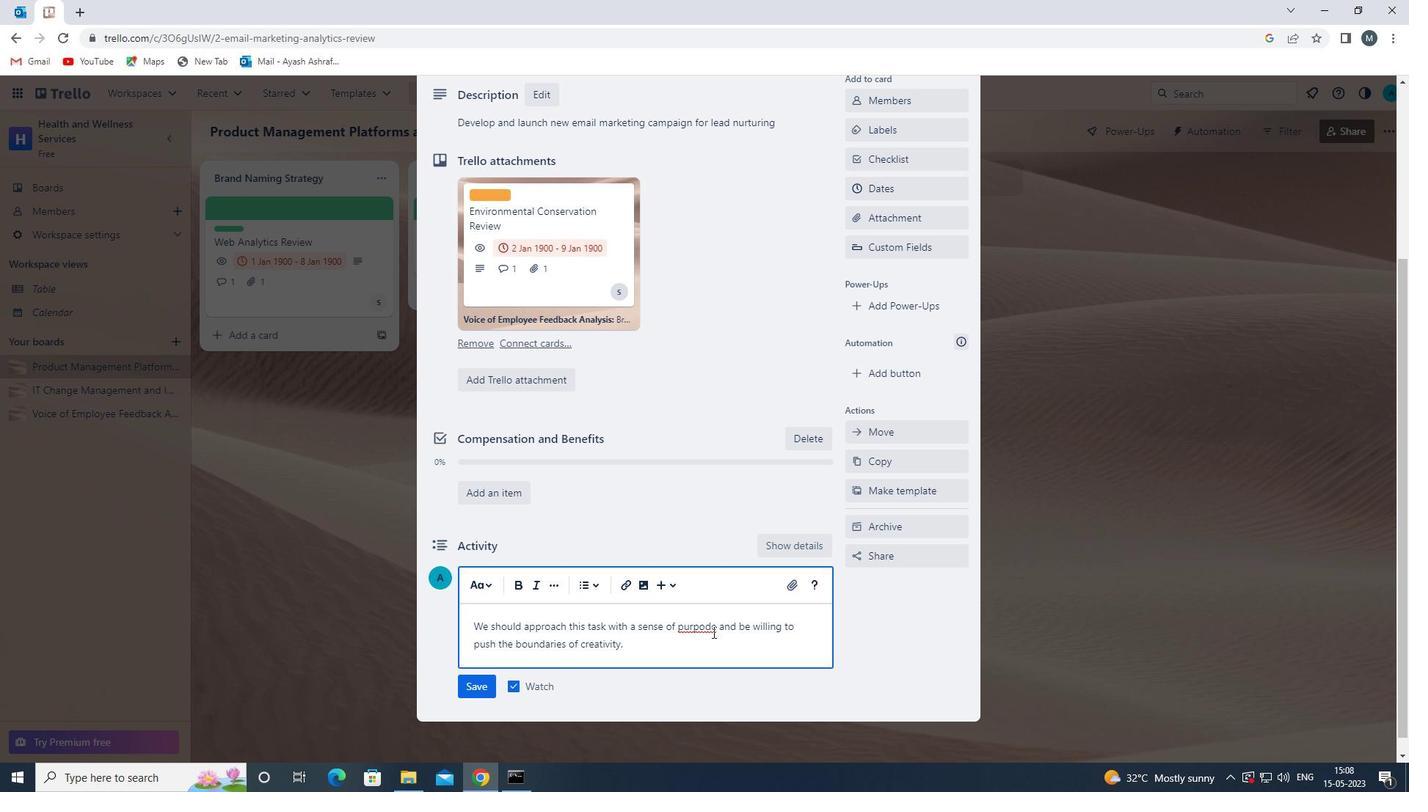 
Action: Mouse moved to (727, 639)
Screenshot: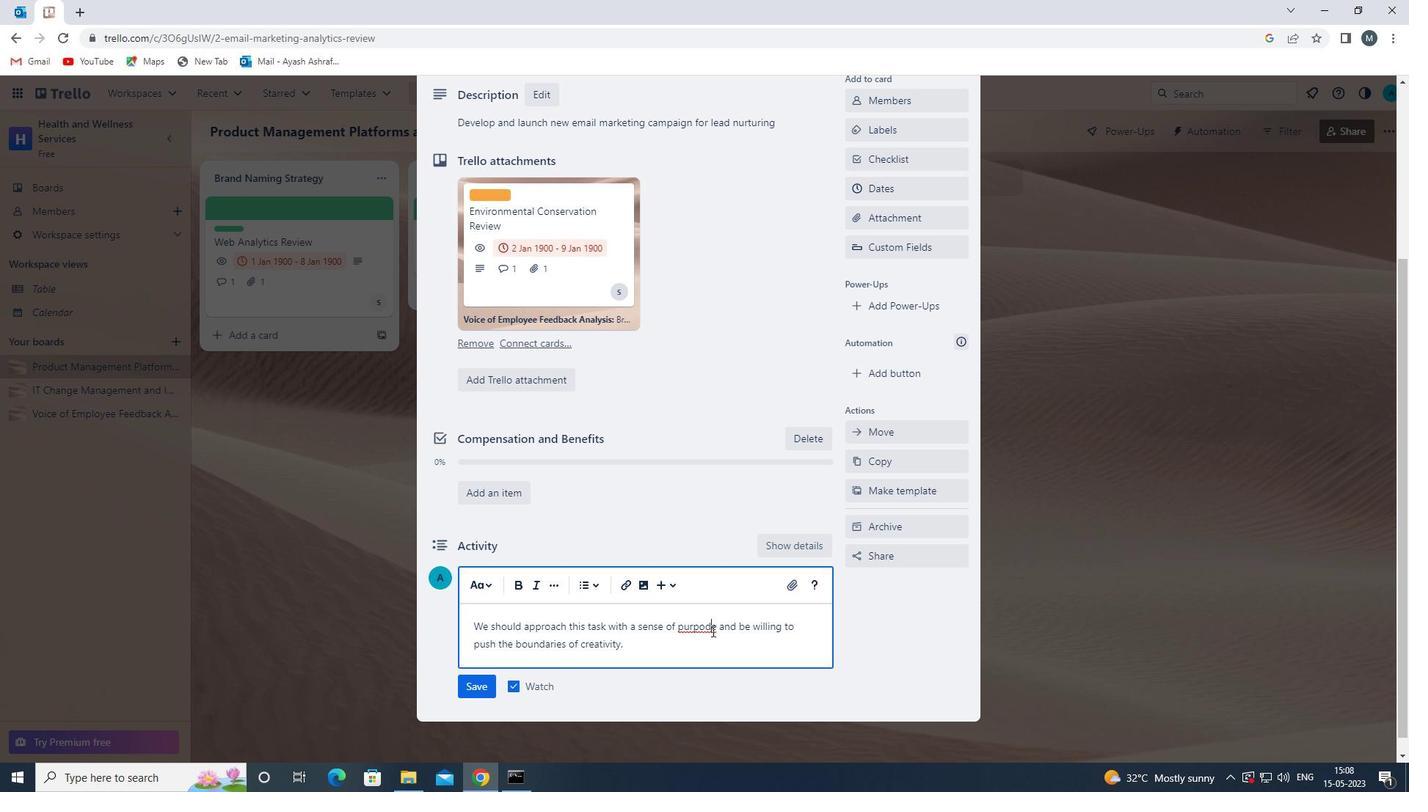 
Action: Key pressed <Key.backspace>S
Screenshot: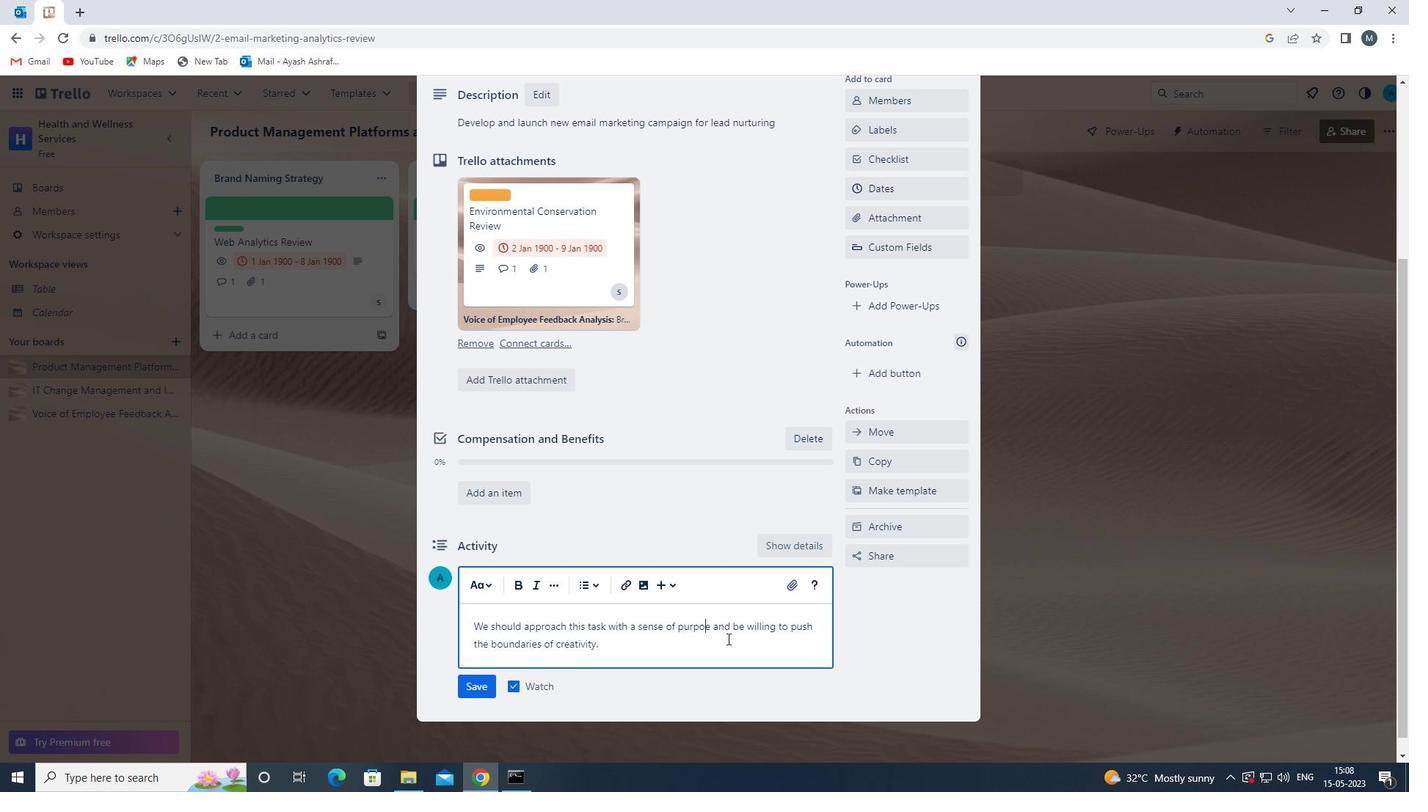 
Action: Mouse moved to (479, 689)
Screenshot: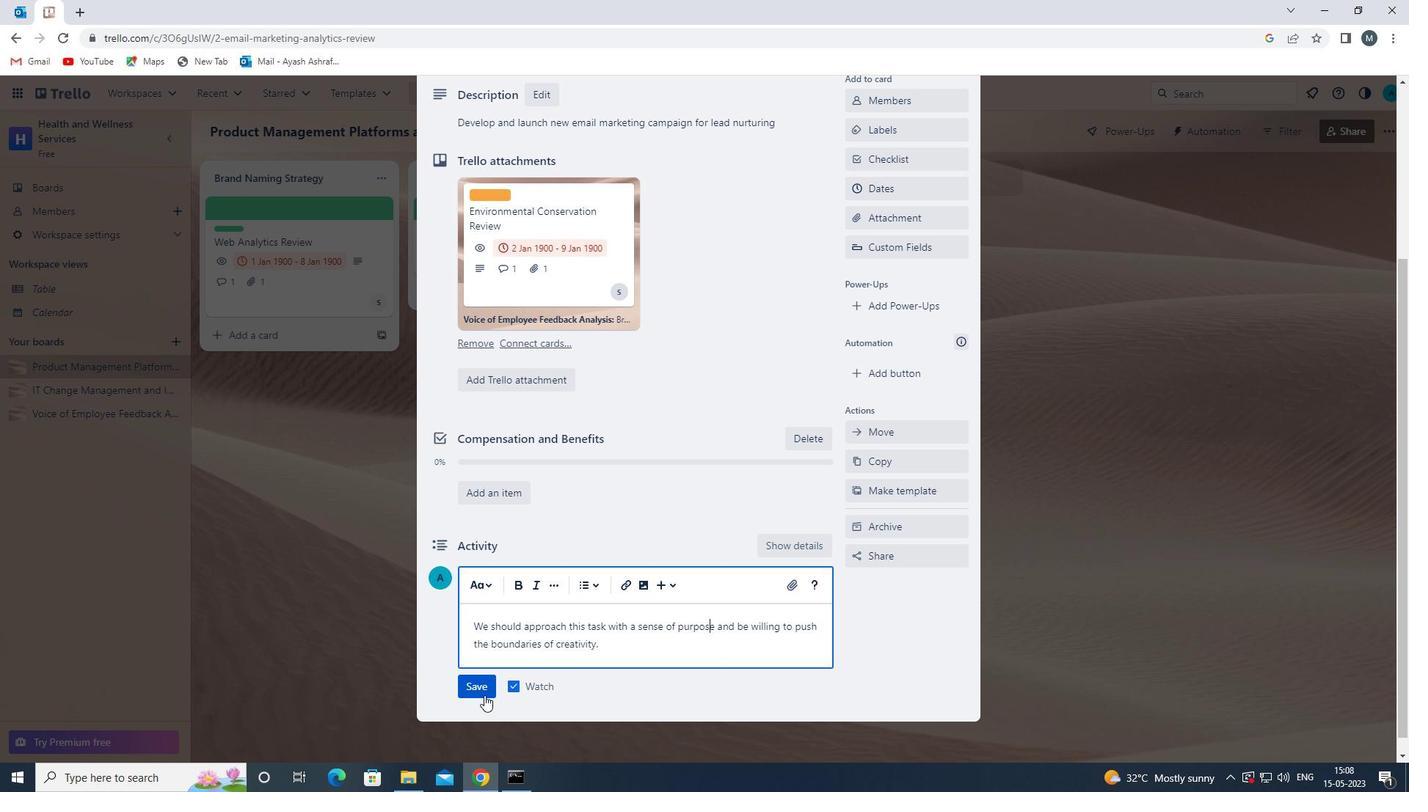 
Action: Mouse pressed left at (479, 689)
Screenshot: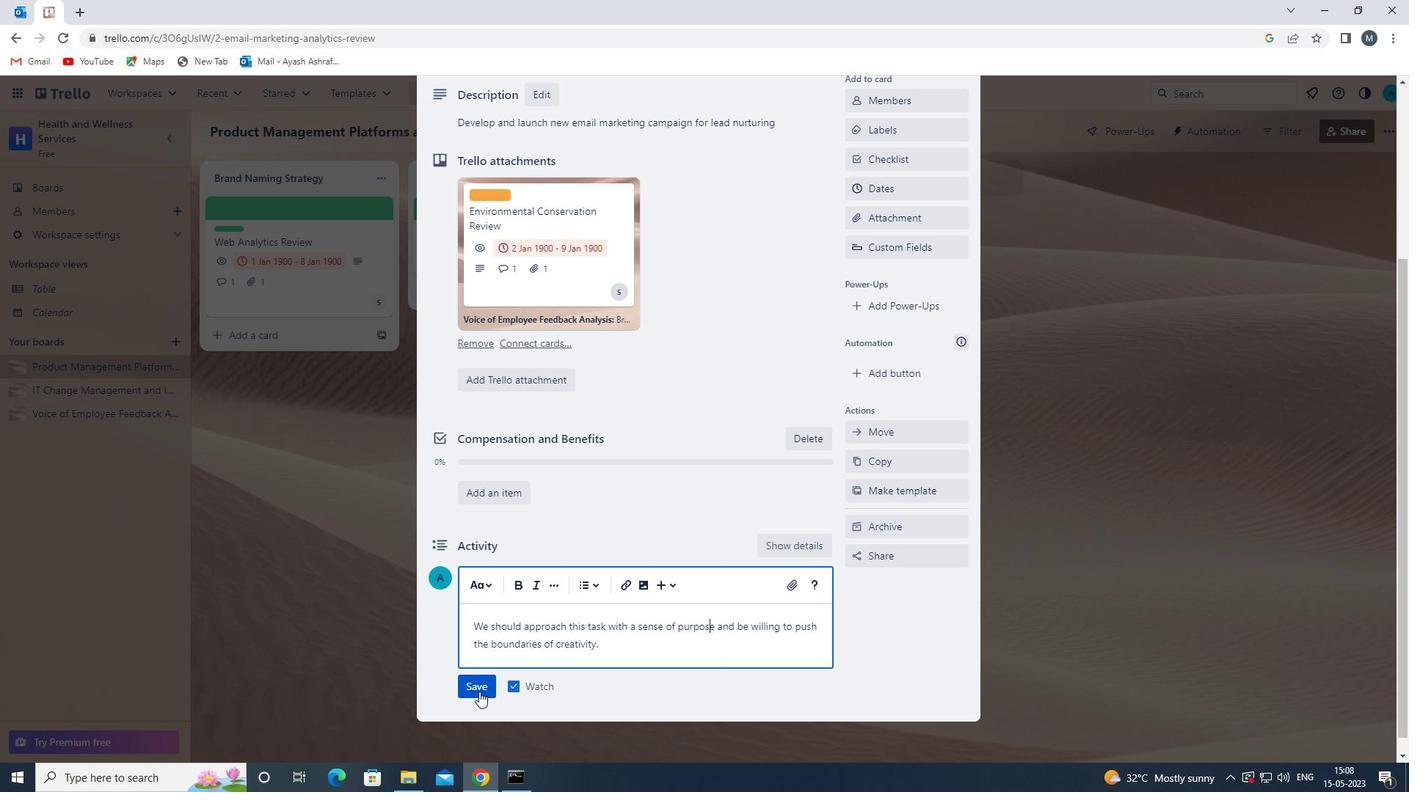 
Action: Mouse moved to (644, 628)
Screenshot: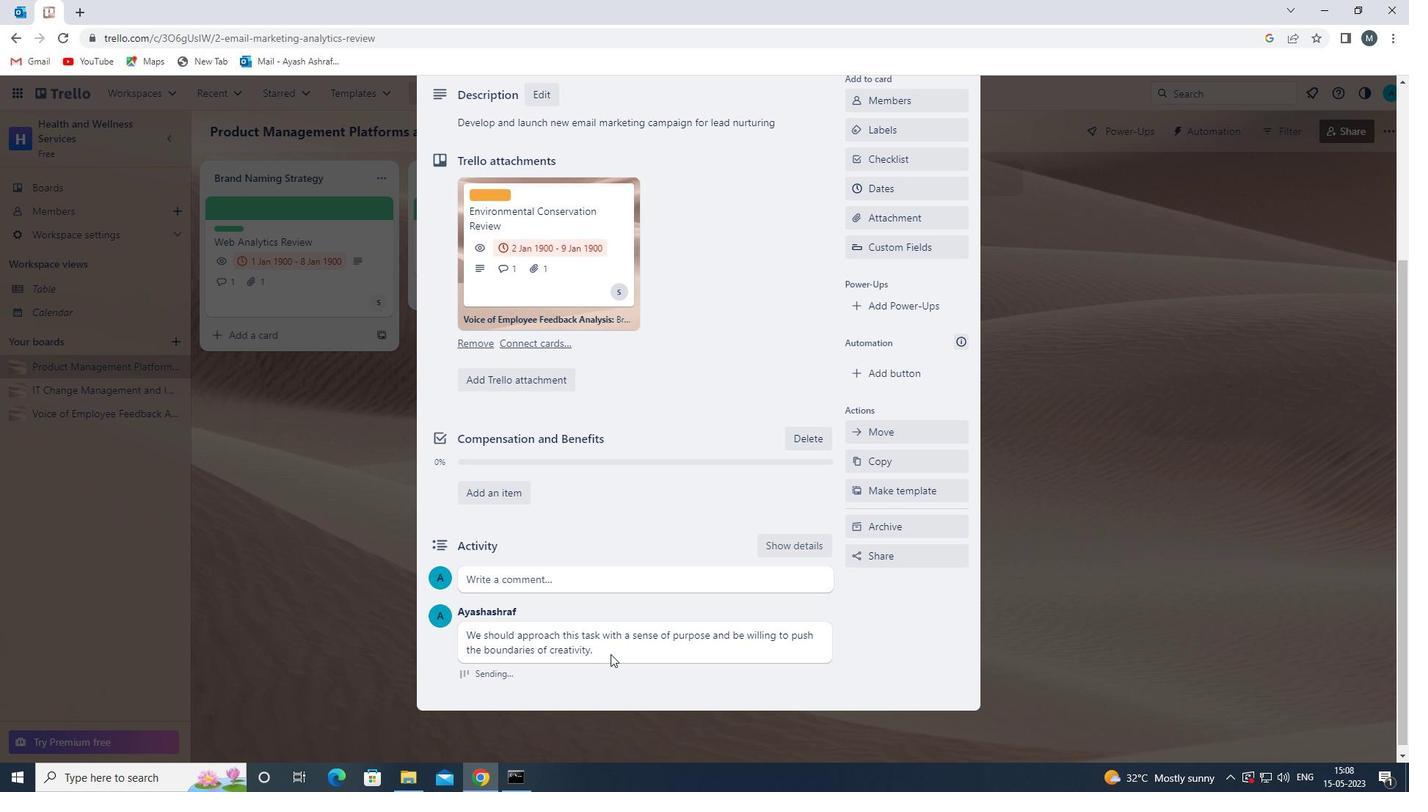 
Action: Mouse scrolled (644, 629) with delta (0, 0)
Screenshot: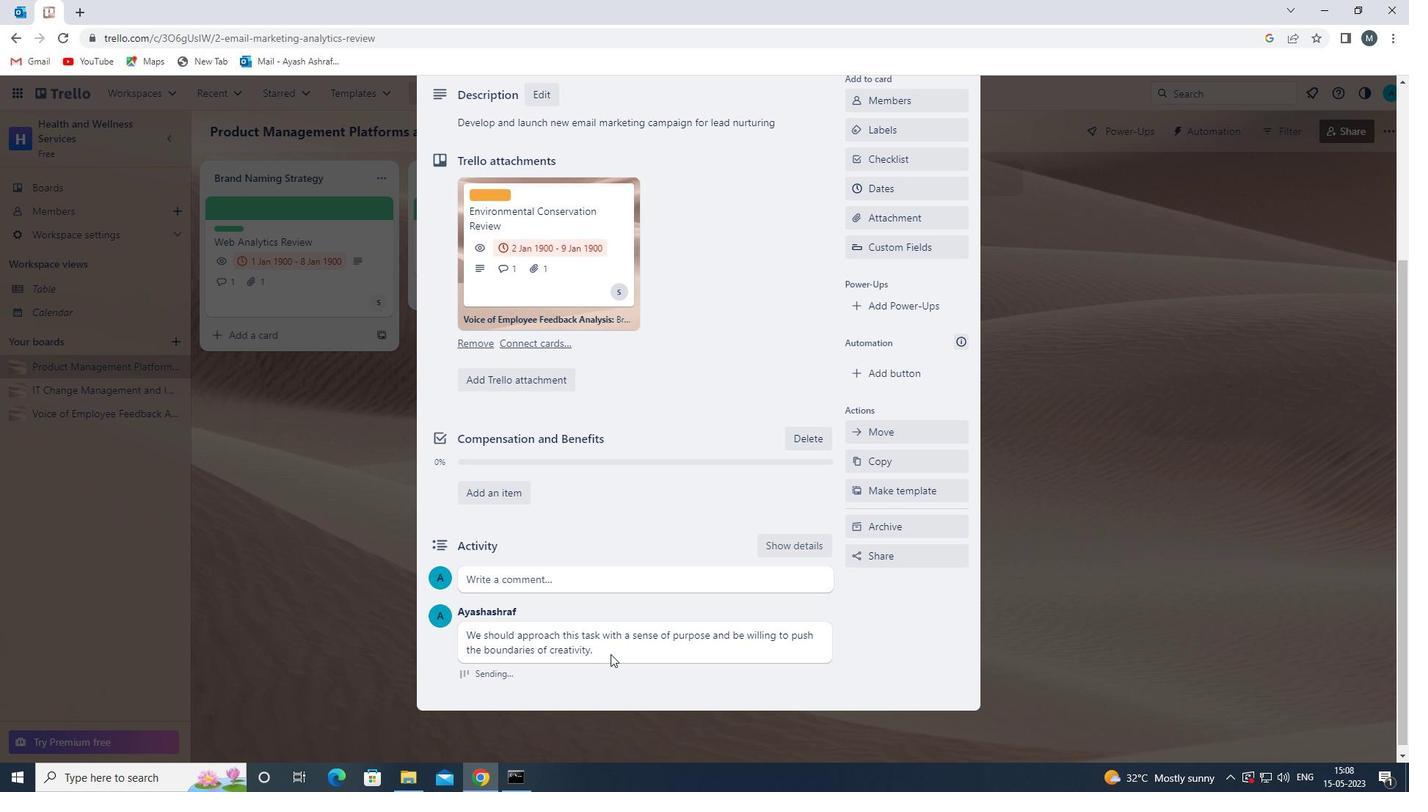 
Action: Mouse scrolled (644, 629) with delta (0, 0)
Screenshot: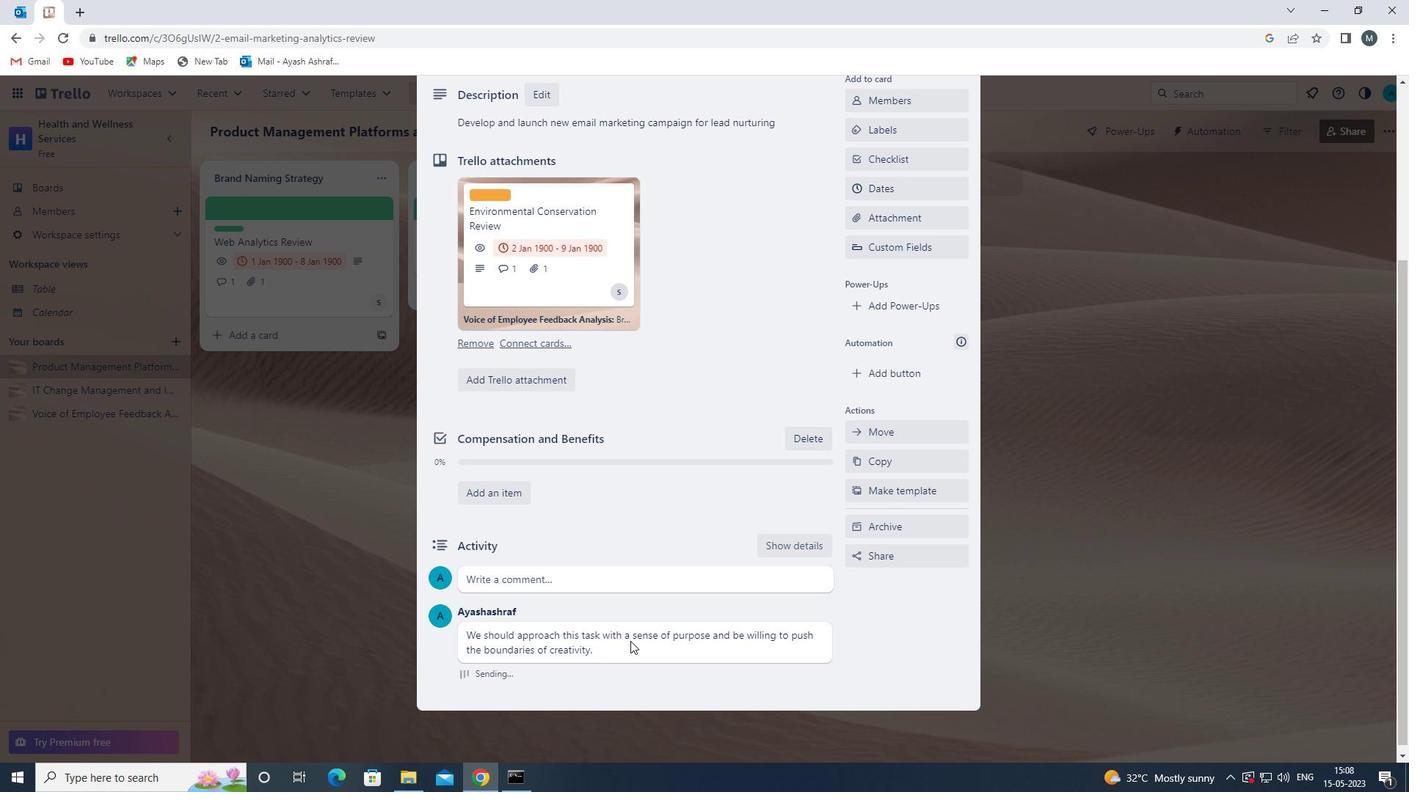 
Action: Mouse scrolled (644, 629) with delta (0, 0)
Screenshot: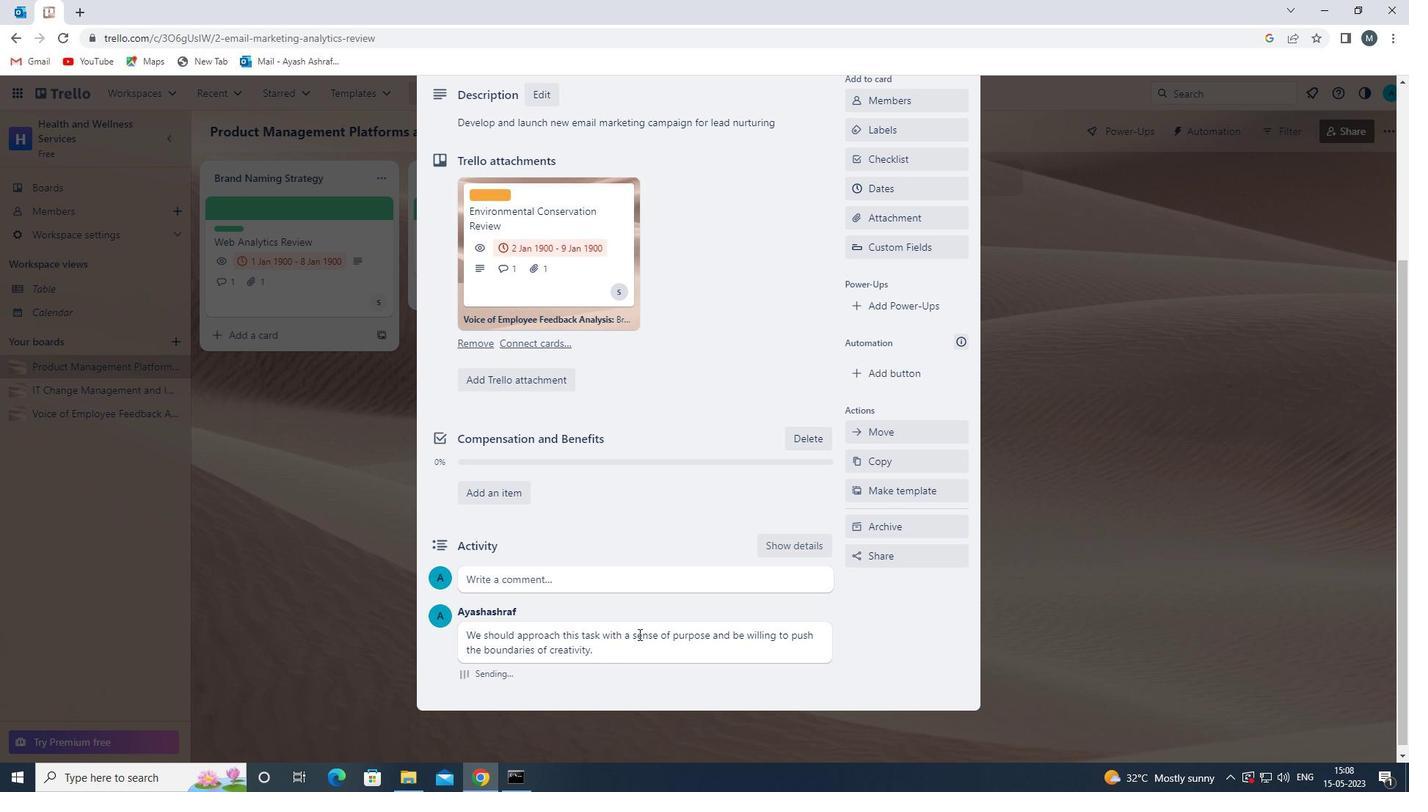 
Action: Mouse moved to (883, 413)
Screenshot: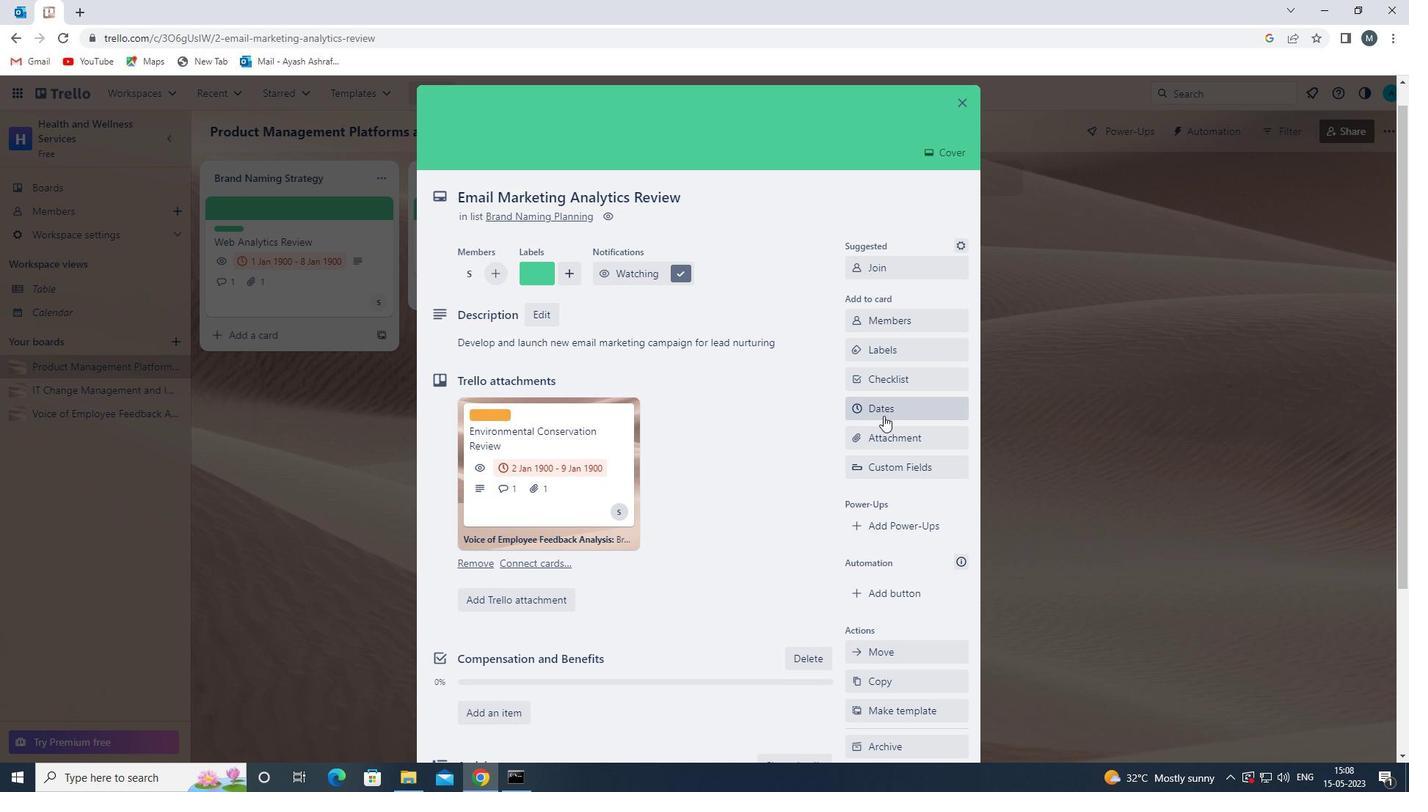 
Action: Mouse pressed left at (883, 413)
Screenshot: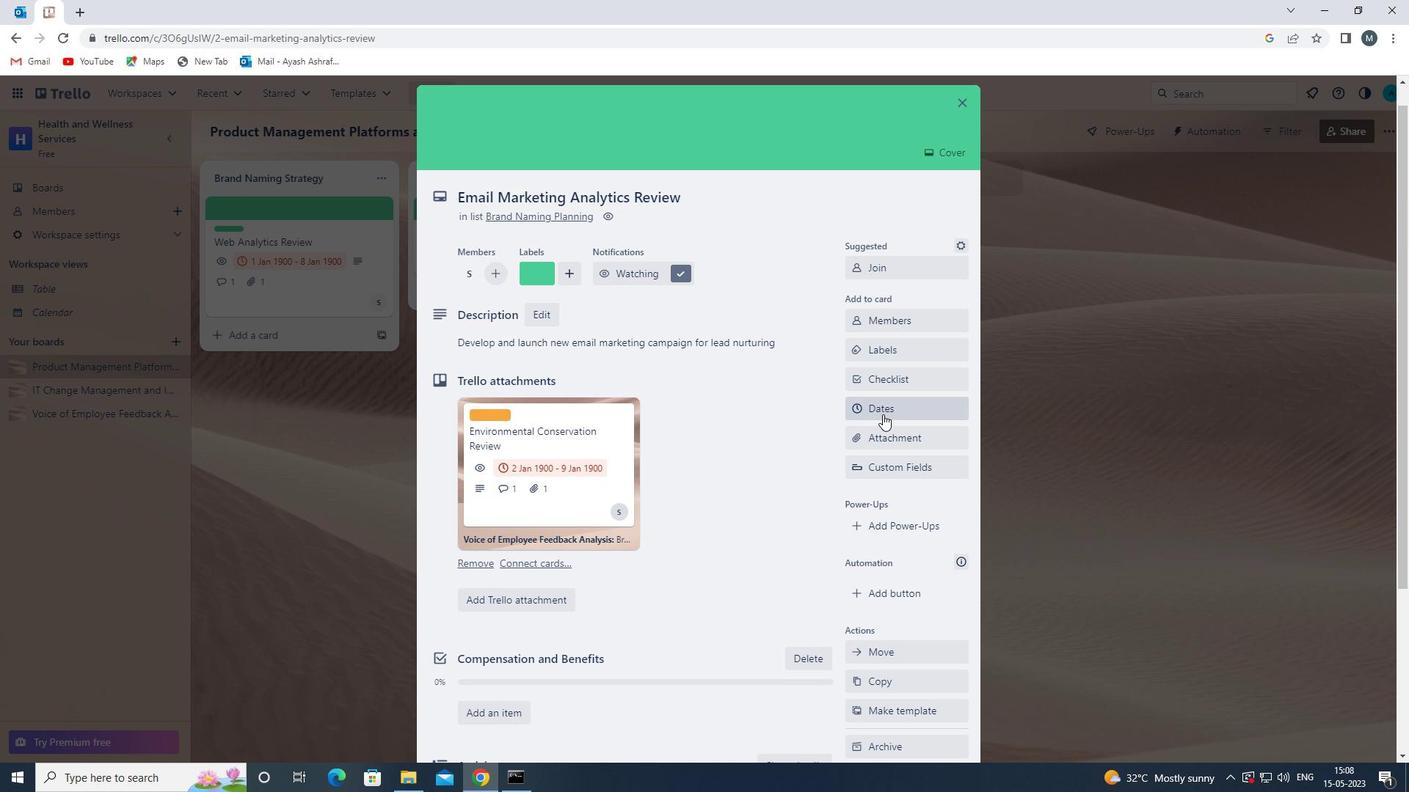 
Action: Mouse moved to (860, 397)
Screenshot: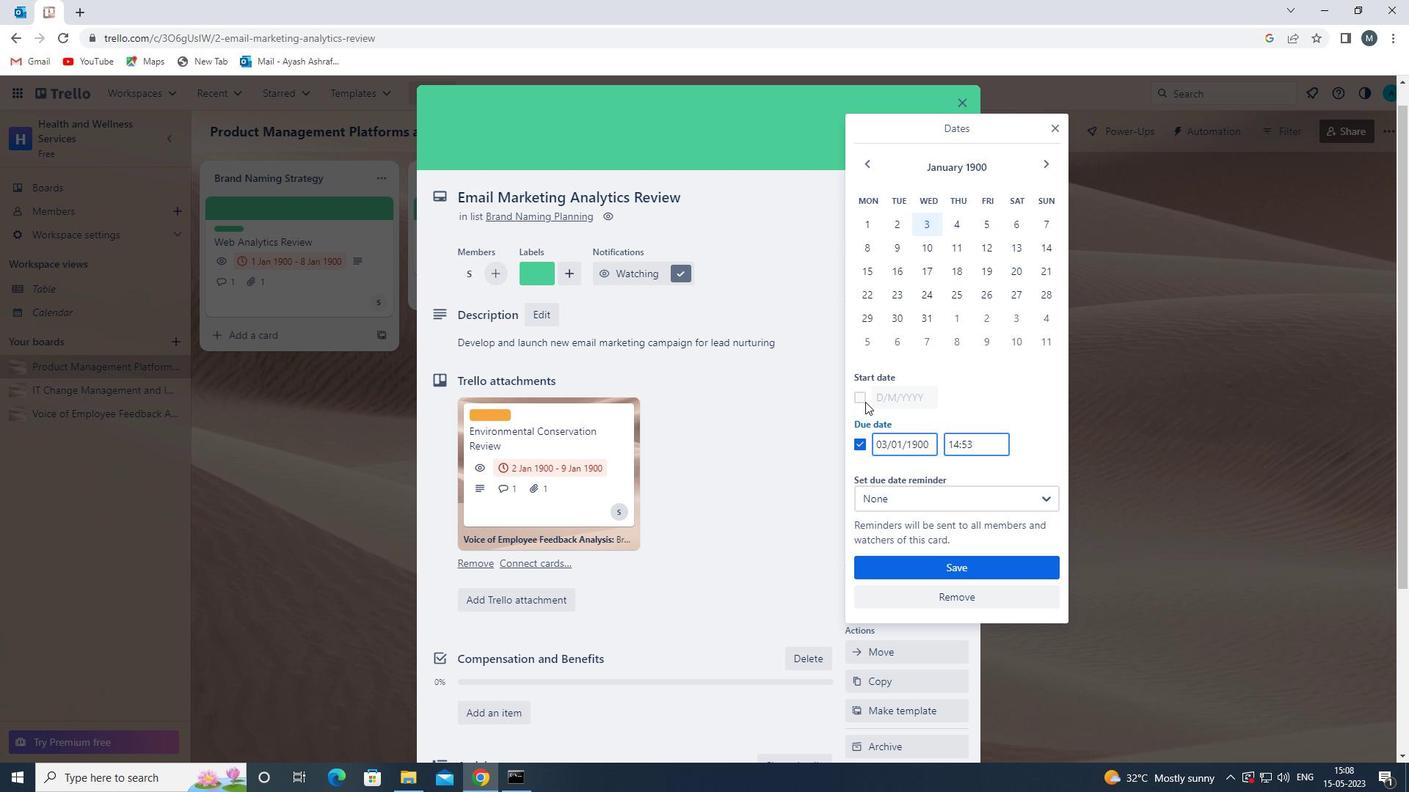 
Action: Mouse pressed left at (860, 397)
Screenshot: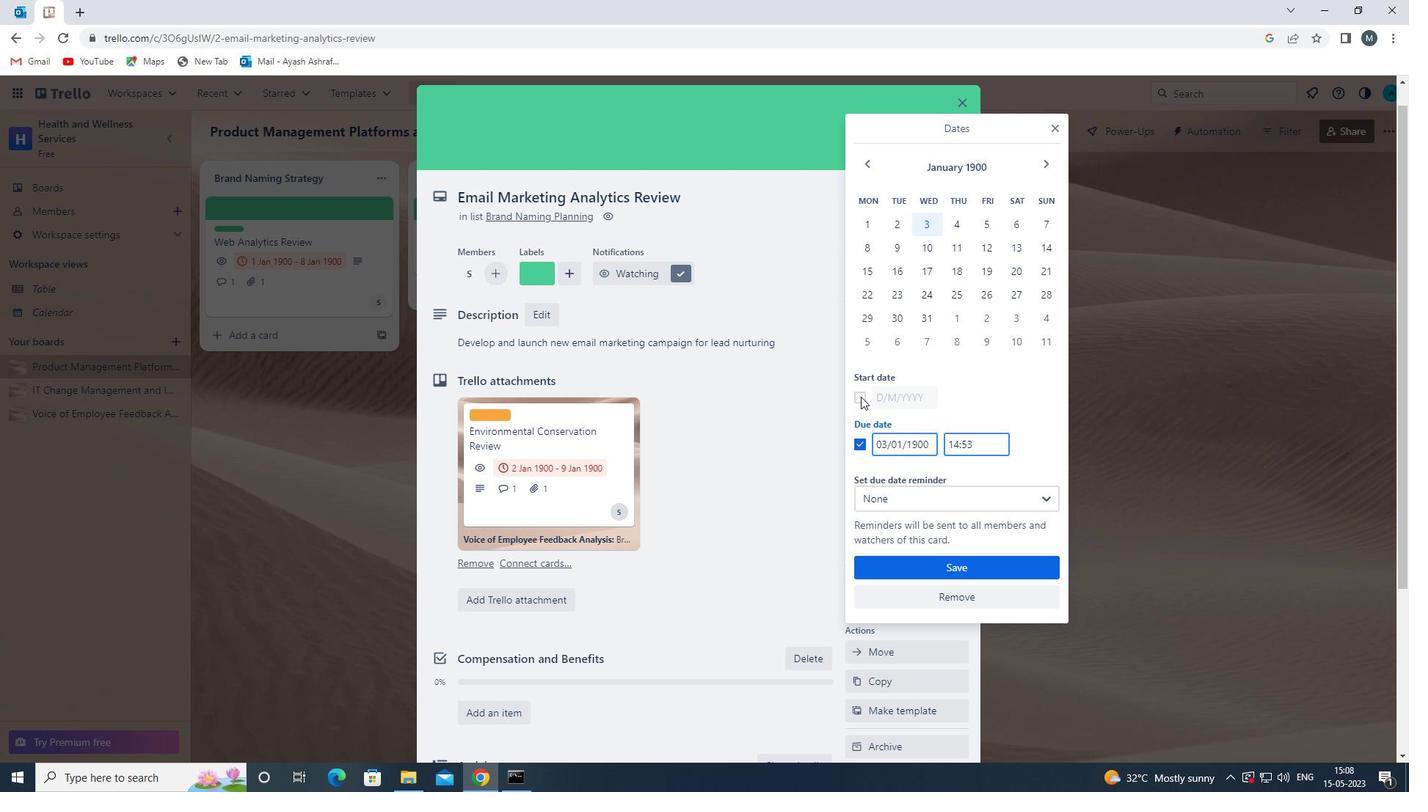 
Action: Mouse moved to (886, 398)
Screenshot: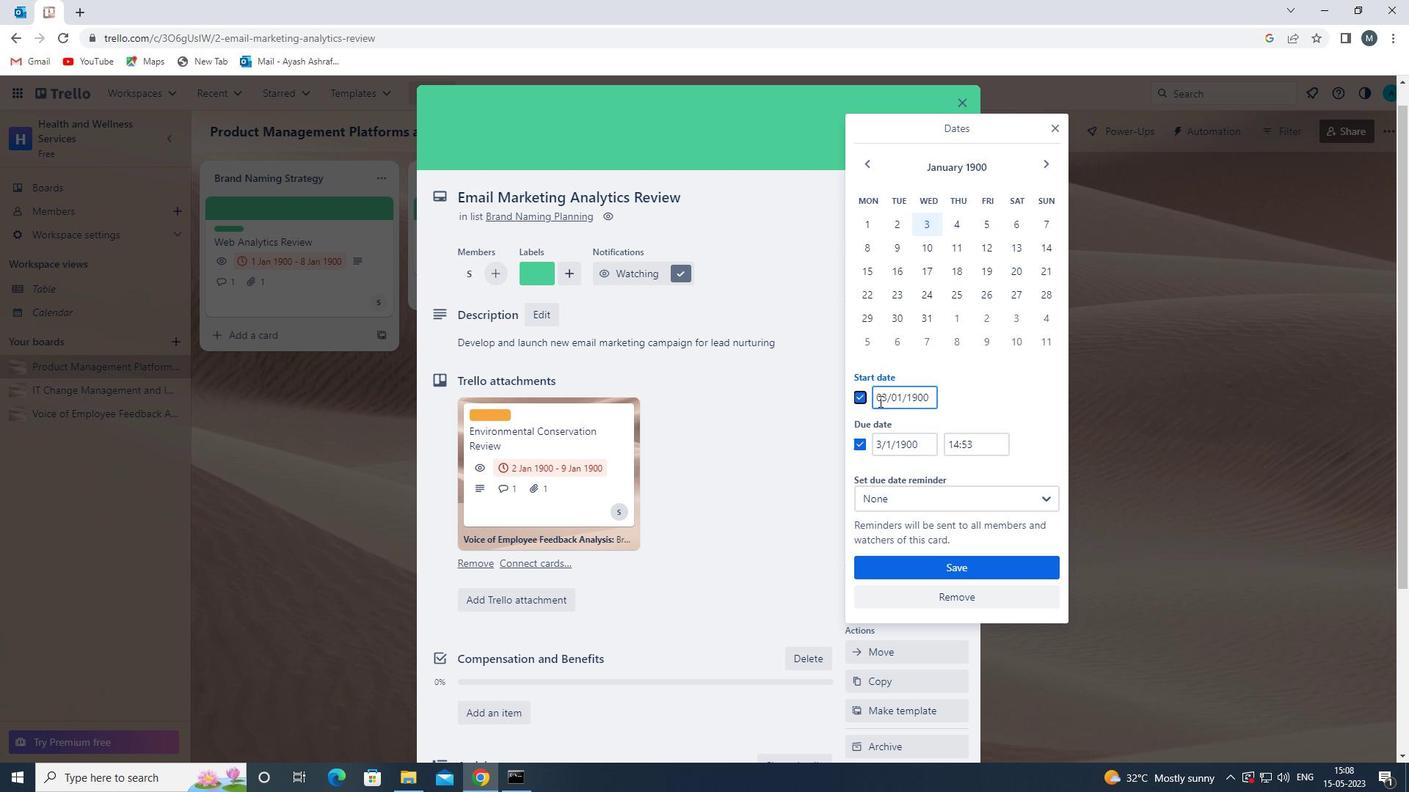 
Action: Mouse pressed left at (886, 398)
Screenshot: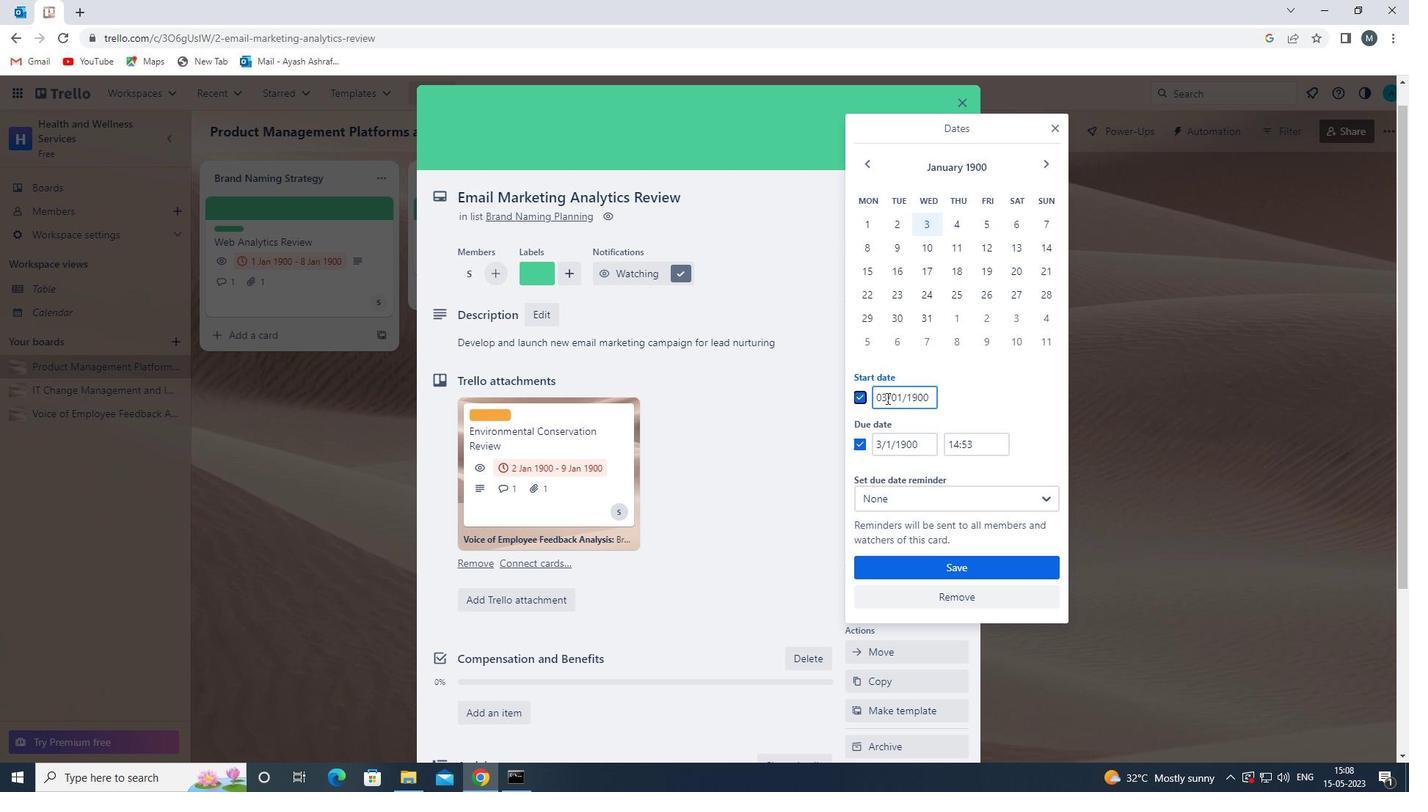 
Action: Mouse moved to (874, 395)
Screenshot: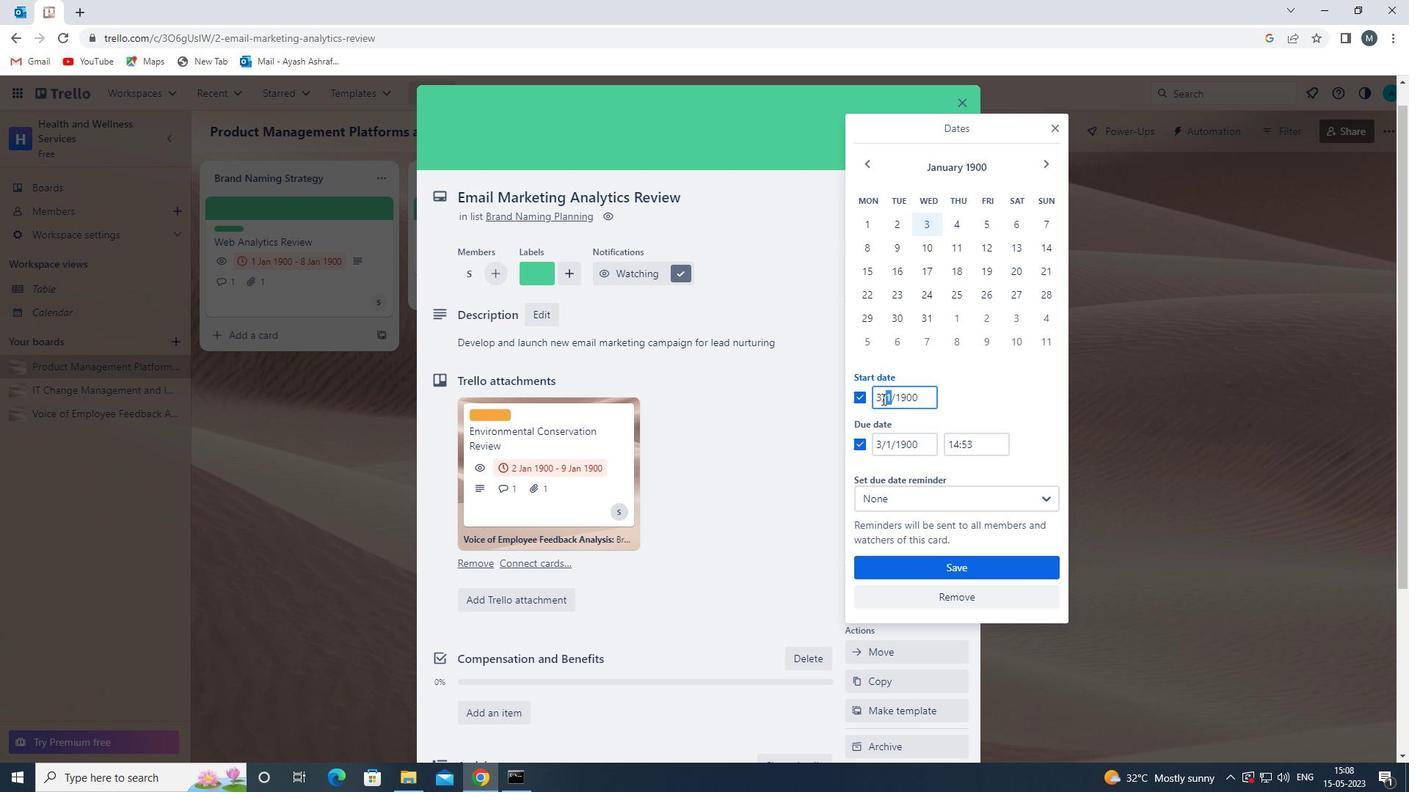 
Action: Mouse pressed left at (874, 395)
Screenshot: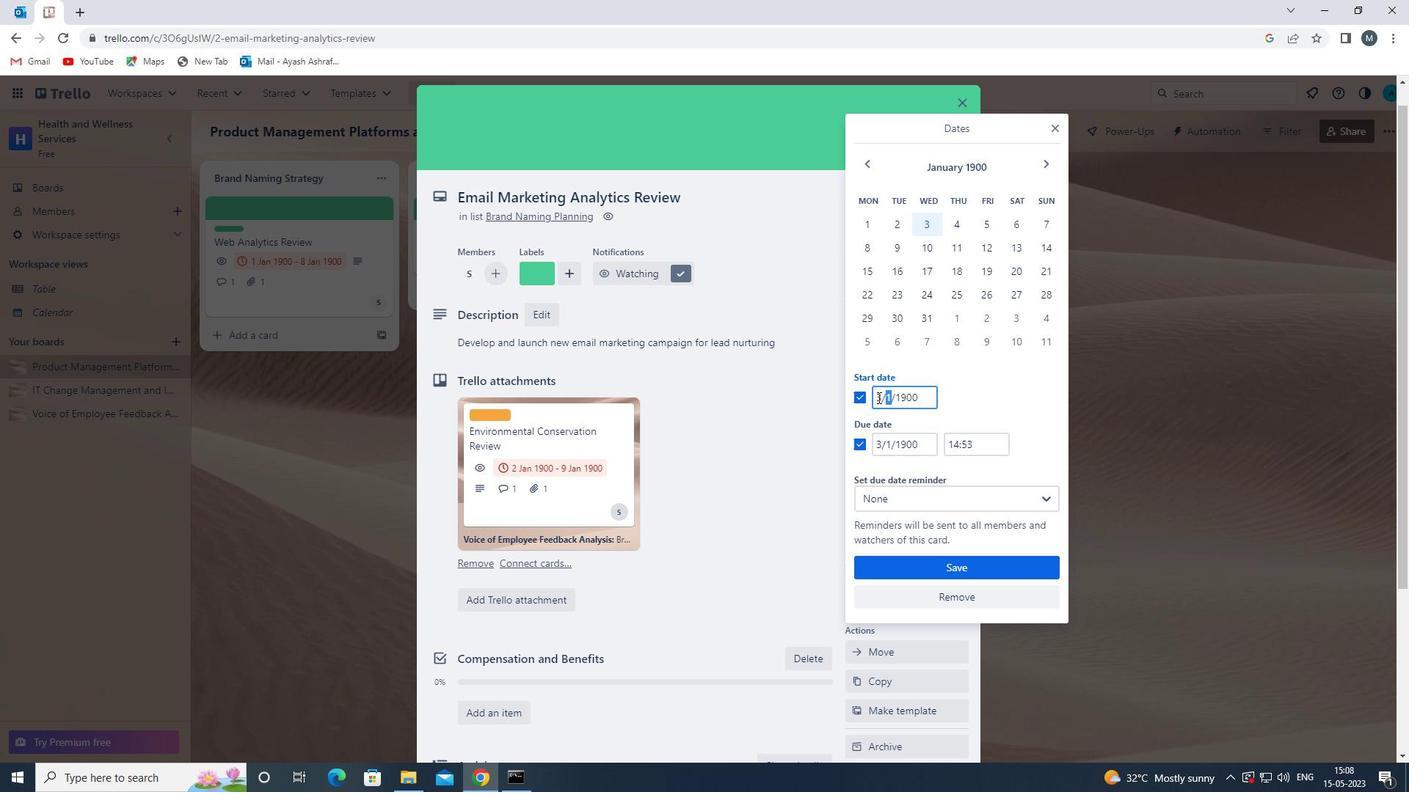 
Action: Mouse moved to (879, 398)
Screenshot: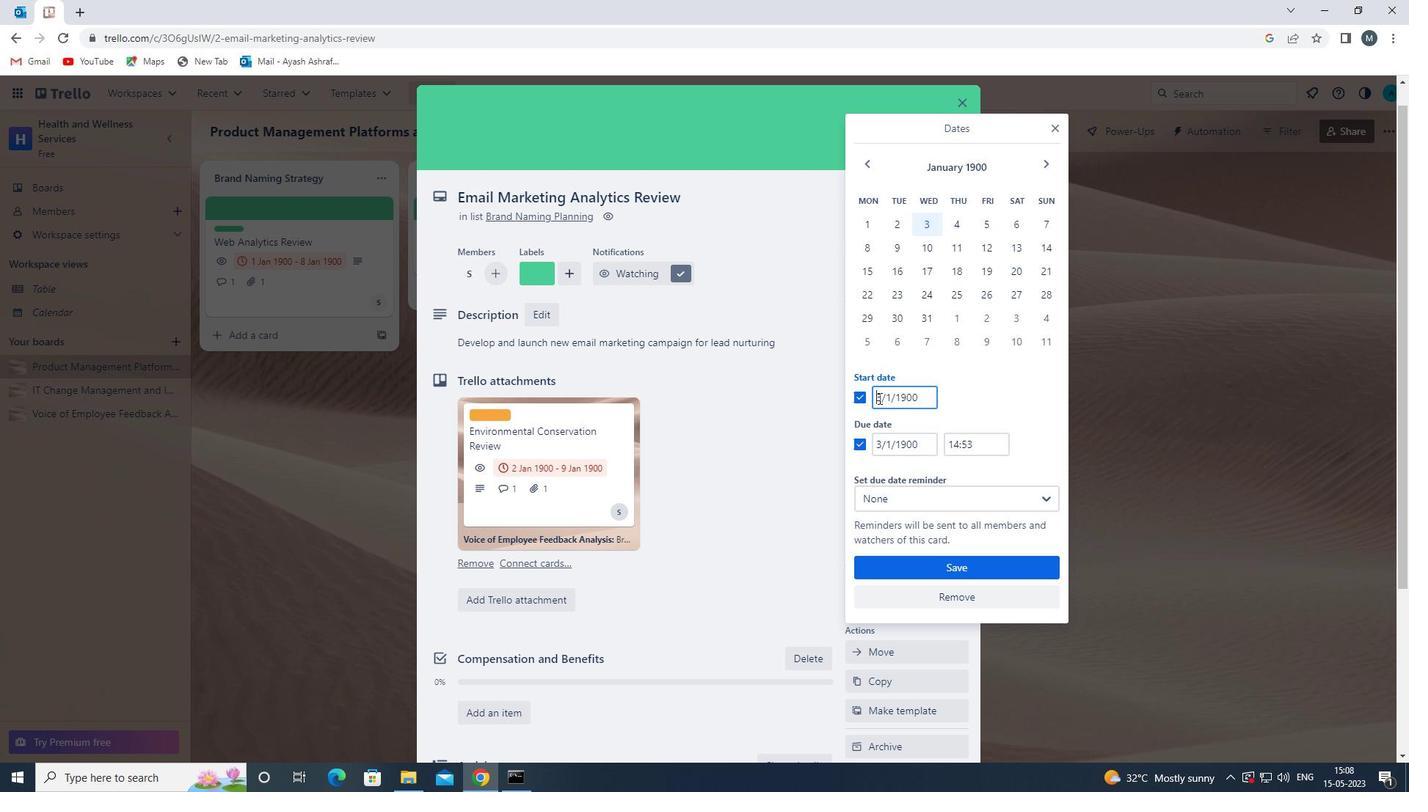 
Action: Mouse pressed left at (879, 398)
Screenshot: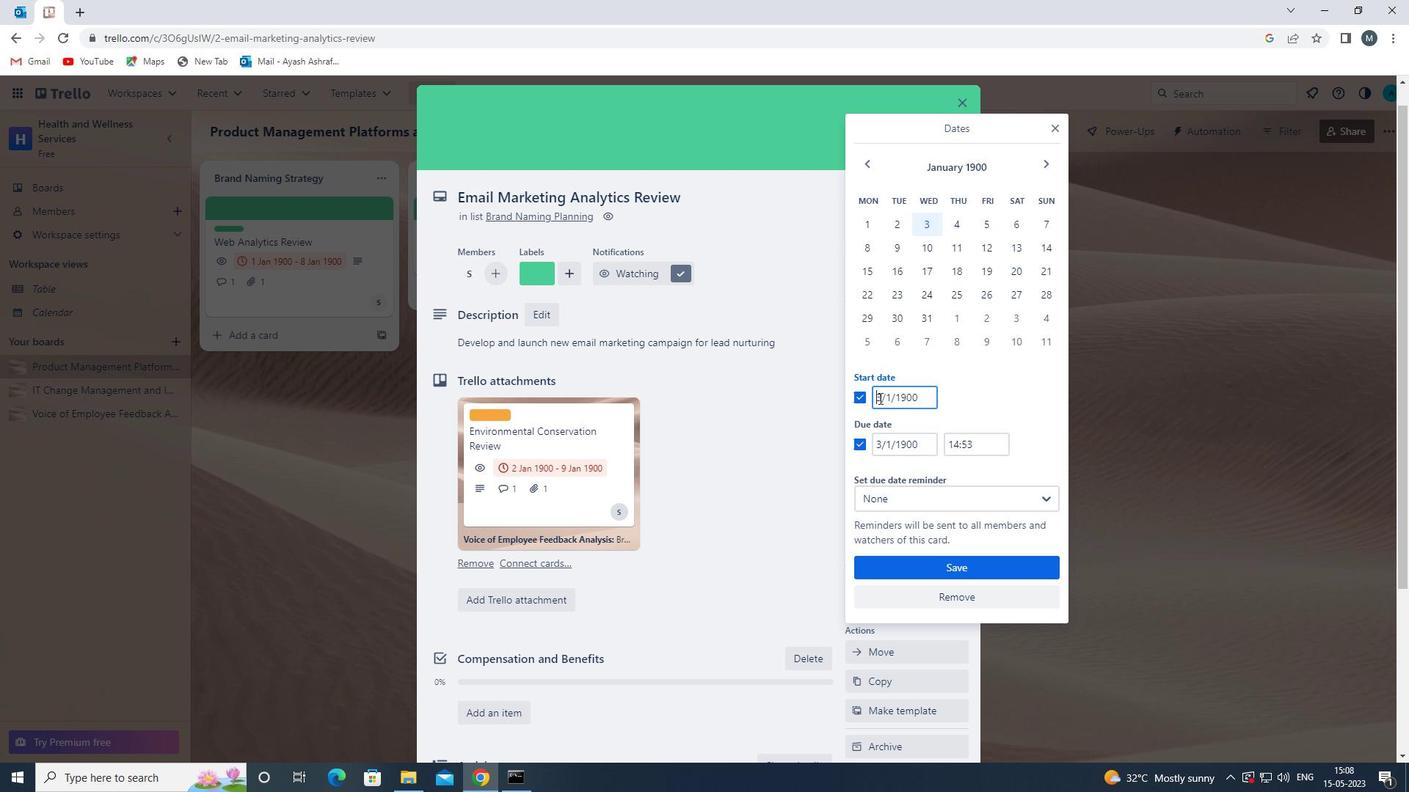
Action: Mouse moved to (887, 406)
Screenshot: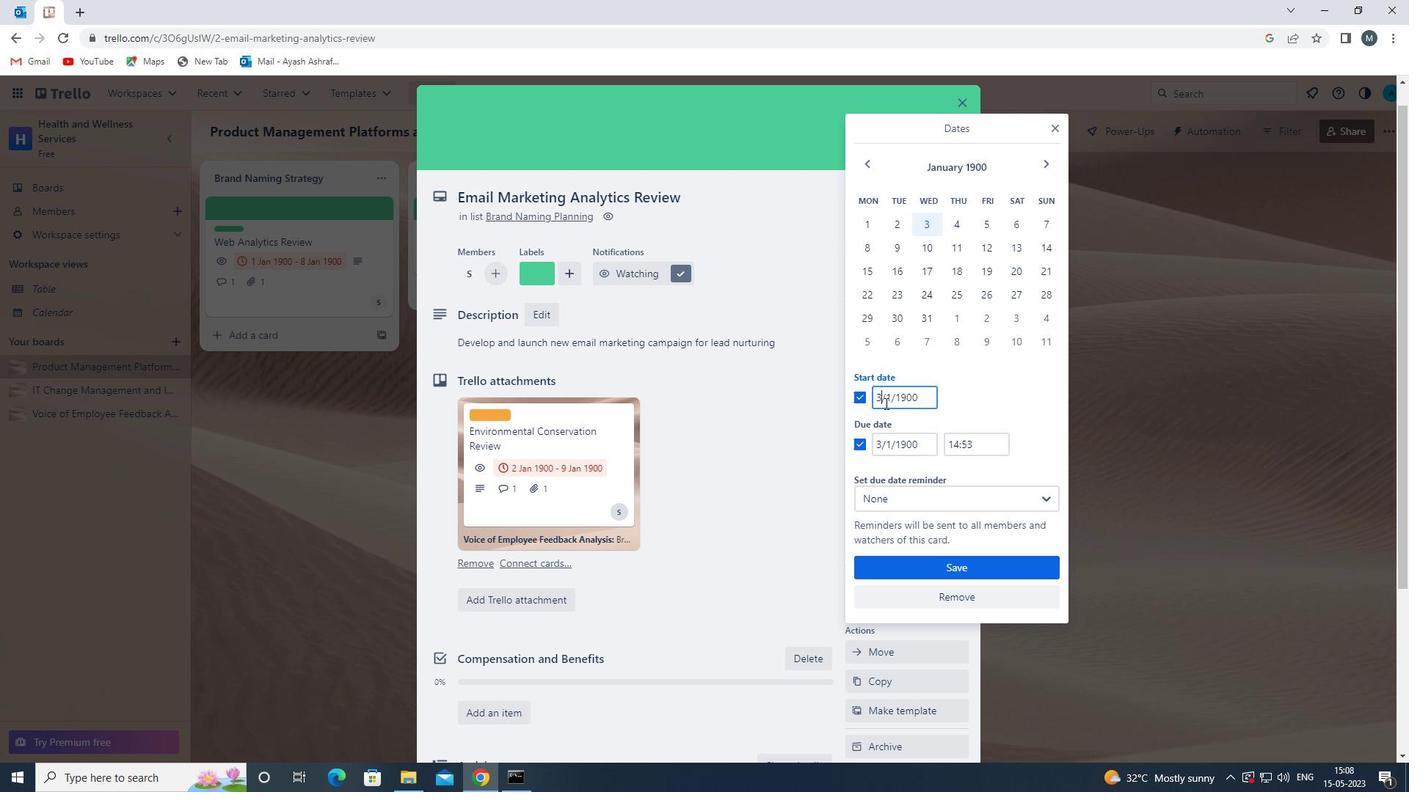 
Action: Key pressed <Key.backspace>04
Screenshot: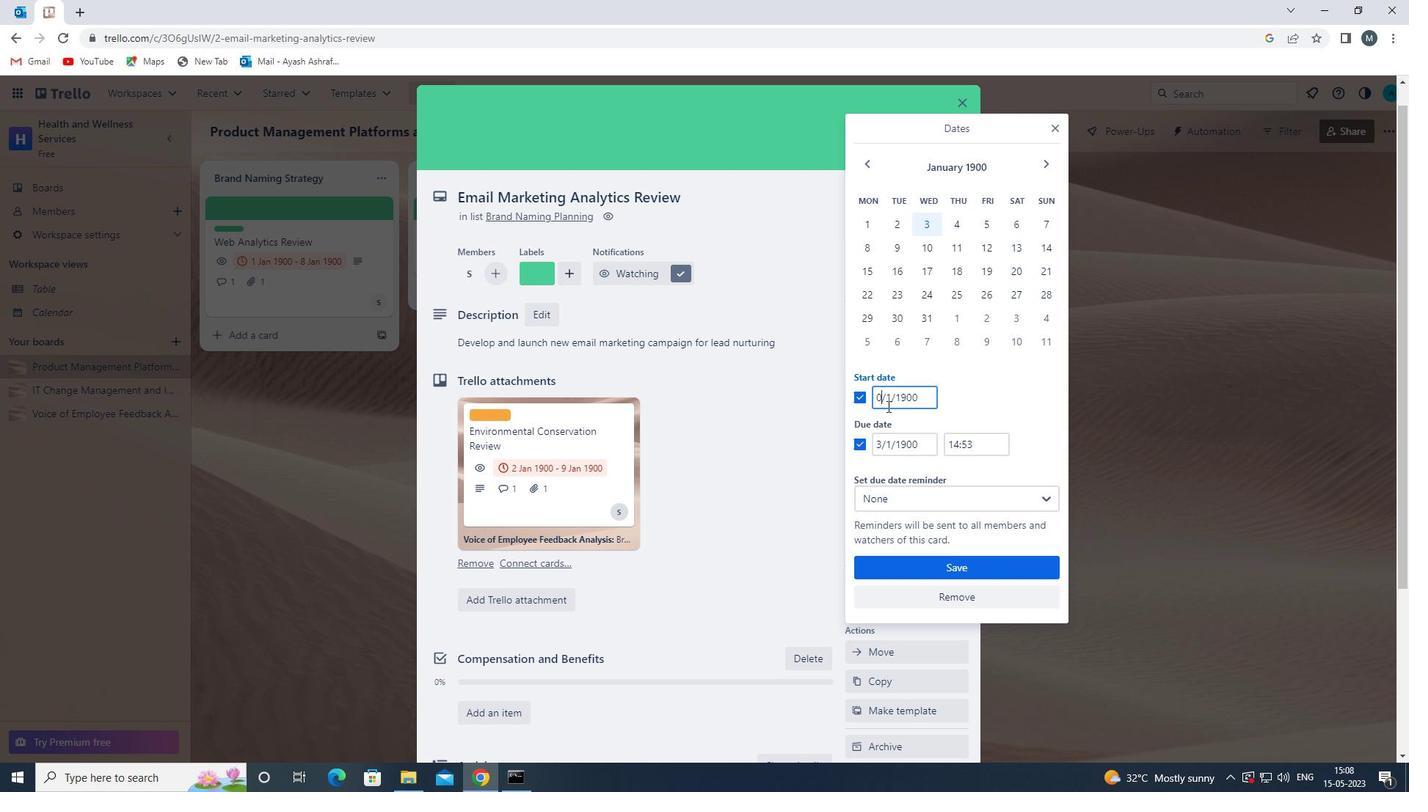 
Action: Mouse moved to (891, 399)
Screenshot: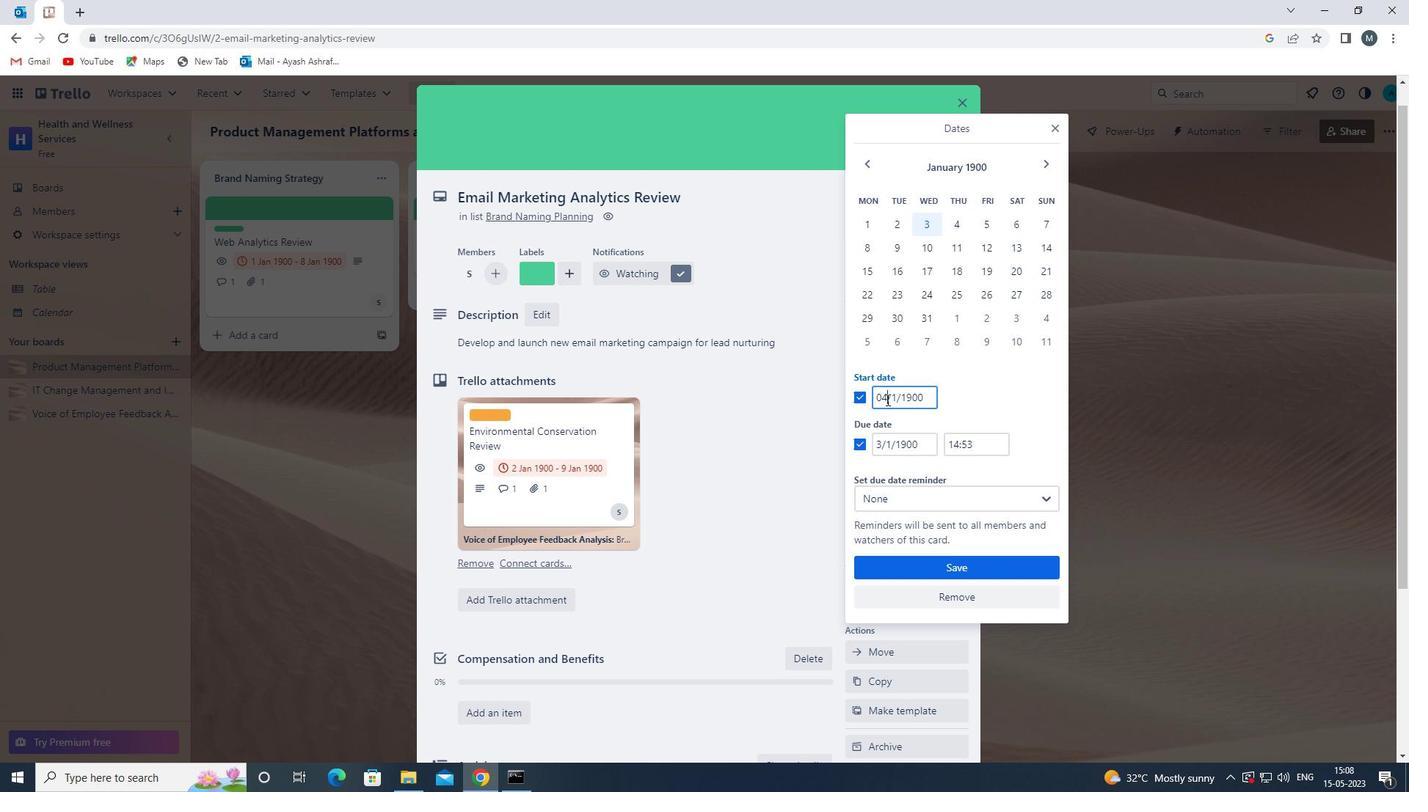 
Action: Mouse pressed left at (891, 399)
Screenshot: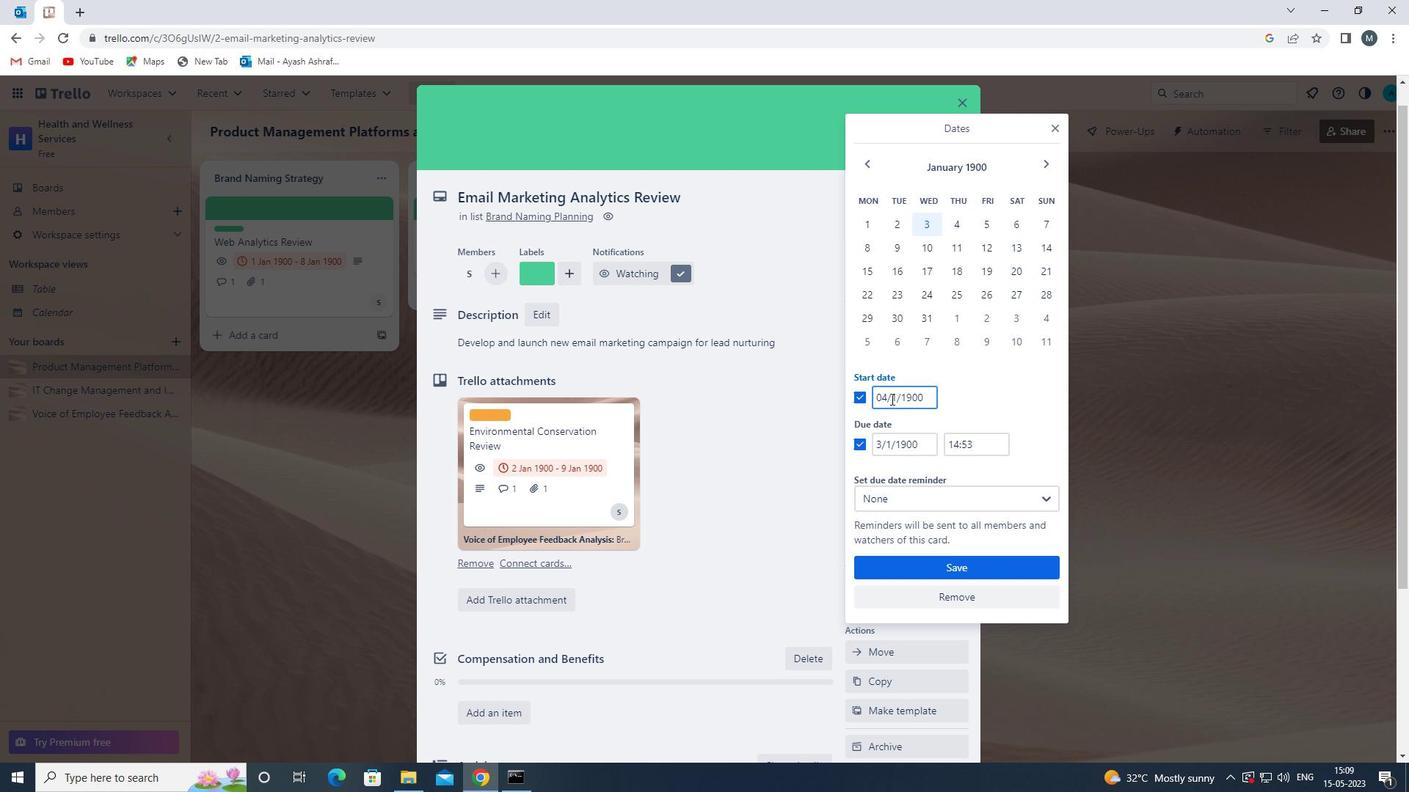 
Action: Mouse moved to (902, 405)
Screenshot: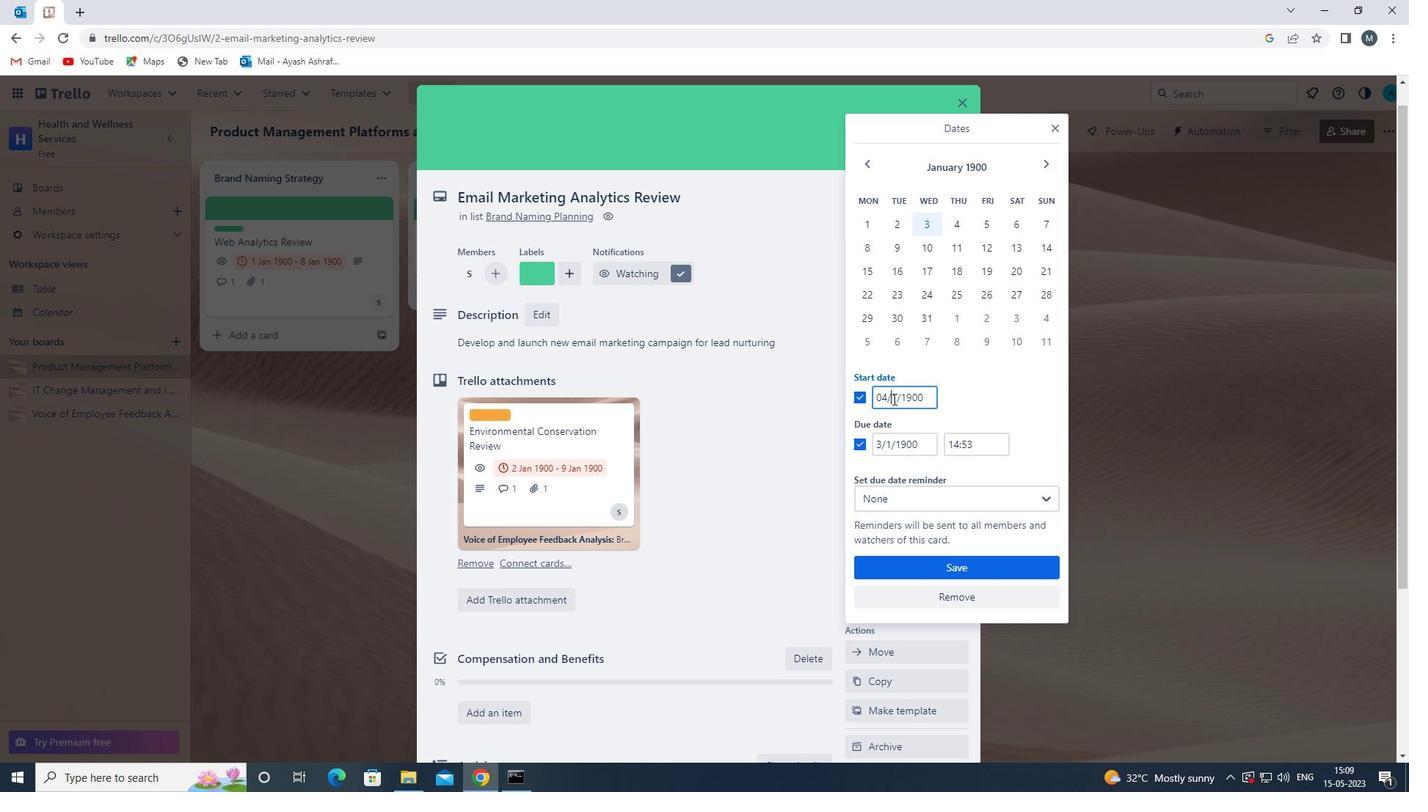 
Action: Key pressed 0
Screenshot: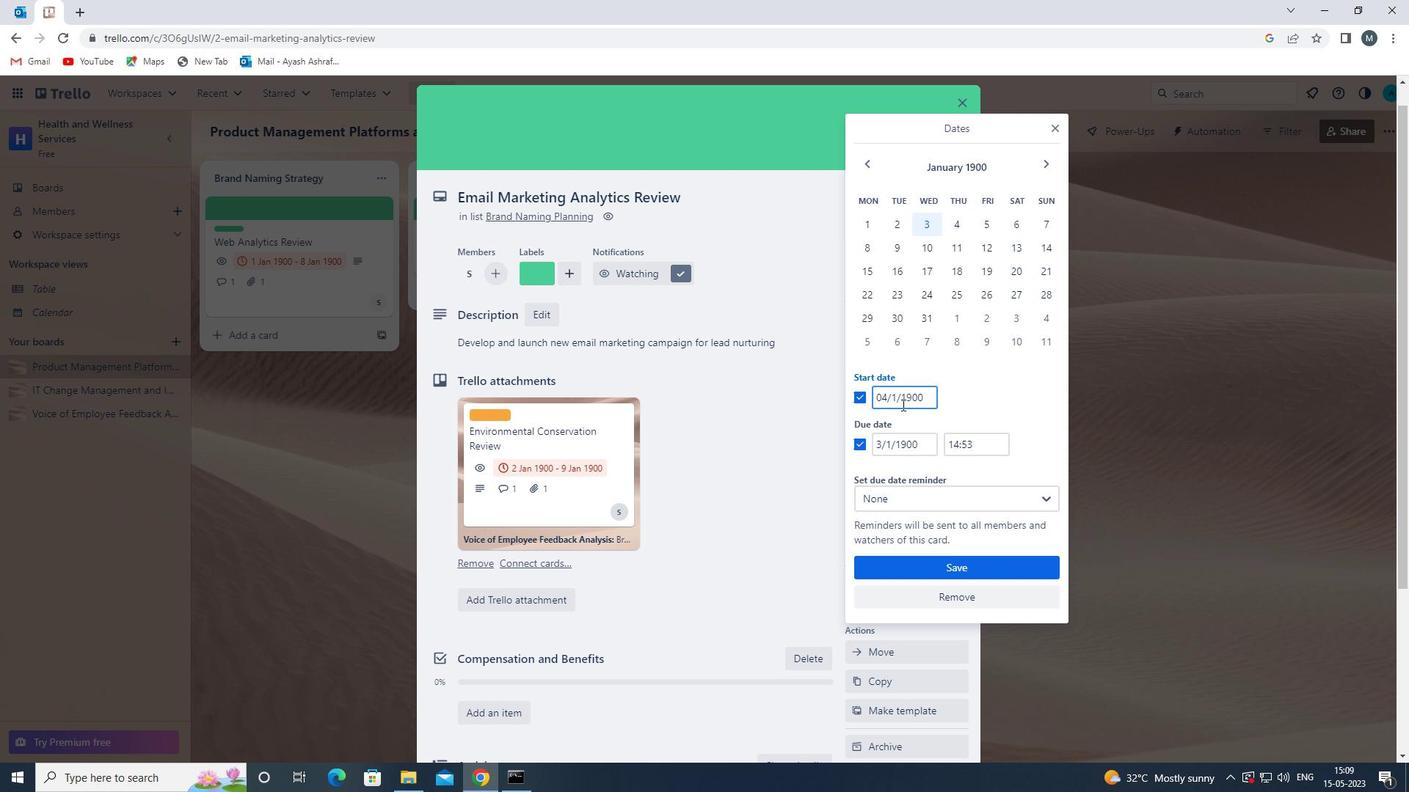 
Action: Mouse moved to (881, 440)
Screenshot: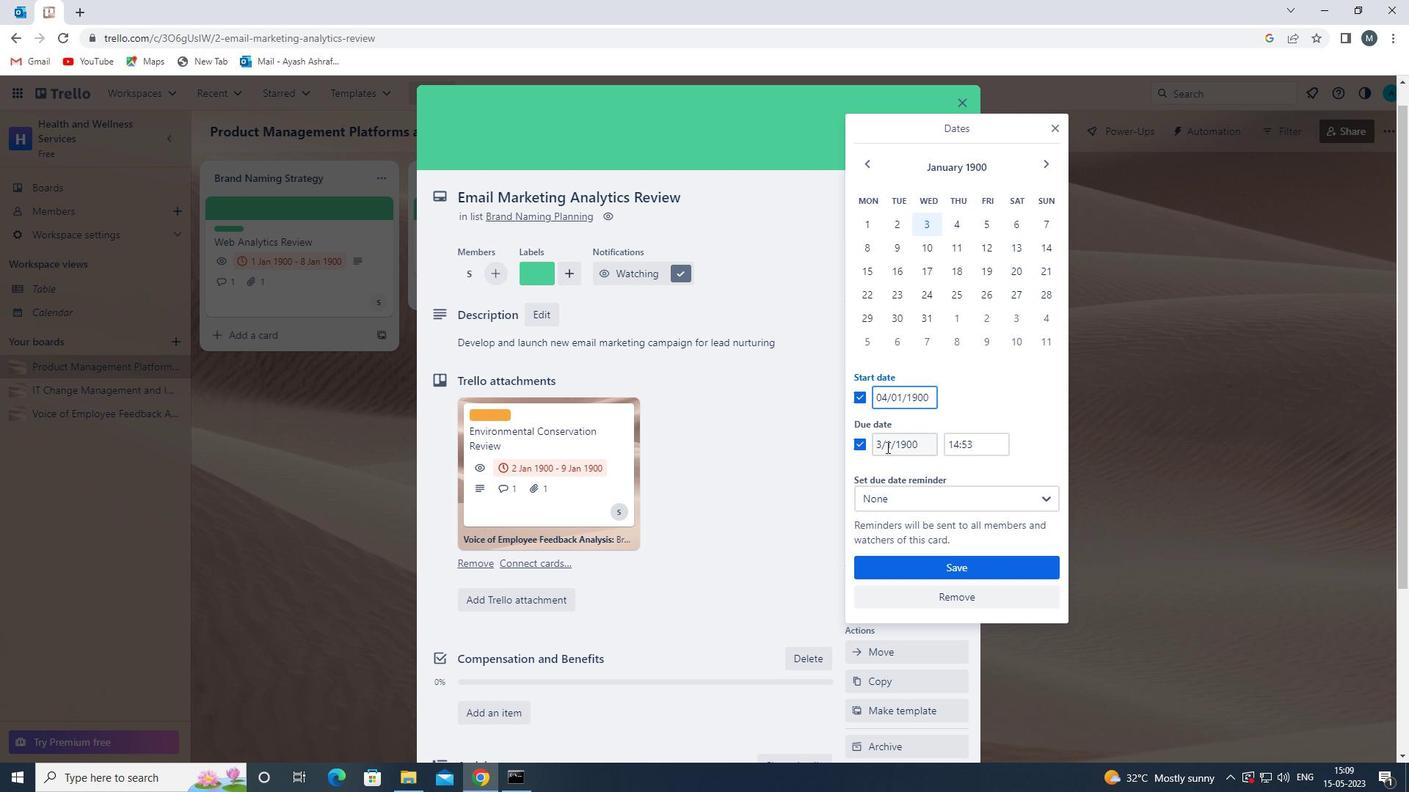 
Action: Mouse pressed left at (881, 440)
Screenshot: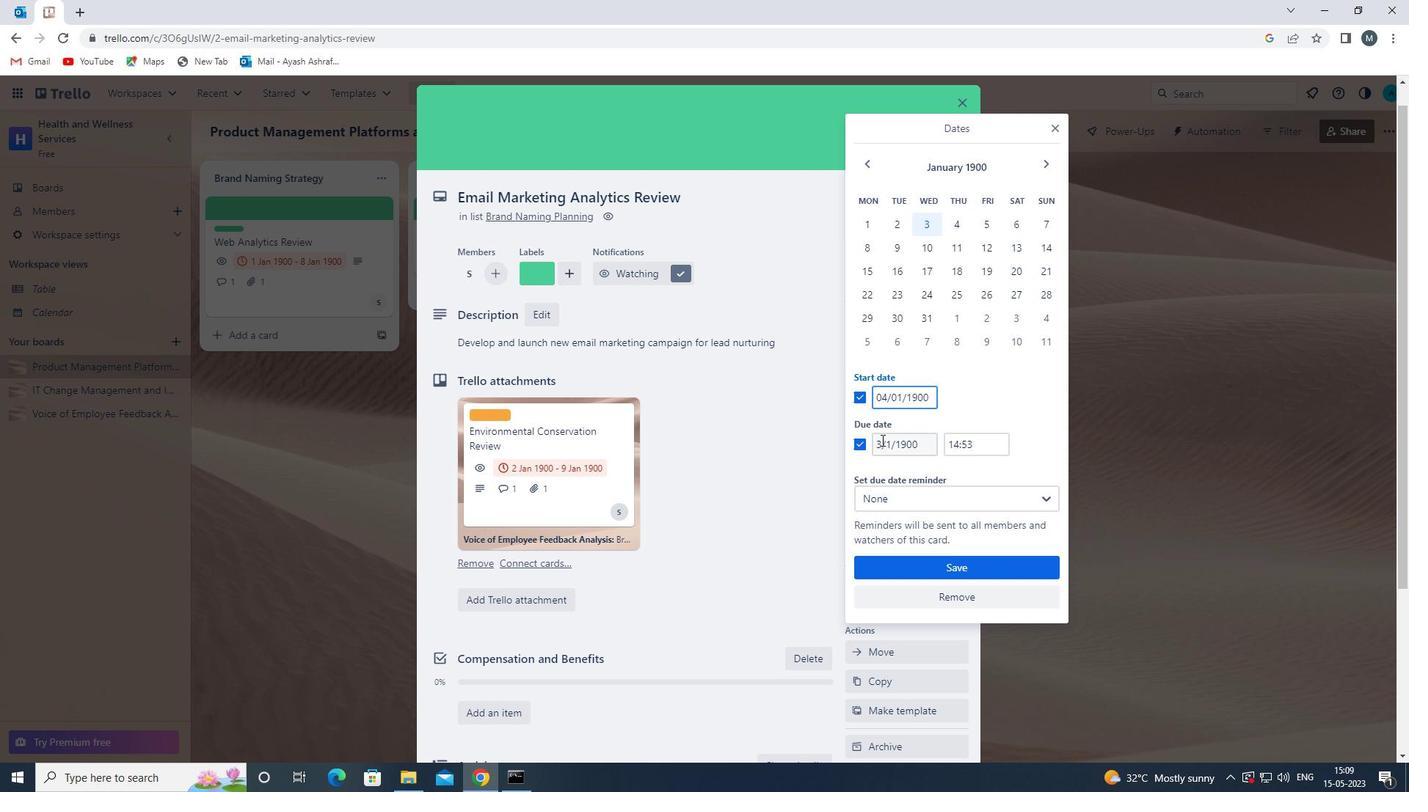 
Action: Mouse moved to (885, 442)
Screenshot: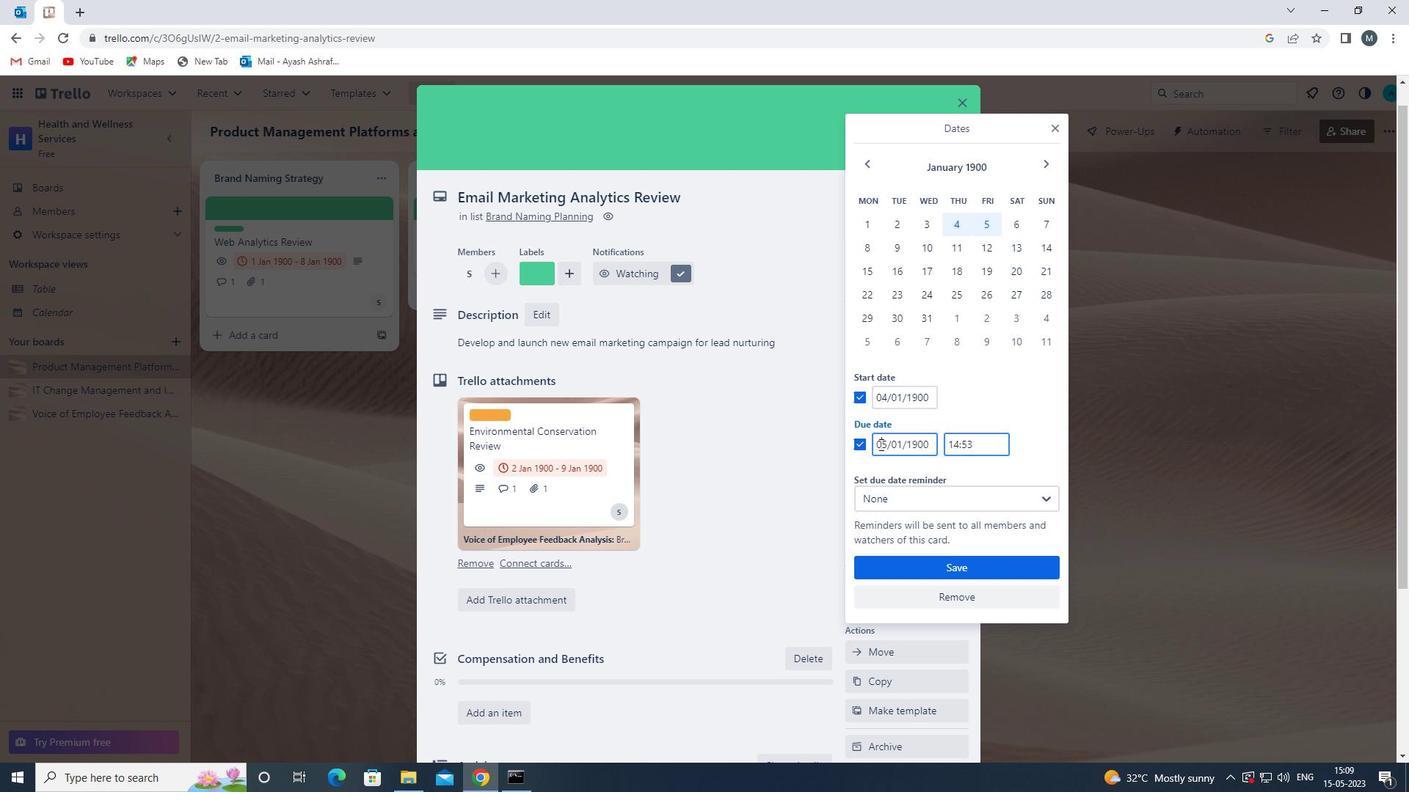 
Action: Mouse pressed left at (885, 442)
Screenshot: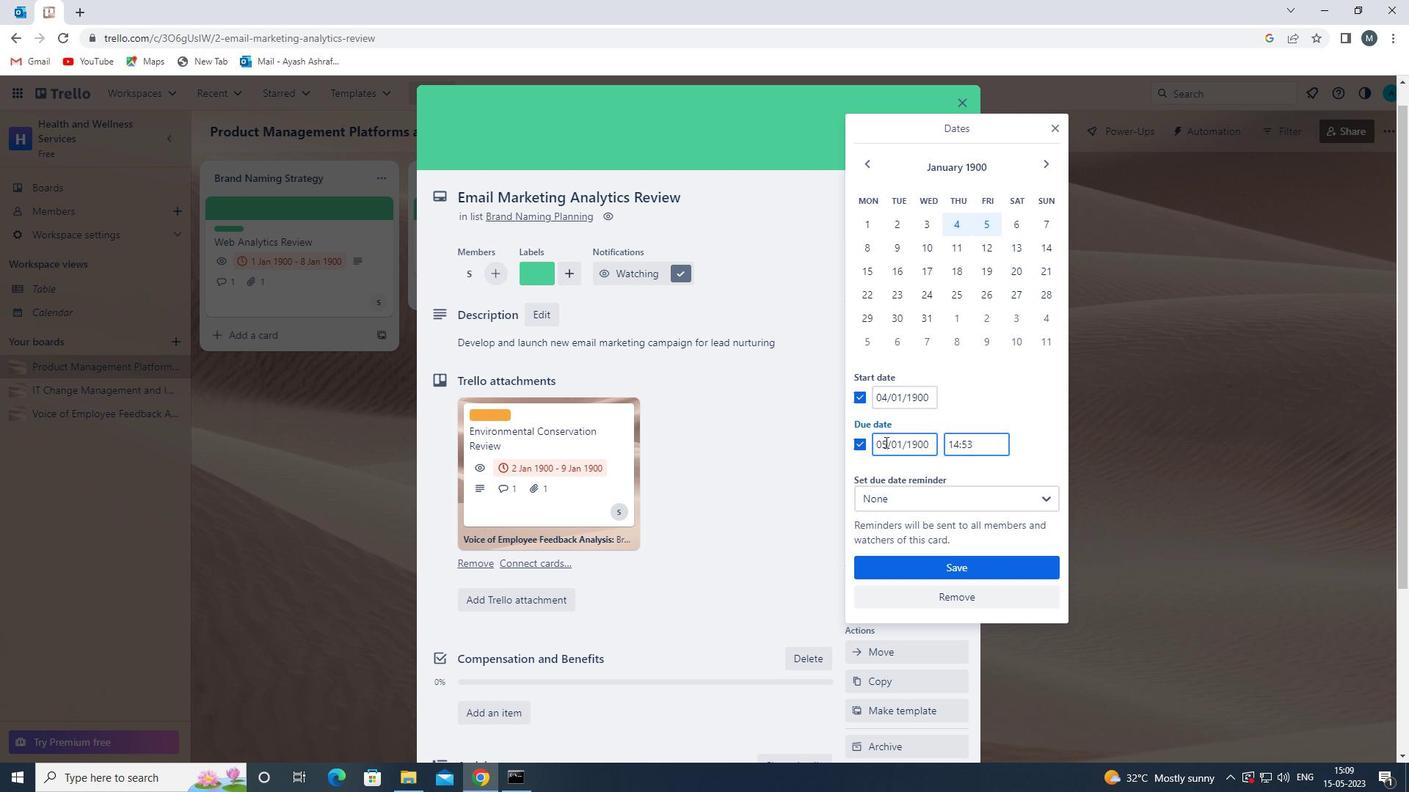 
Action: Mouse moved to (887, 444)
Screenshot: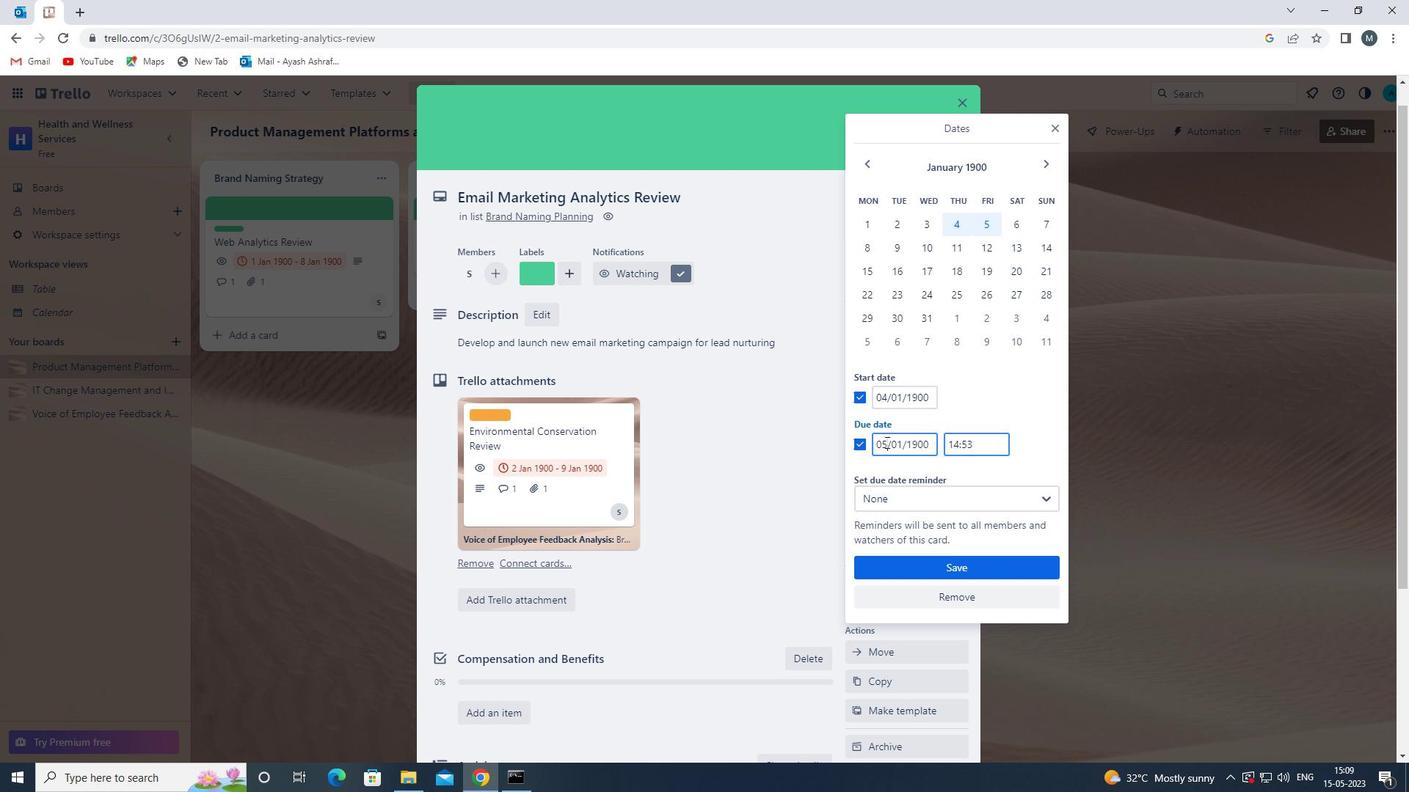 
Action: Key pressed <Key.backspace><Key.backspace>11
Screenshot: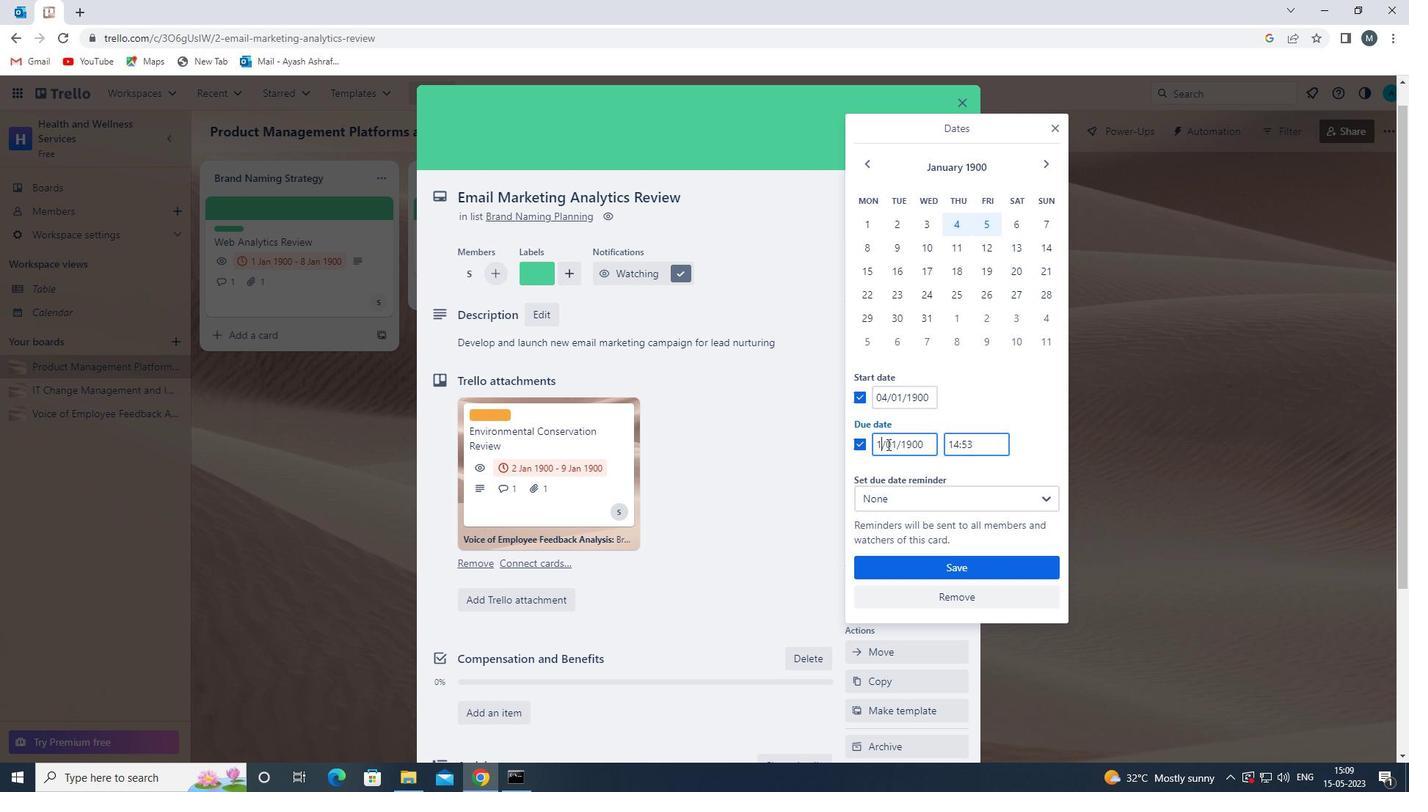 
Action: Mouse moved to (925, 568)
Screenshot: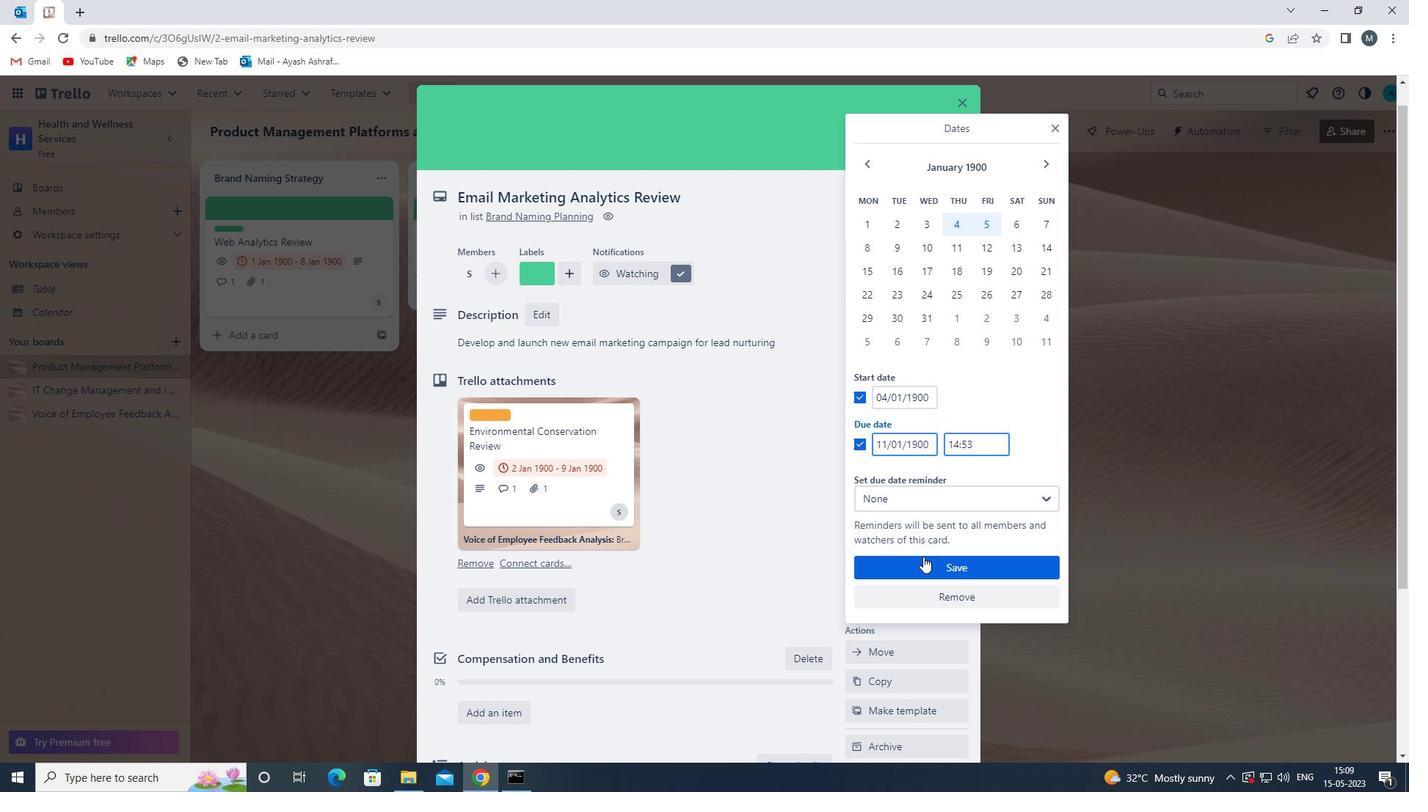 
Action: Mouse pressed left at (925, 568)
Screenshot: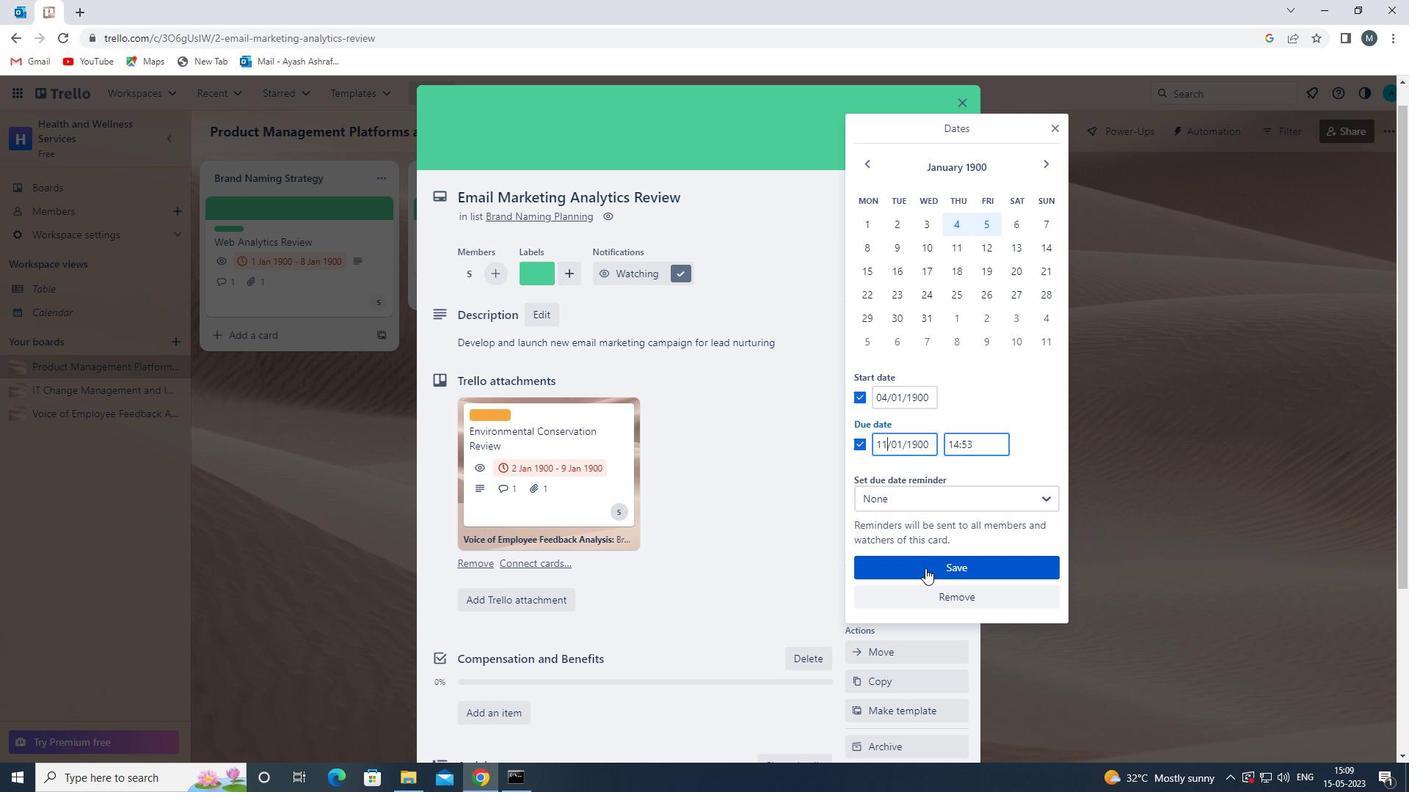 
Action: Mouse moved to (656, 619)
Screenshot: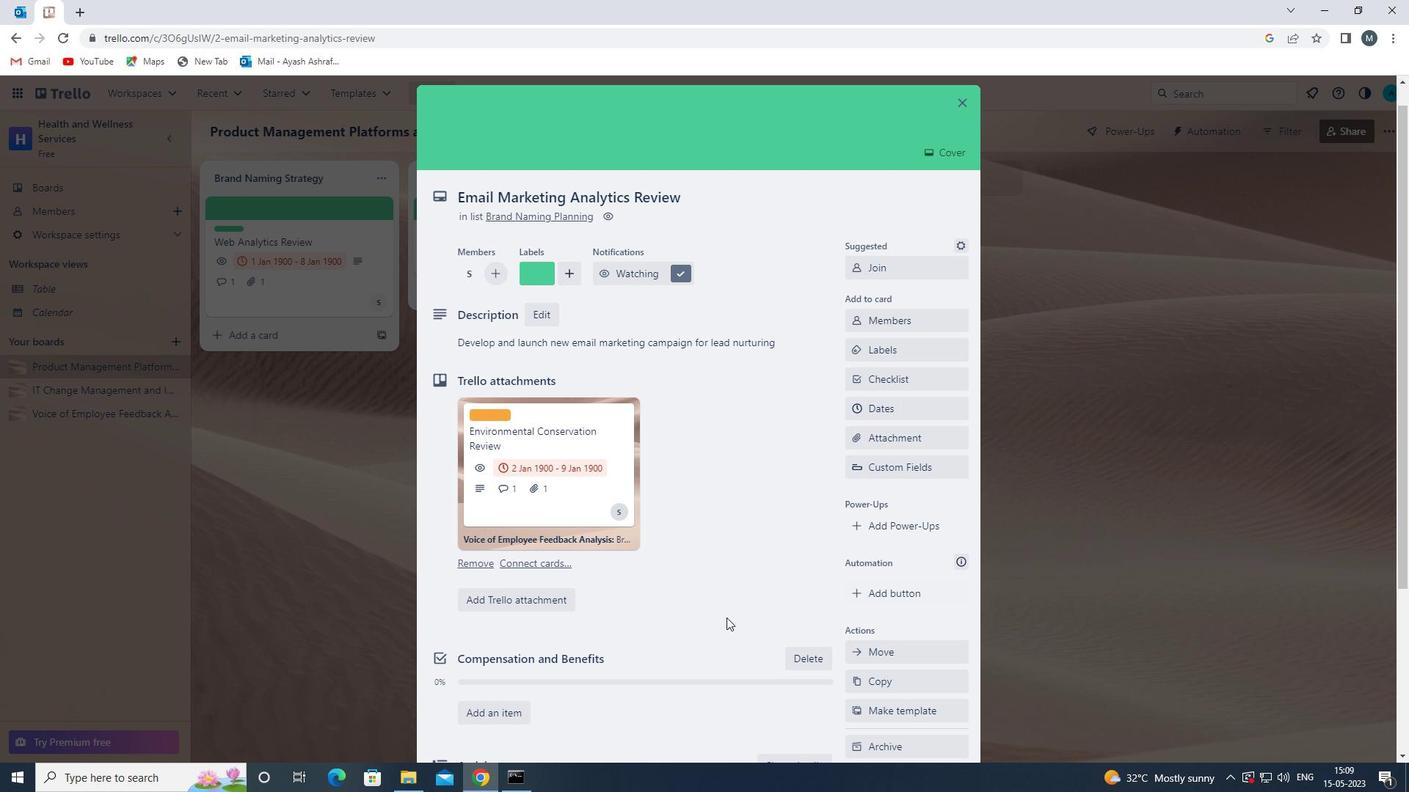 
Action: Mouse scrolled (656, 620) with delta (0, 0)
Screenshot: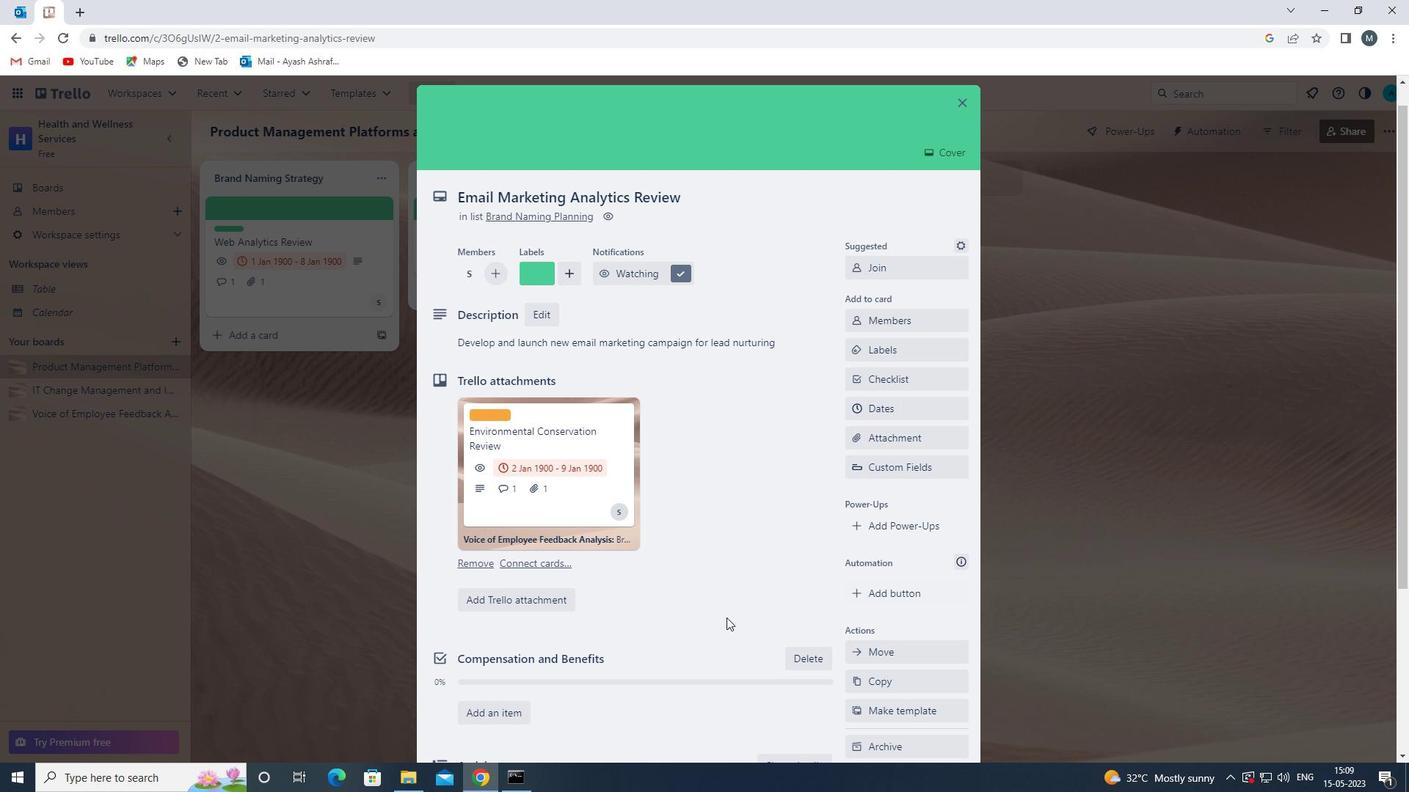 
Action: Mouse scrolled (656, 620) with delta (0, 0)
Screenshot: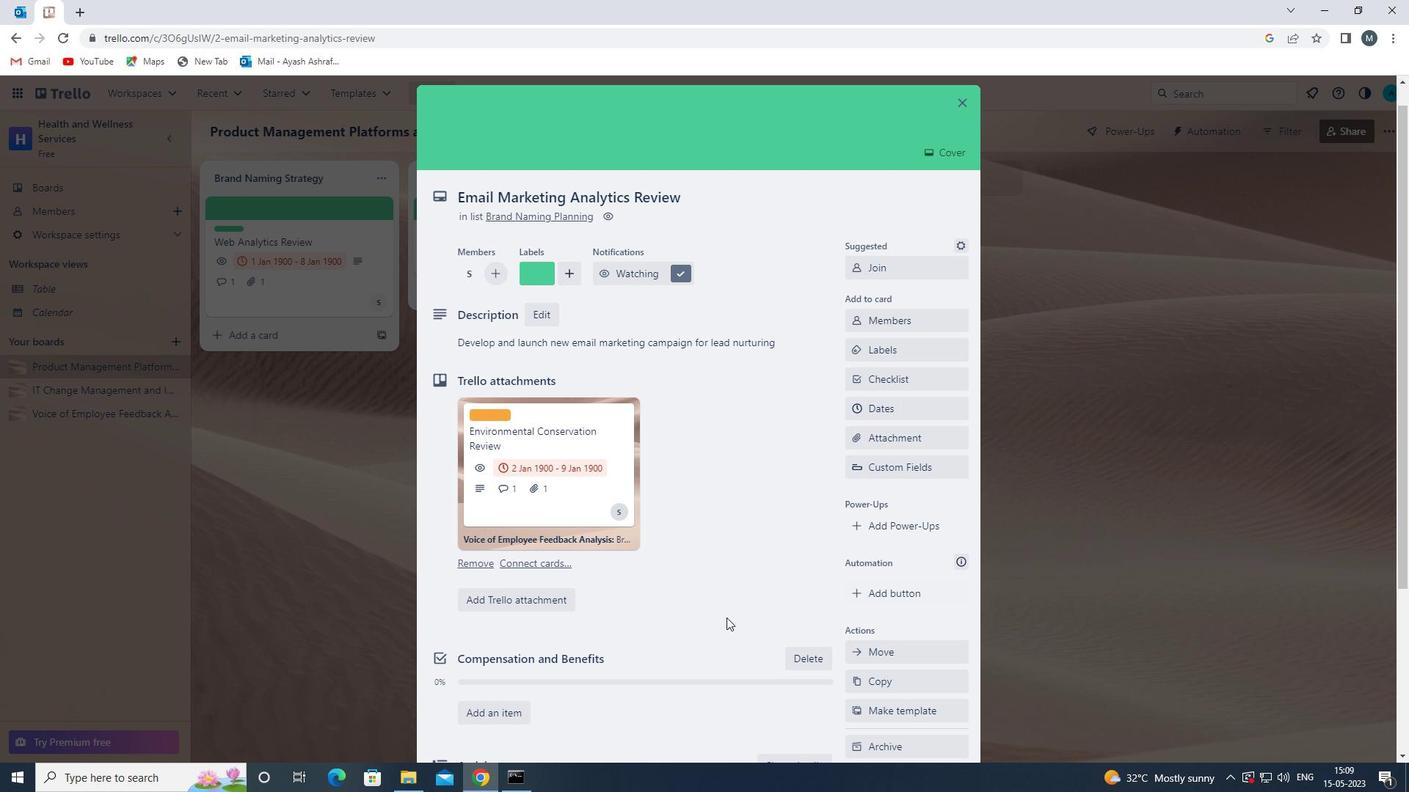 
Action: Mouse scrolled (656, 620) with delta (0, 0)
Screenshot: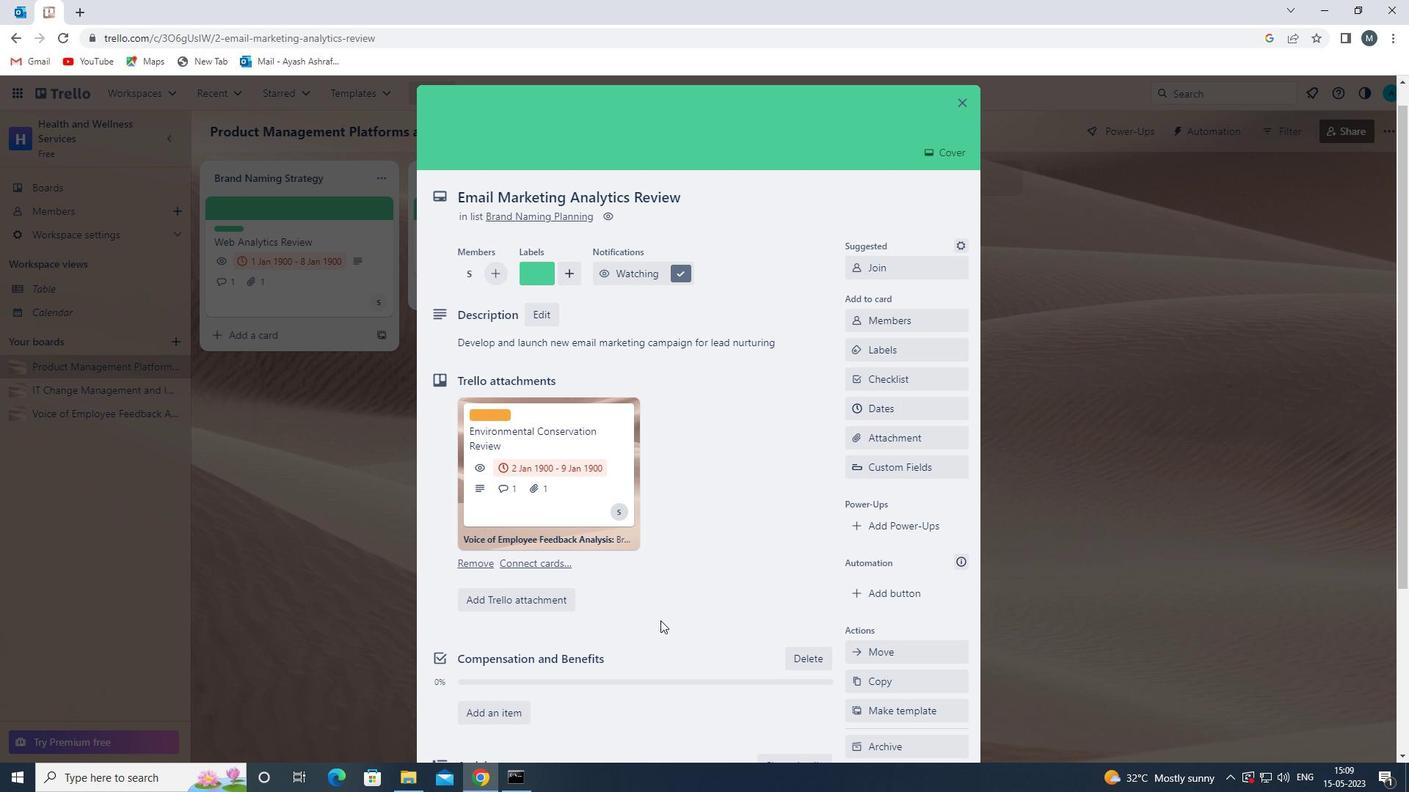 
Action: Mouse scrolled (656, 620) with delta (0, 0)
Screenshot: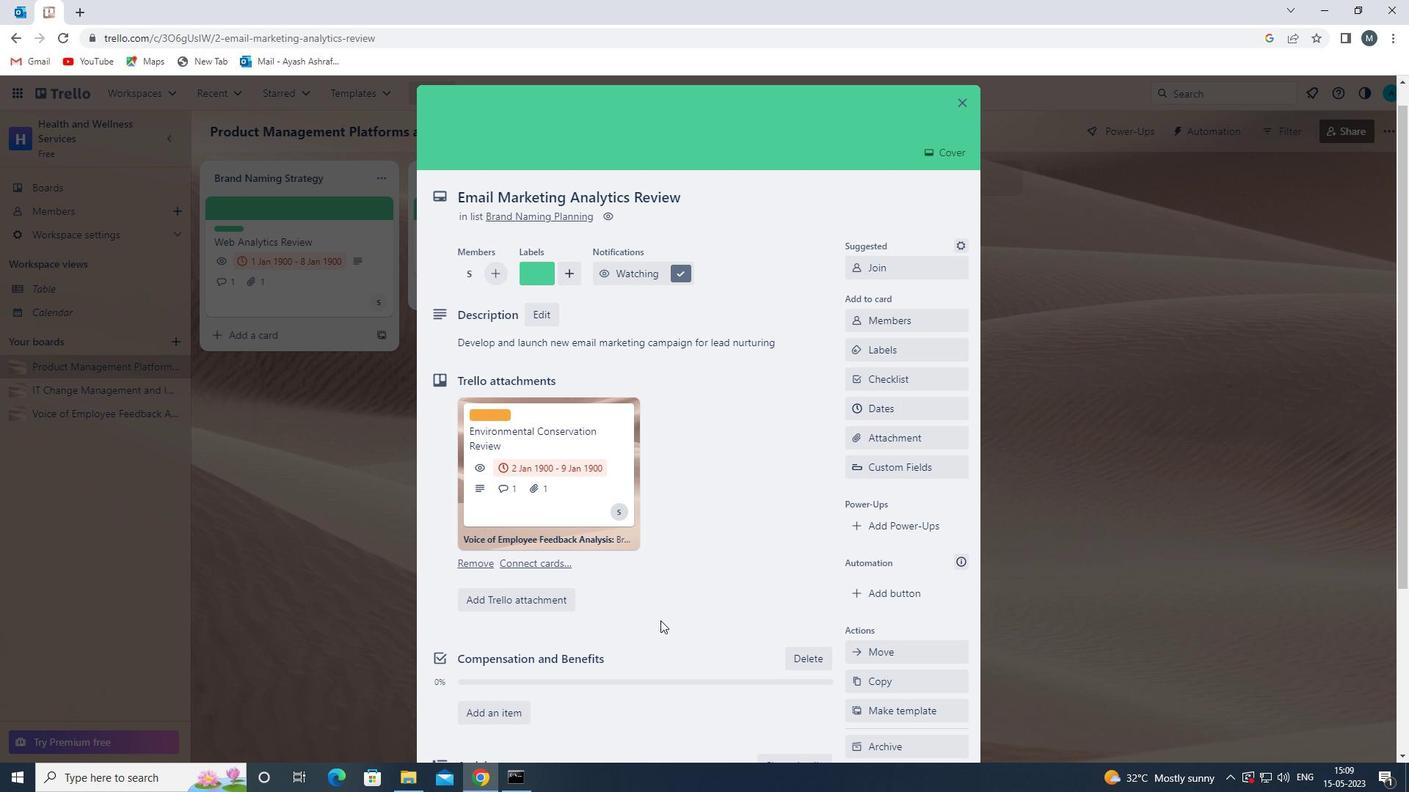 
Action: Mouse scrolled (656, 620) with delta (0, 0)
Screenshot: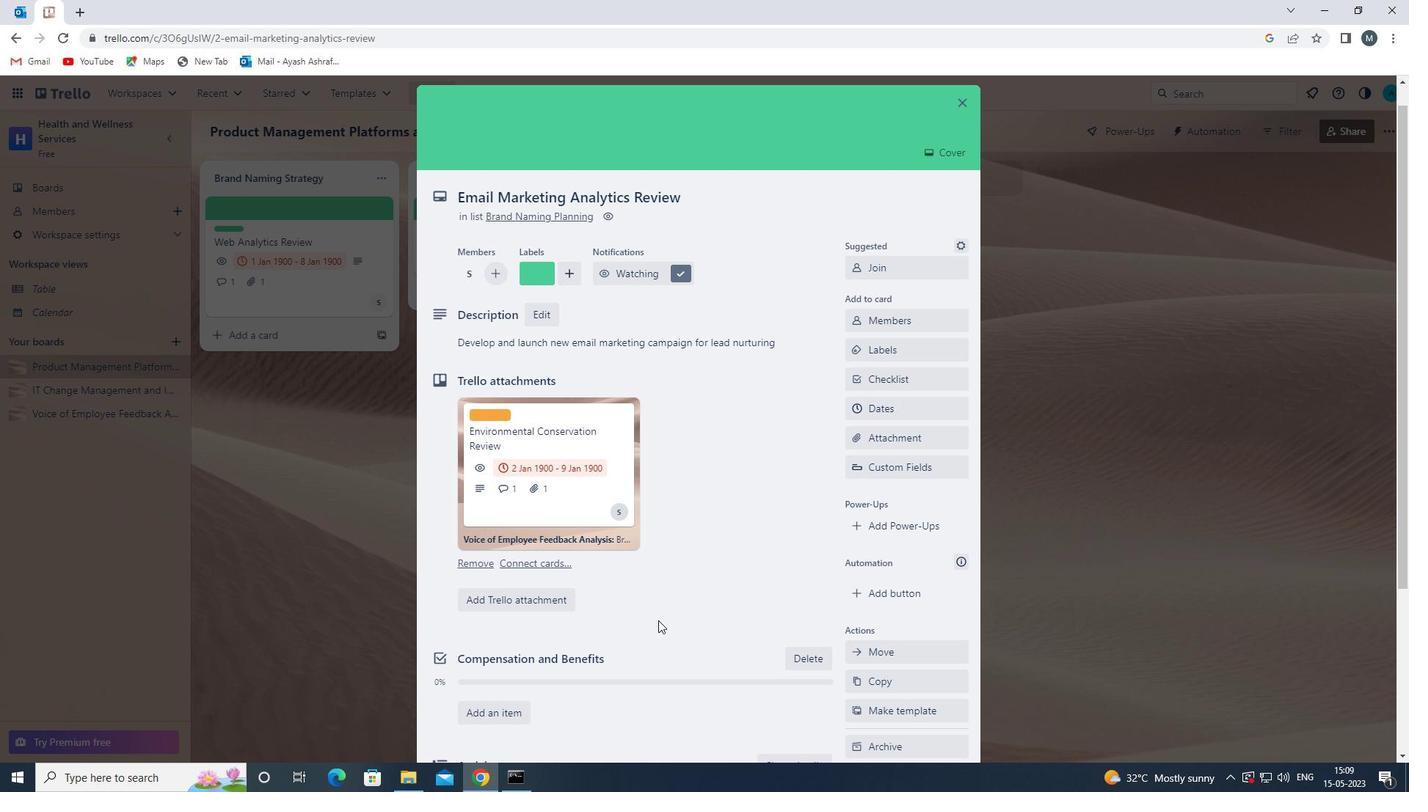 
Action: Mouse scrolled (656, 620) with delta (0, 0)
Screenshot: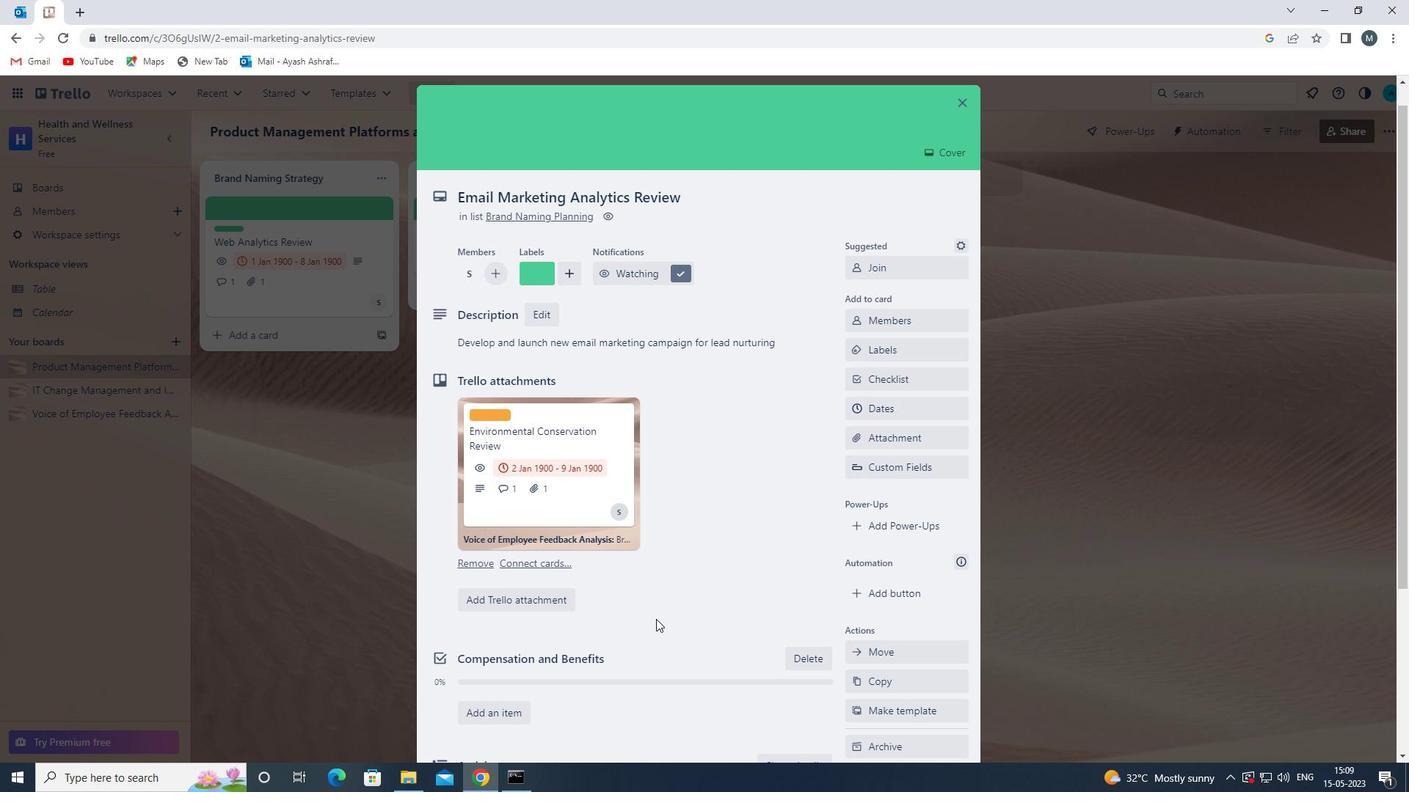 
Action: Mouse moved to (646, 617)
Screenshot: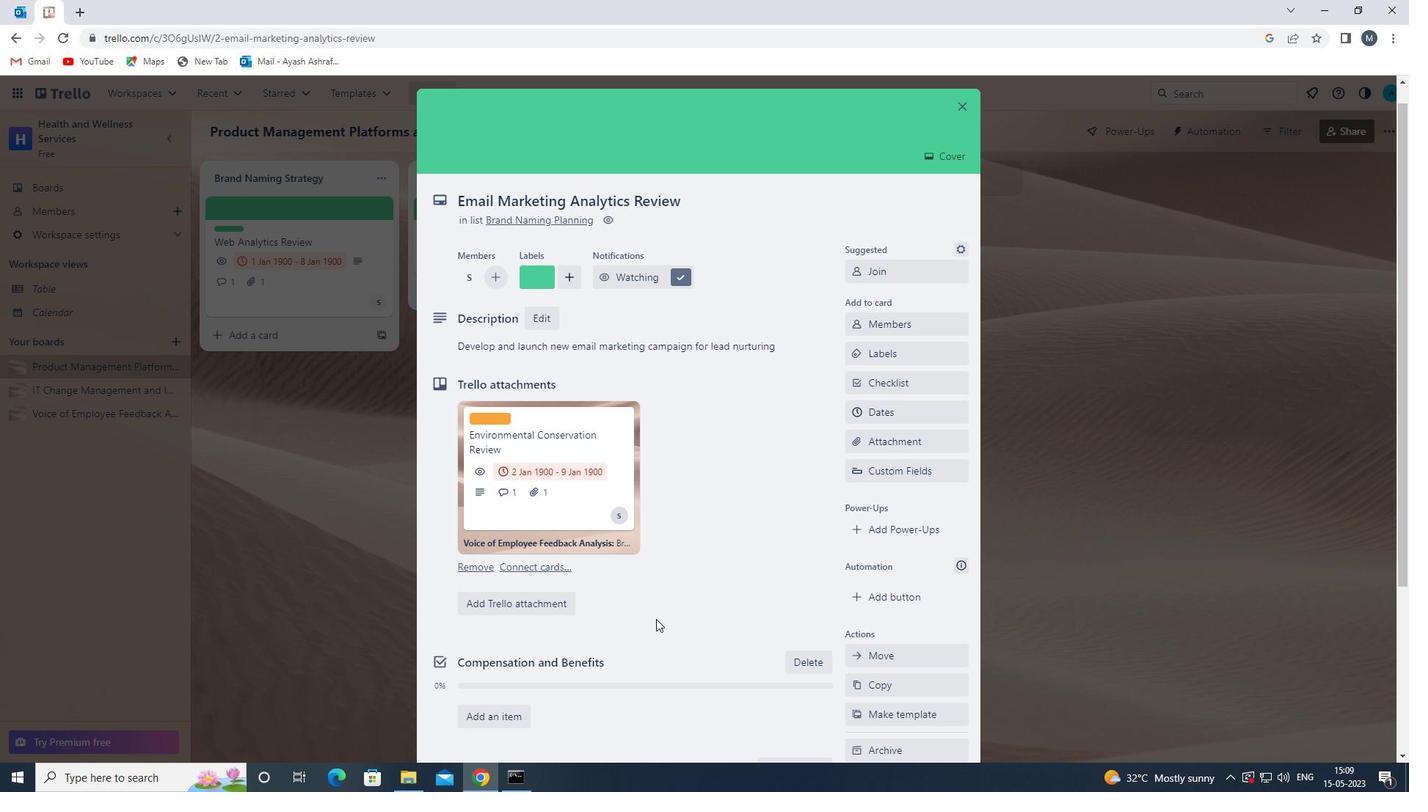 
Action: Mouse scrolled (646, 618) with delta (0, 0)
Screenshot: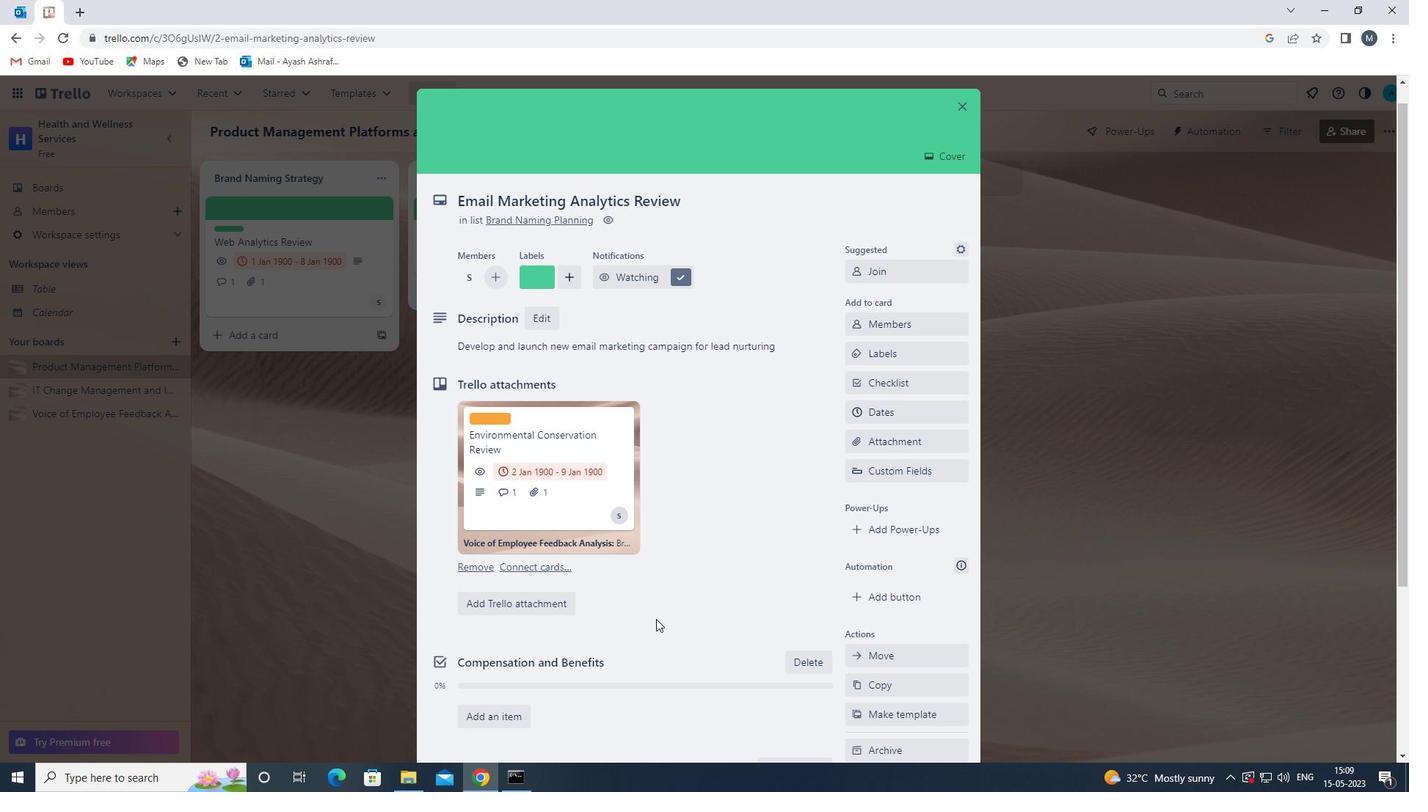 
Action: Mouse scrolled (646, 618) with delta (0, 0)
Screenshot: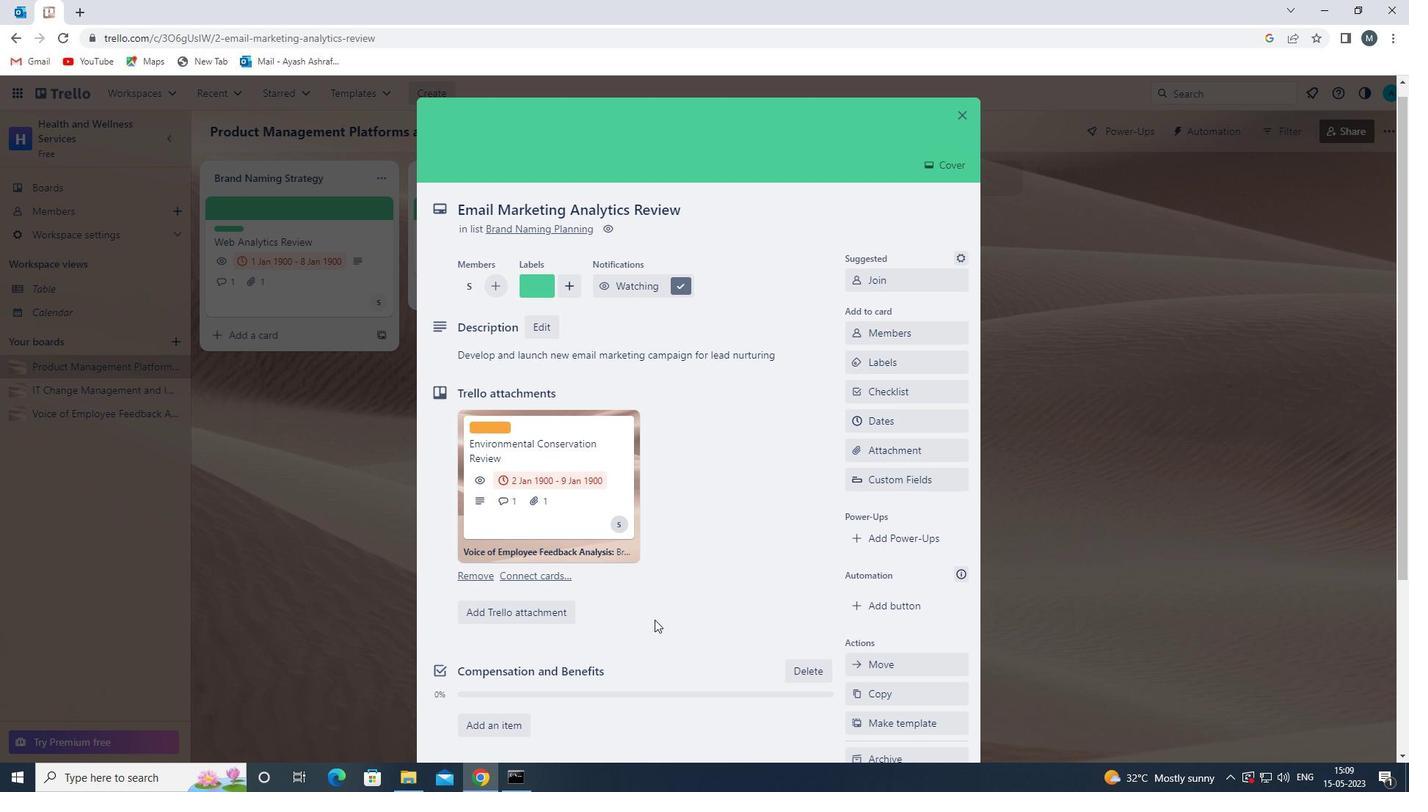 
Action: Mouse scrolled (646, 618) with delta (0, 0)
Screenshot: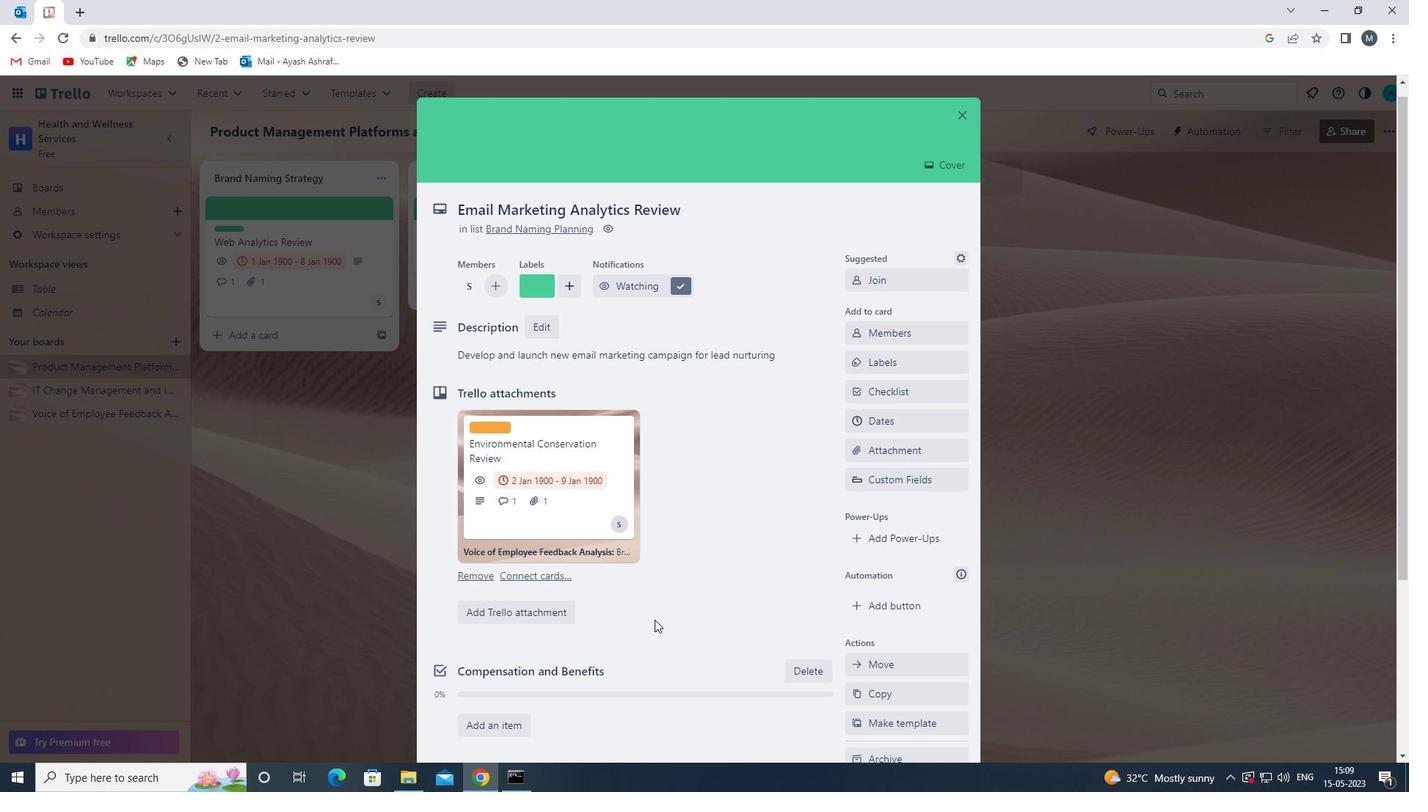 
